 Task: Look for space in Bintulu, Malaysia from 6th September, 2023 to 18th September, 2023 for 3 adults in price range Rs.6000 to Rs.12000. Place can be entire place with 2 bedrooms having 2 beds and 2 bathrooms. Property type can be house, flat, guest house, hotel. Booking option can be shelf check-in. Required host language is English.
Action: Mouse moved to (547, 146)
Screenshot: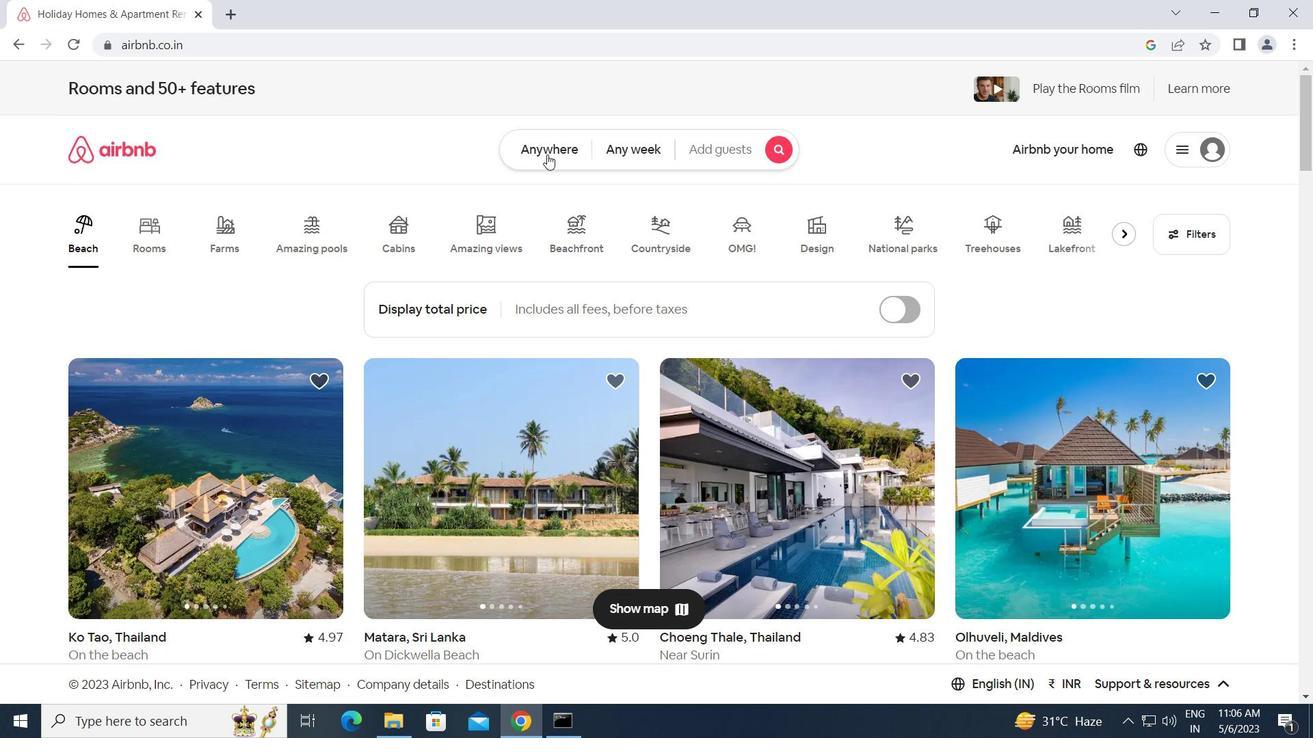 
Action: Mouse pressed left at (547, 146)
Screenshot: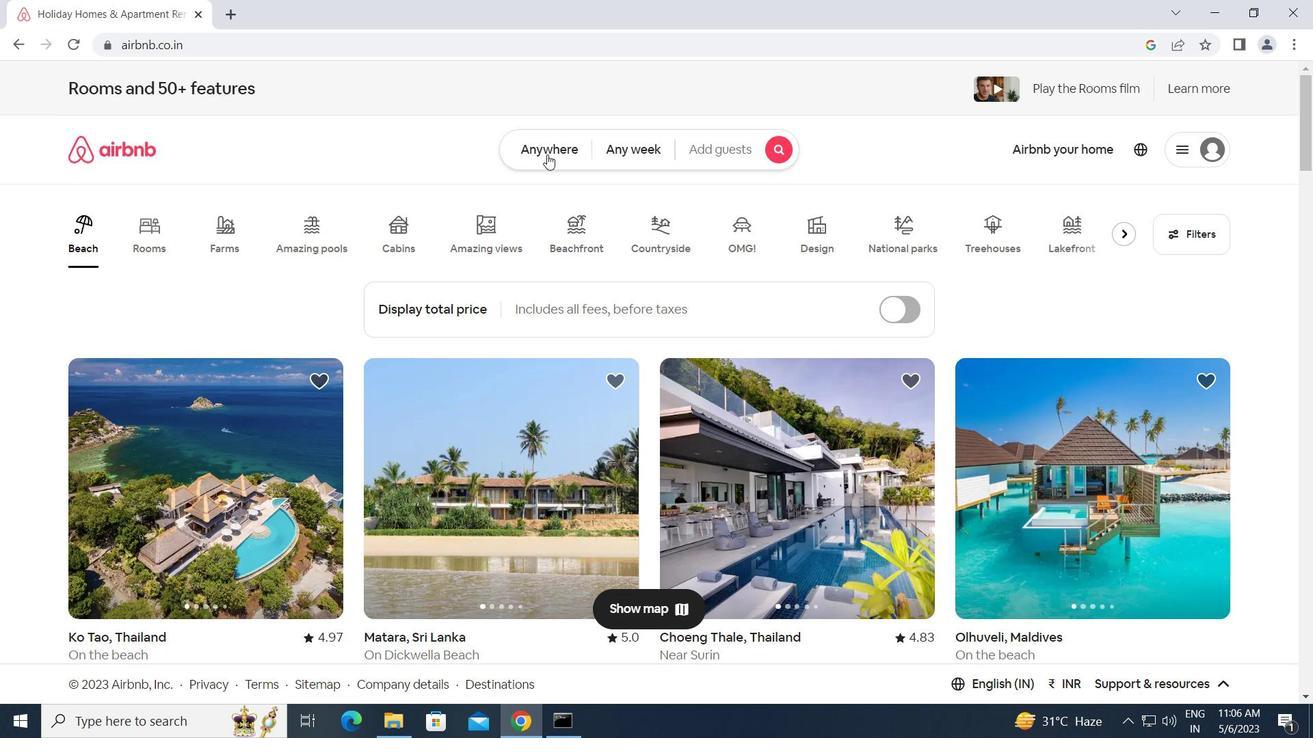 
Action: Mouse moved to (439, 208)
Screenshot: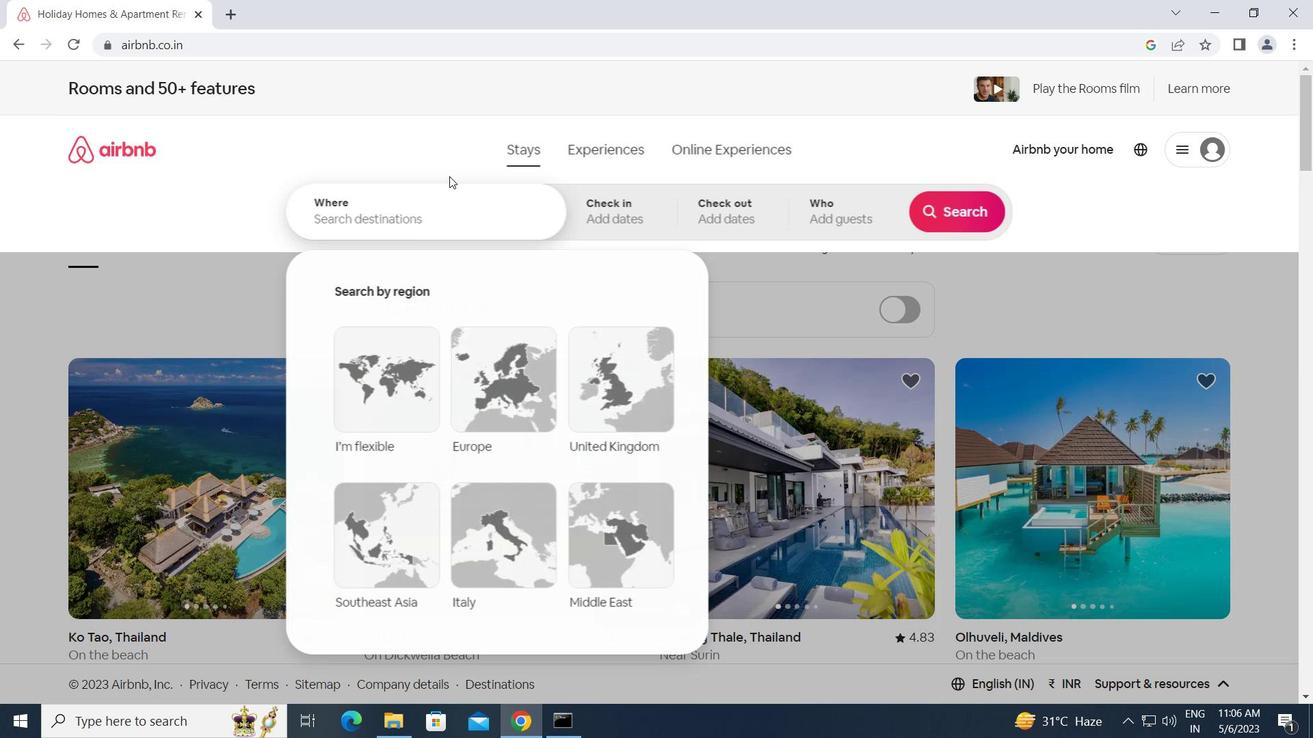 
Action: Mouse pressed left at (439, 208)
Screenshot: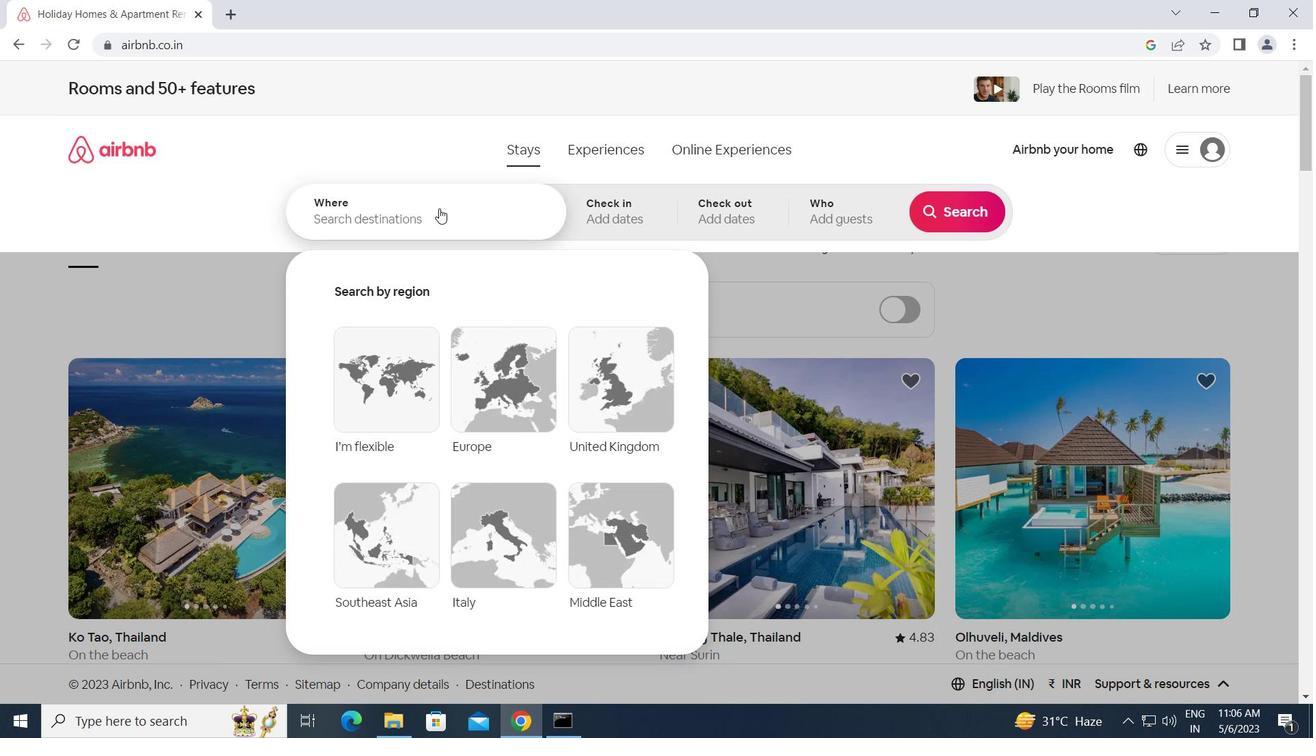
Action: Key pressed b<Key.caps_lock>intulu,<Key.space><Key.caps_lock>m<Key.caps_lock>alaysia<Key.enter>
Screenshot: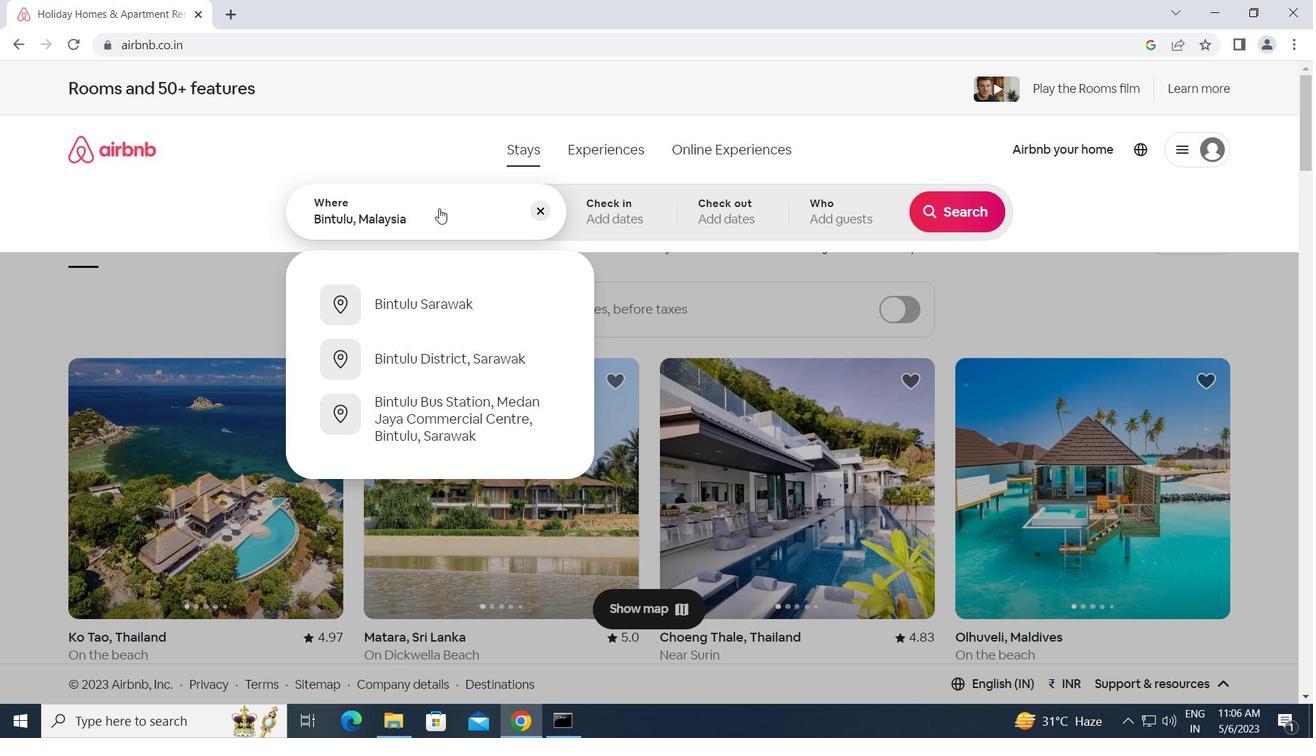 
Action: Mouse moved to (963, 344)
Screenshot: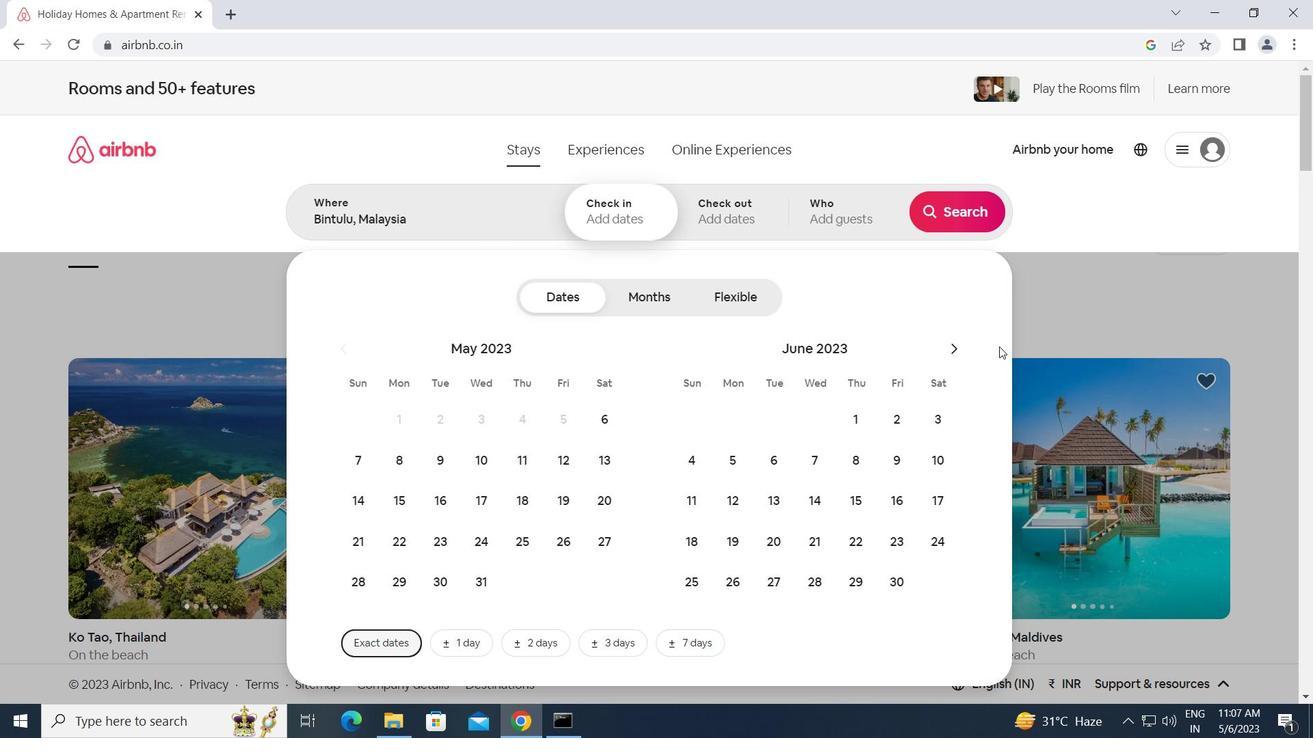 
Action: Mouse pressed left at (963, 344)
Screenshot: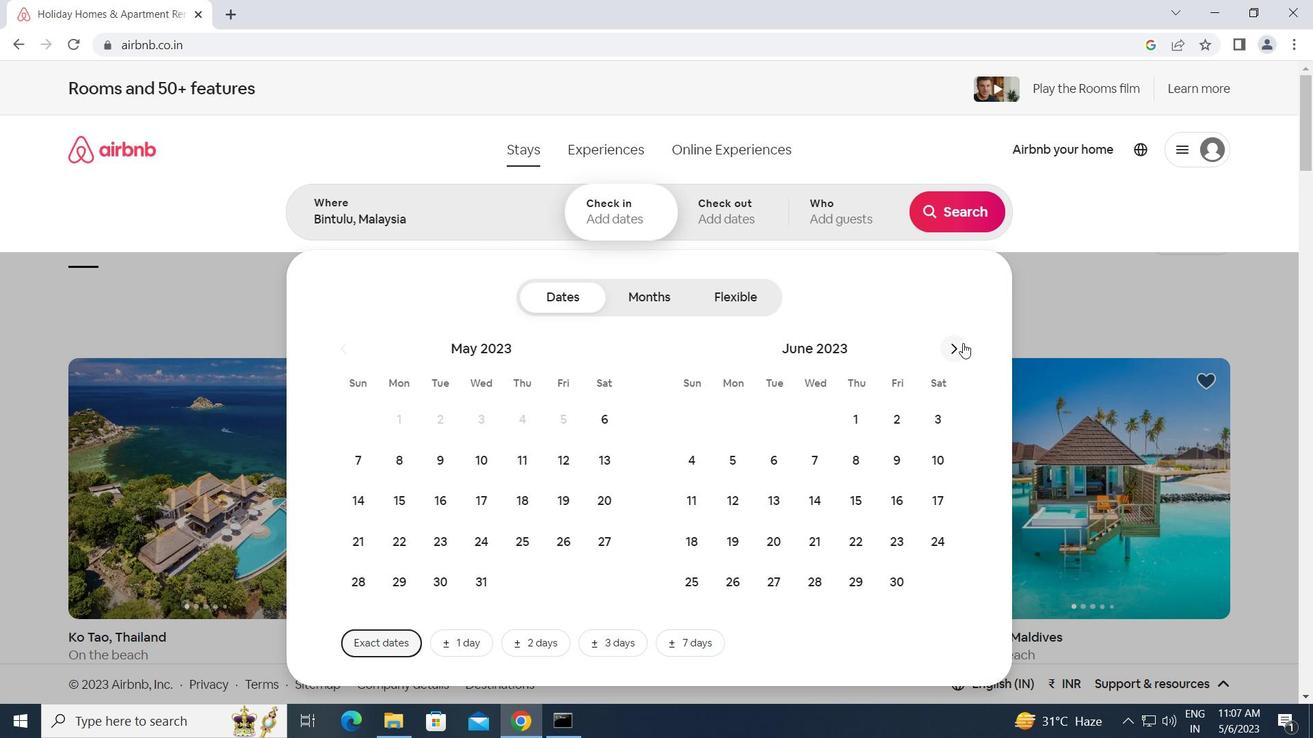 
Action: Mouse pressed left at (963, 344)
Screenshot: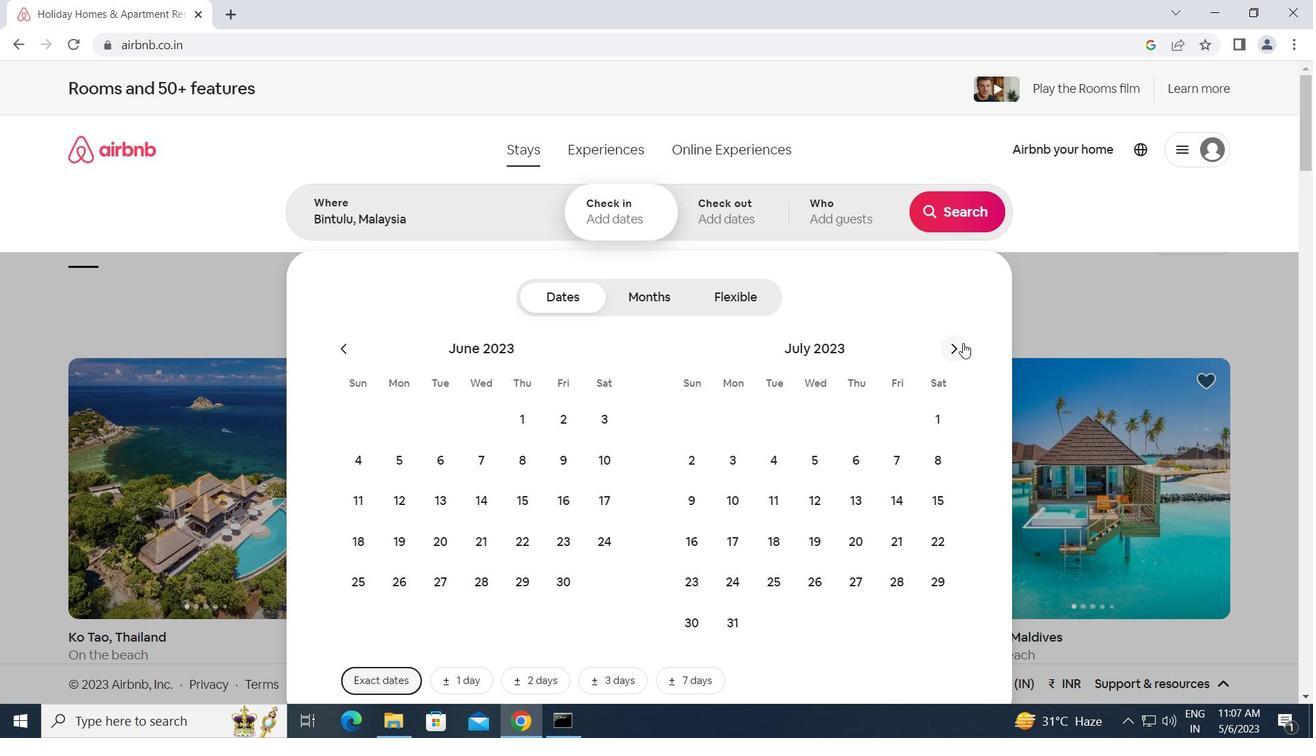 
Action: Mouse pressed left at (963, 344)
Screenshot: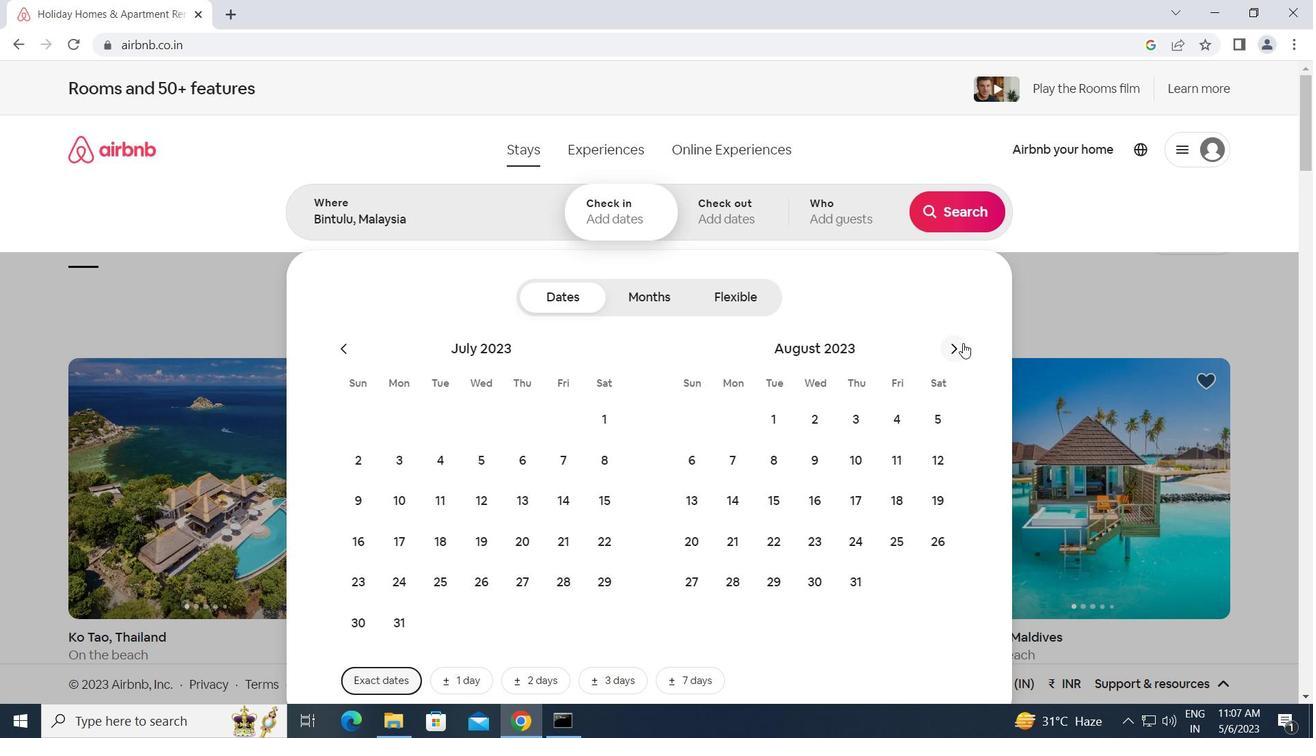 
Action: Mouse moved to (807, 461)
Screenshot: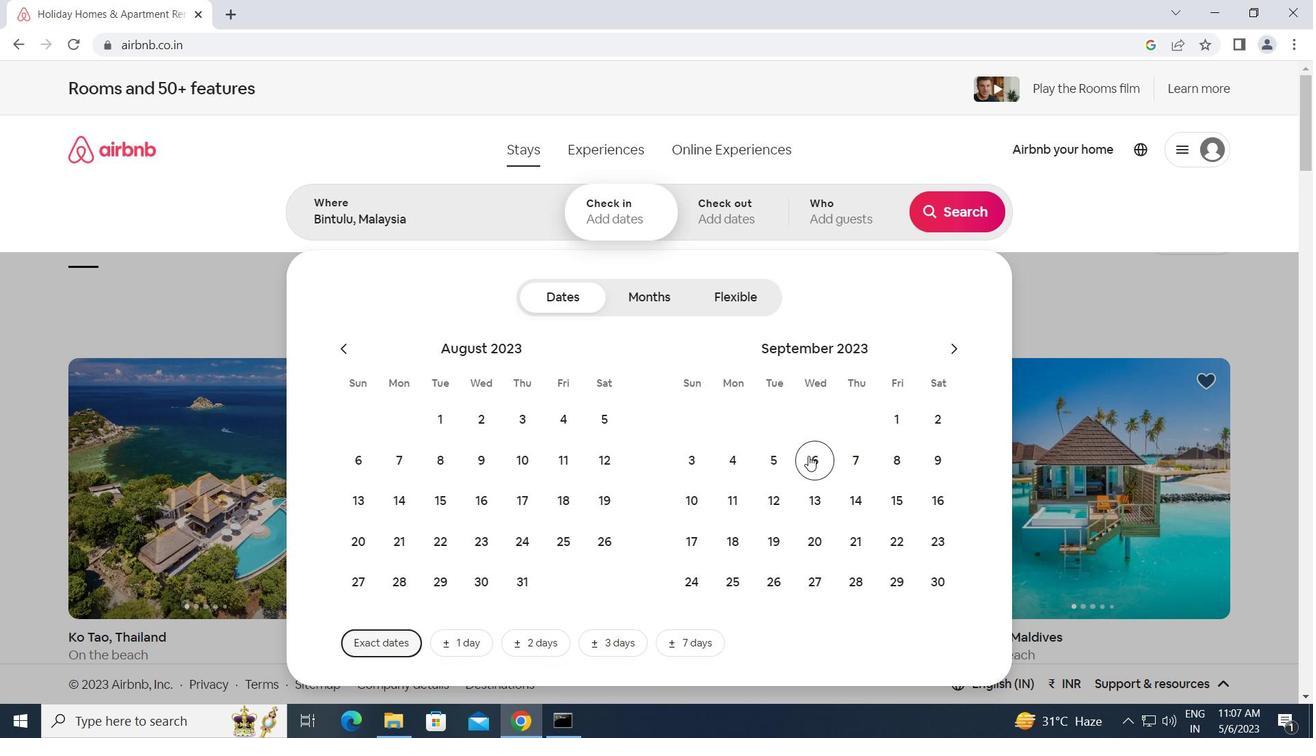 
Action: Mouse pressed left at (807, 461)
Screenshot: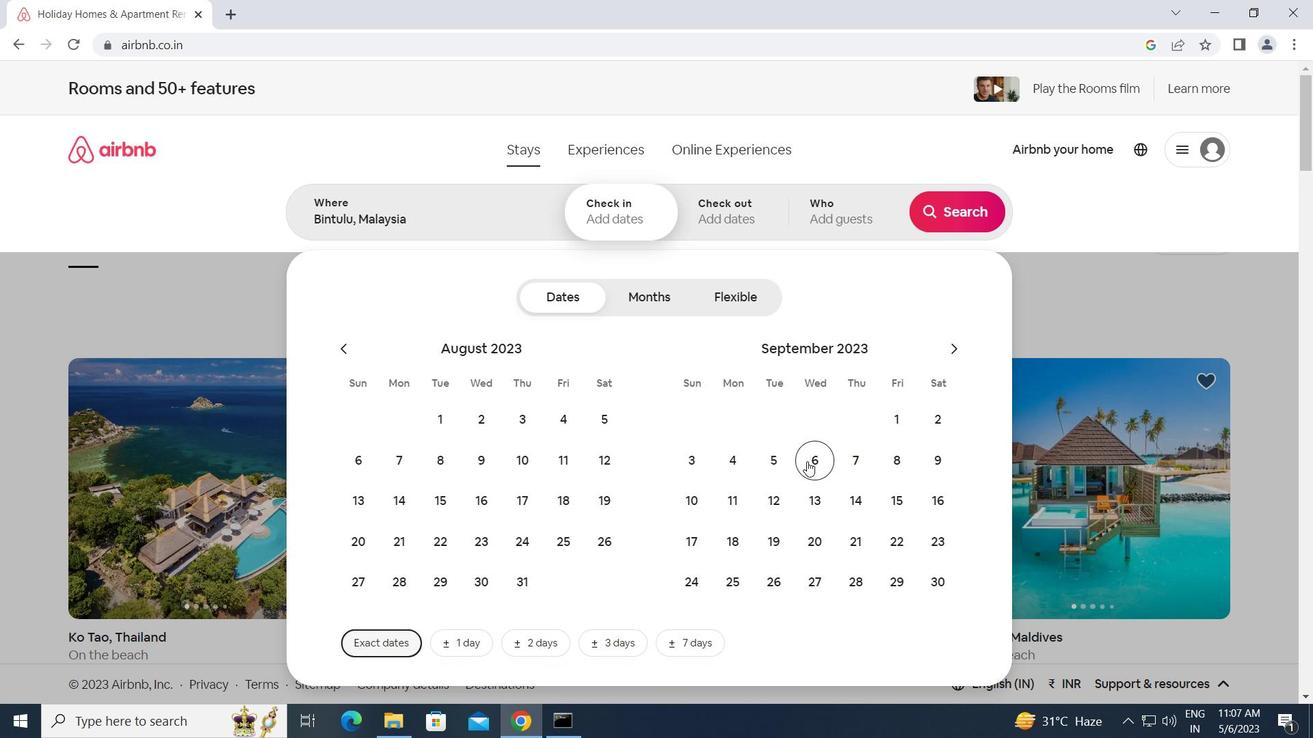 
Action: Mouse moved to (740, 545)
Screenshot: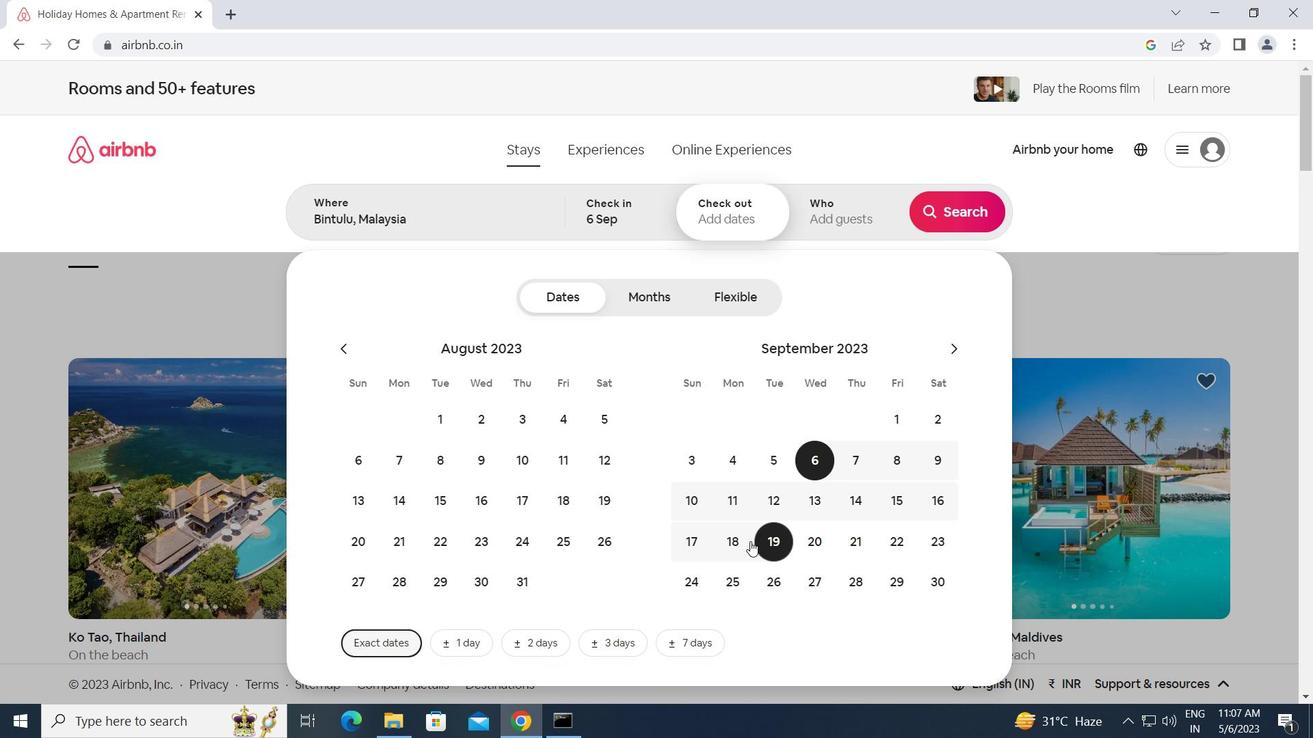 
Action: Mouse pressed left at (740, 545)
Screenshot: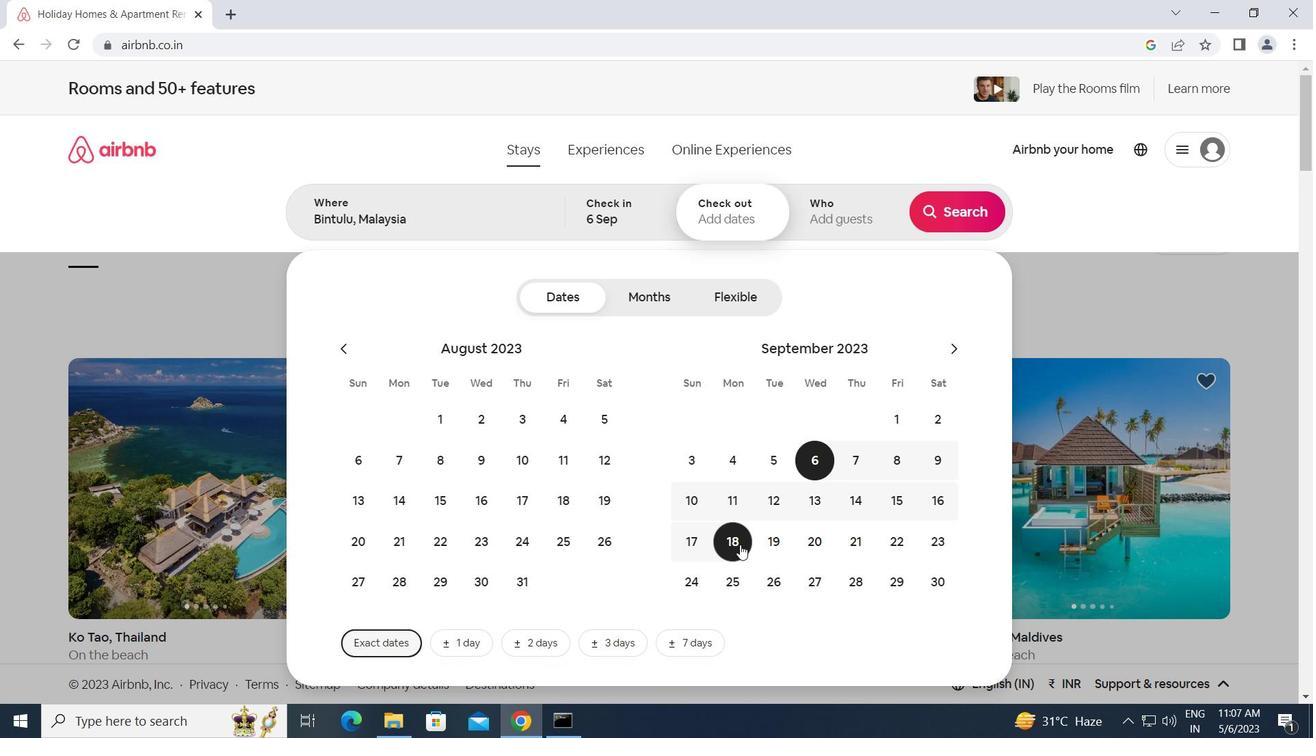 
Action: Mouse moved to (842, 225)
Screenshot: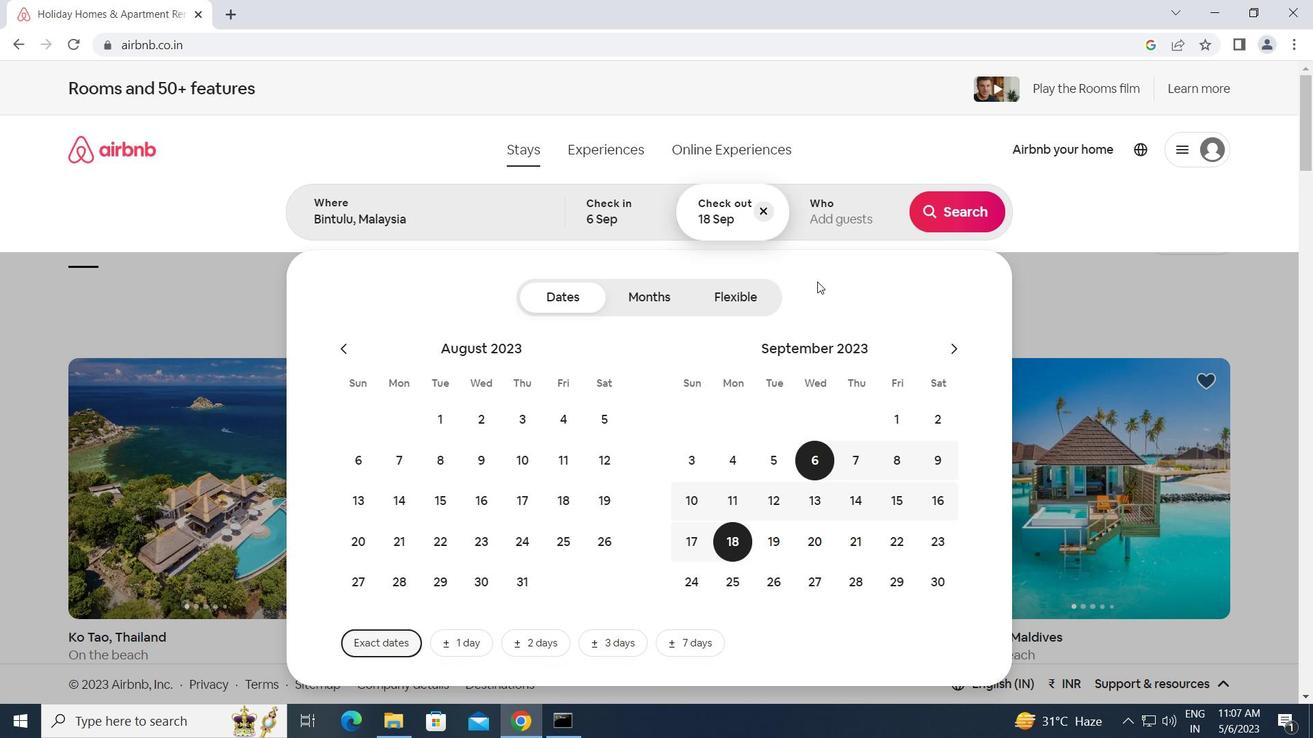 
Action: Mouse pressed left at (842, 225)
Screenshot: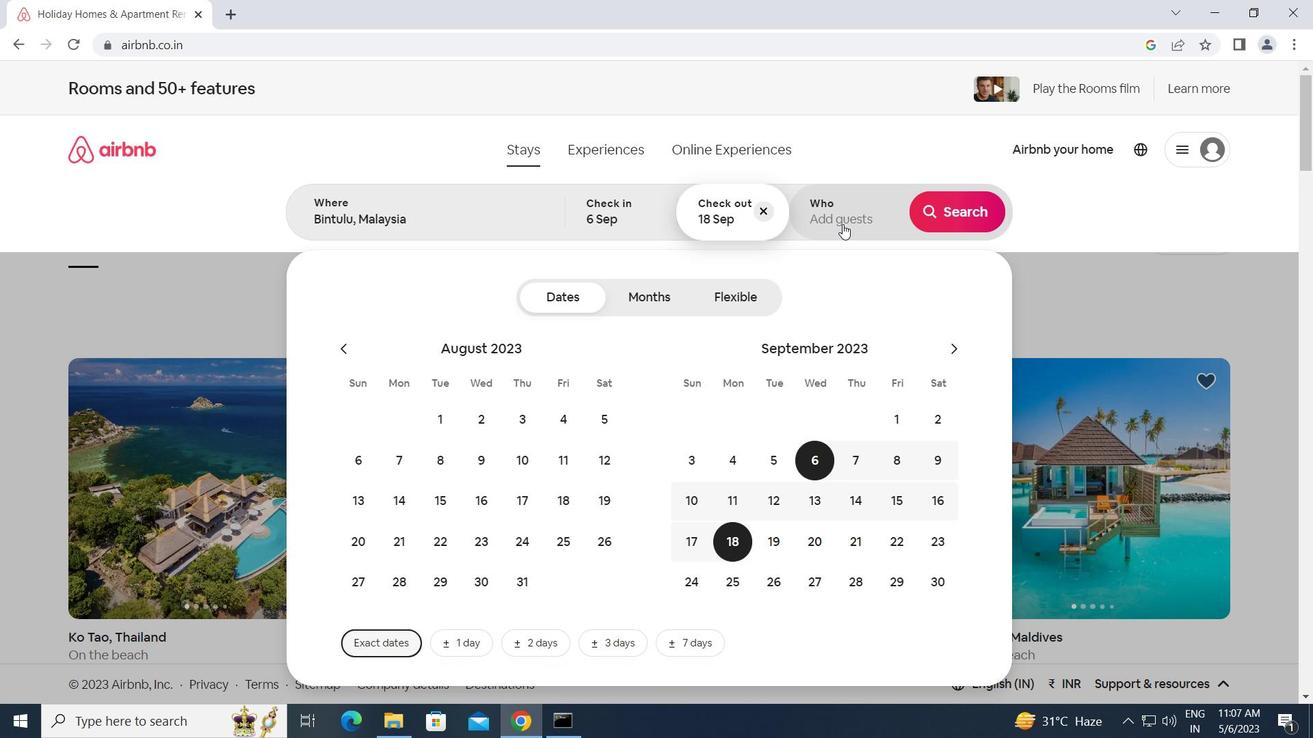 
Action: Mouse moved to (960, 294)
Screenshot: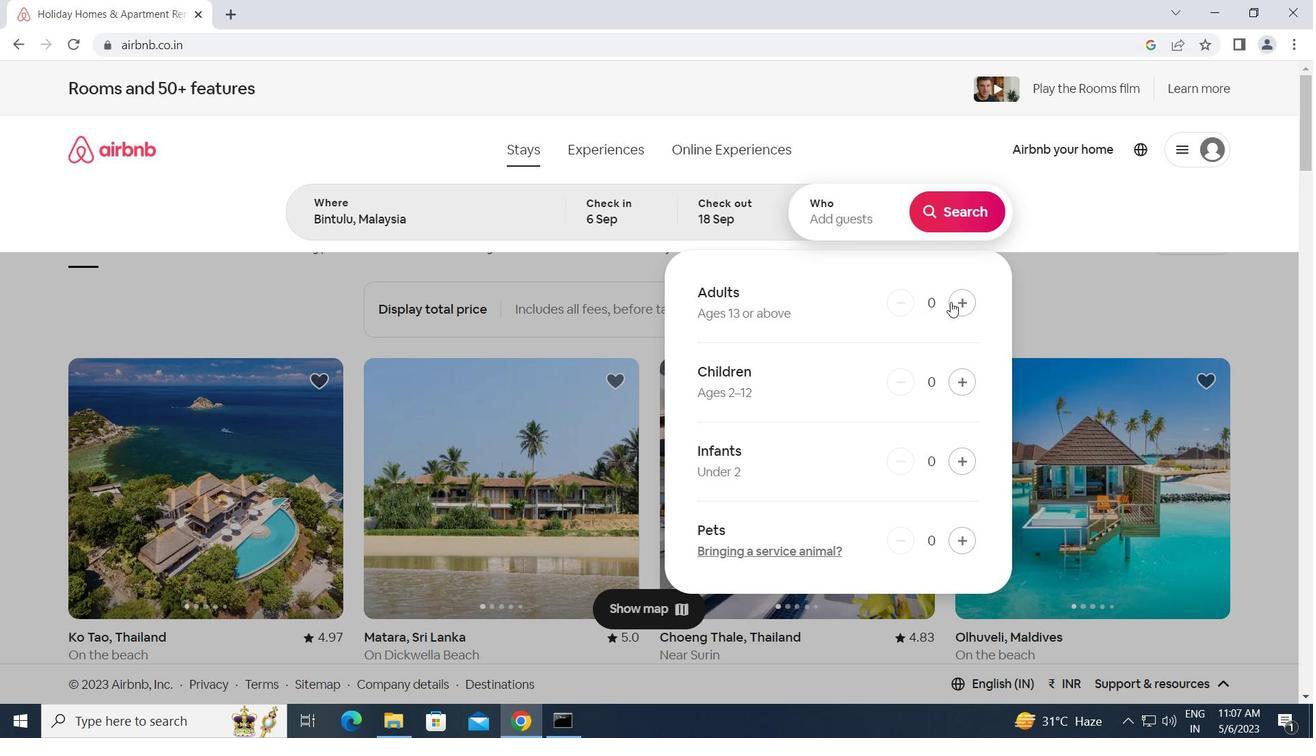 
Action: Mouse pressed left at (960, 294)
Screenshot: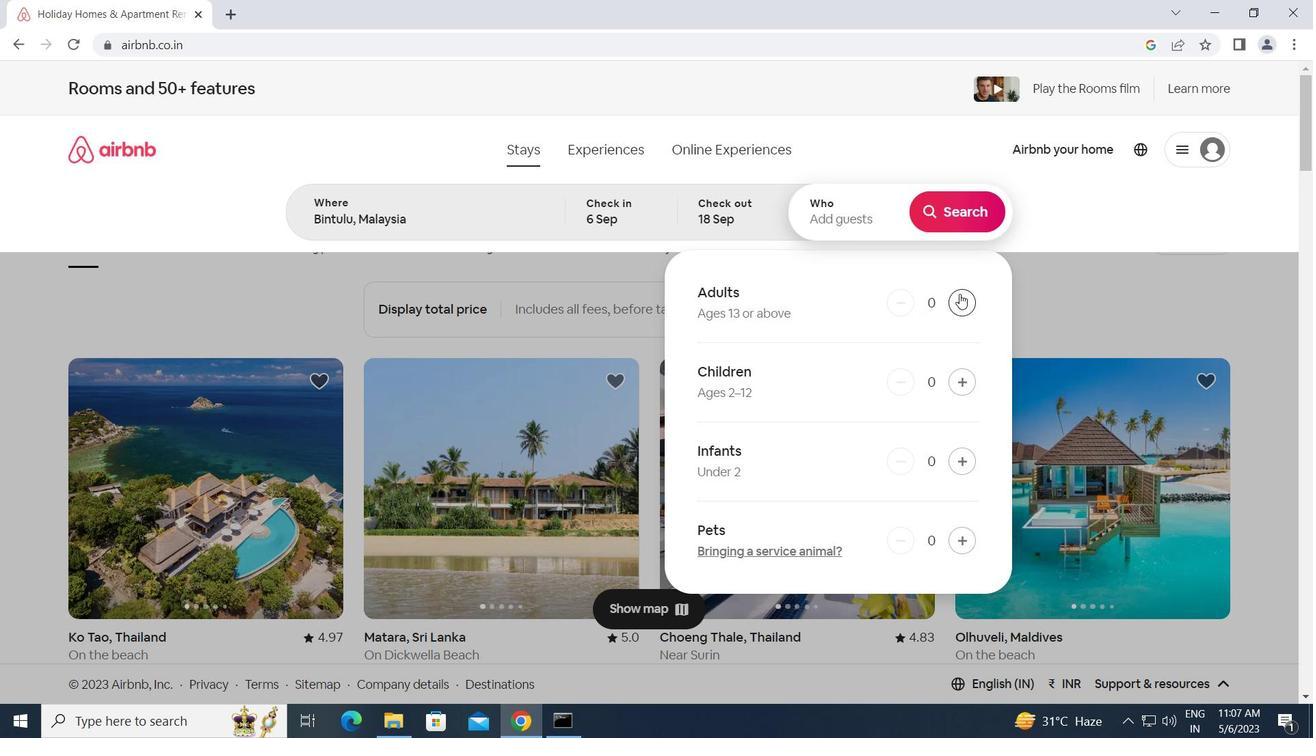 
Action: Mouse pressed left at (960, 294)
Screenshot: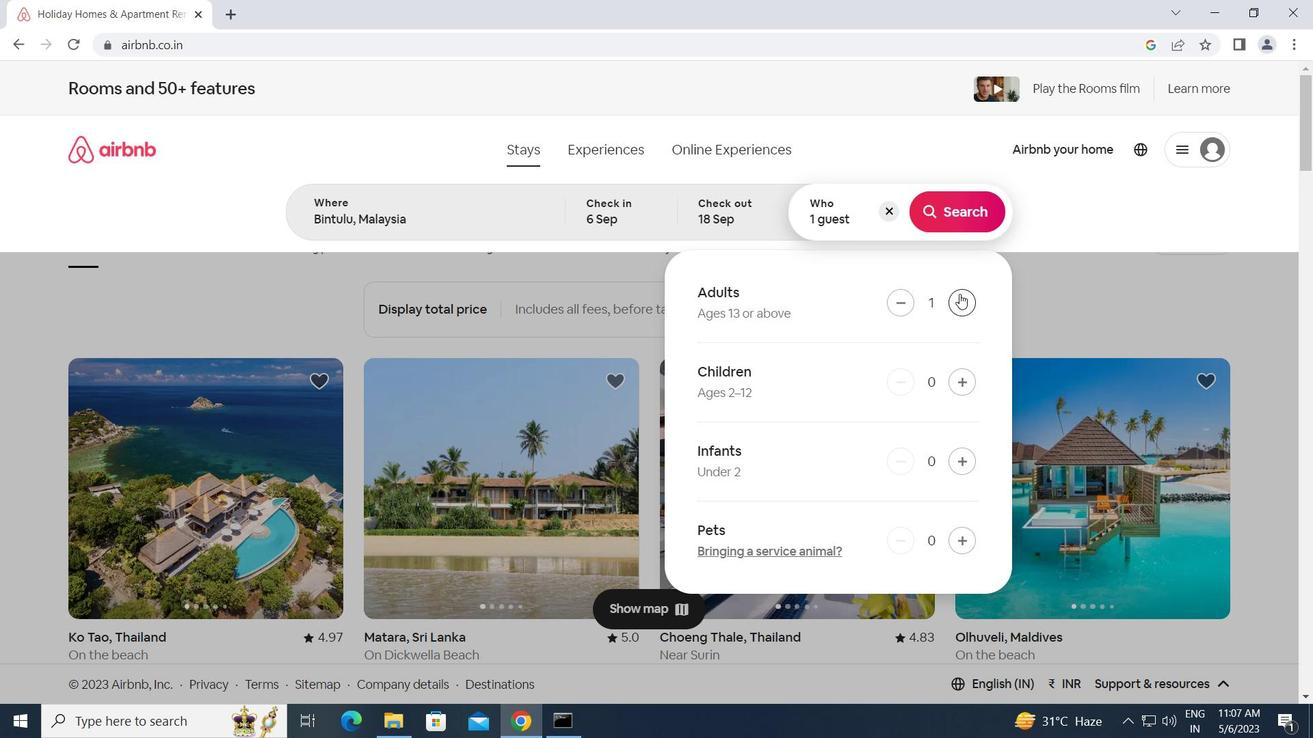 
Action: Mouse pressed left at (960, 294)
Screenshot: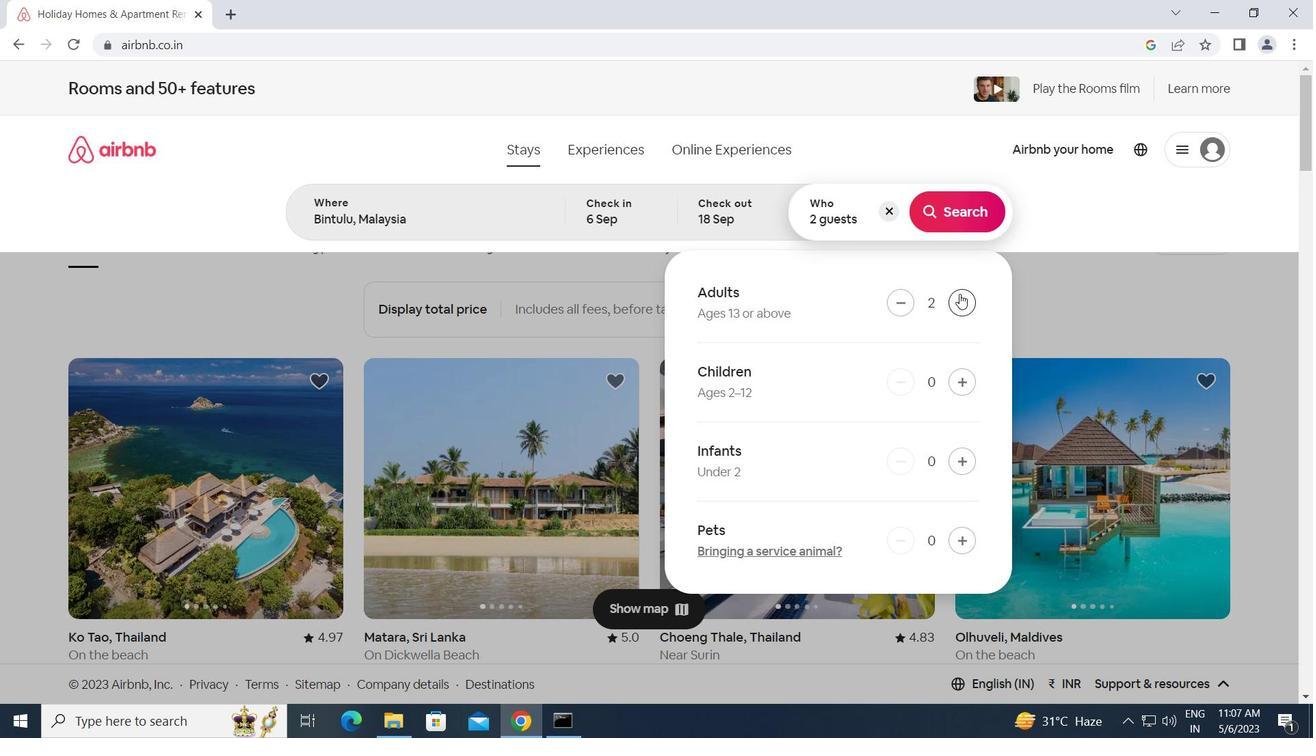 
Action: Mouse moved to (961, 210)
Screenshot: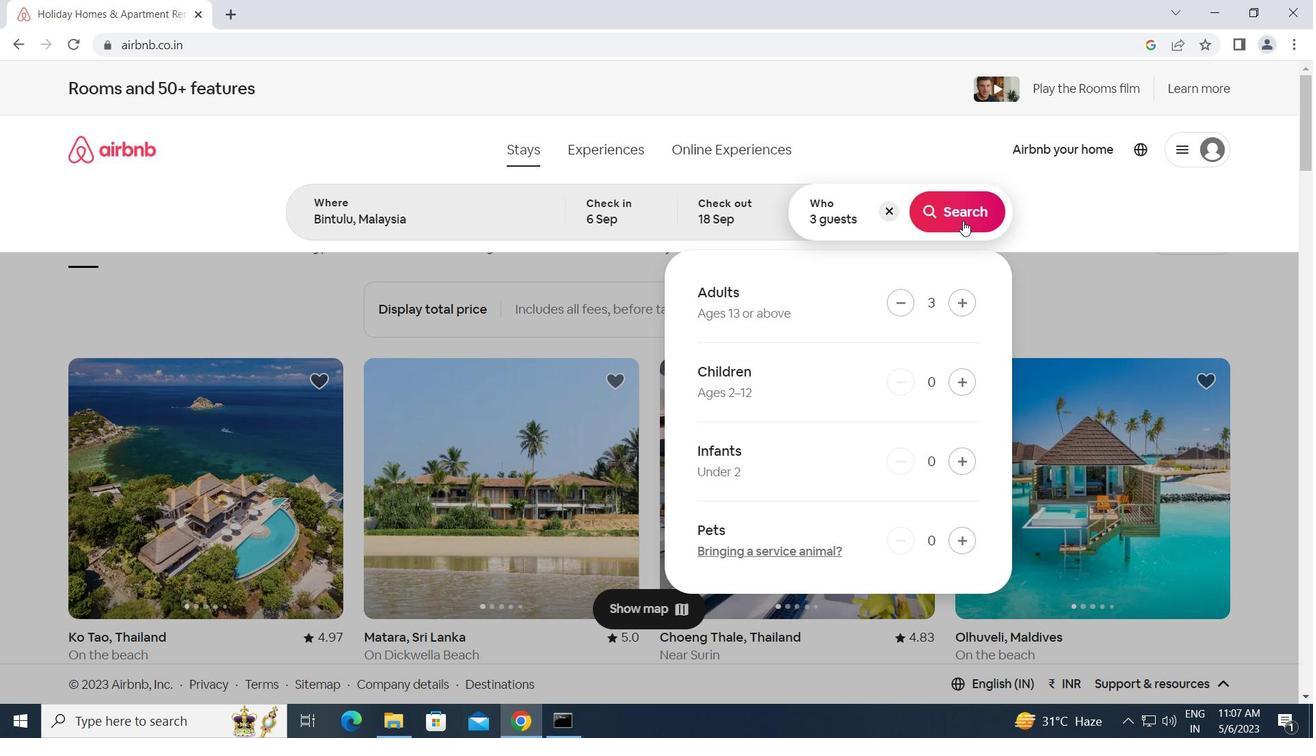 
Action: Mouse pressed left at (961, 210)
Screenshot: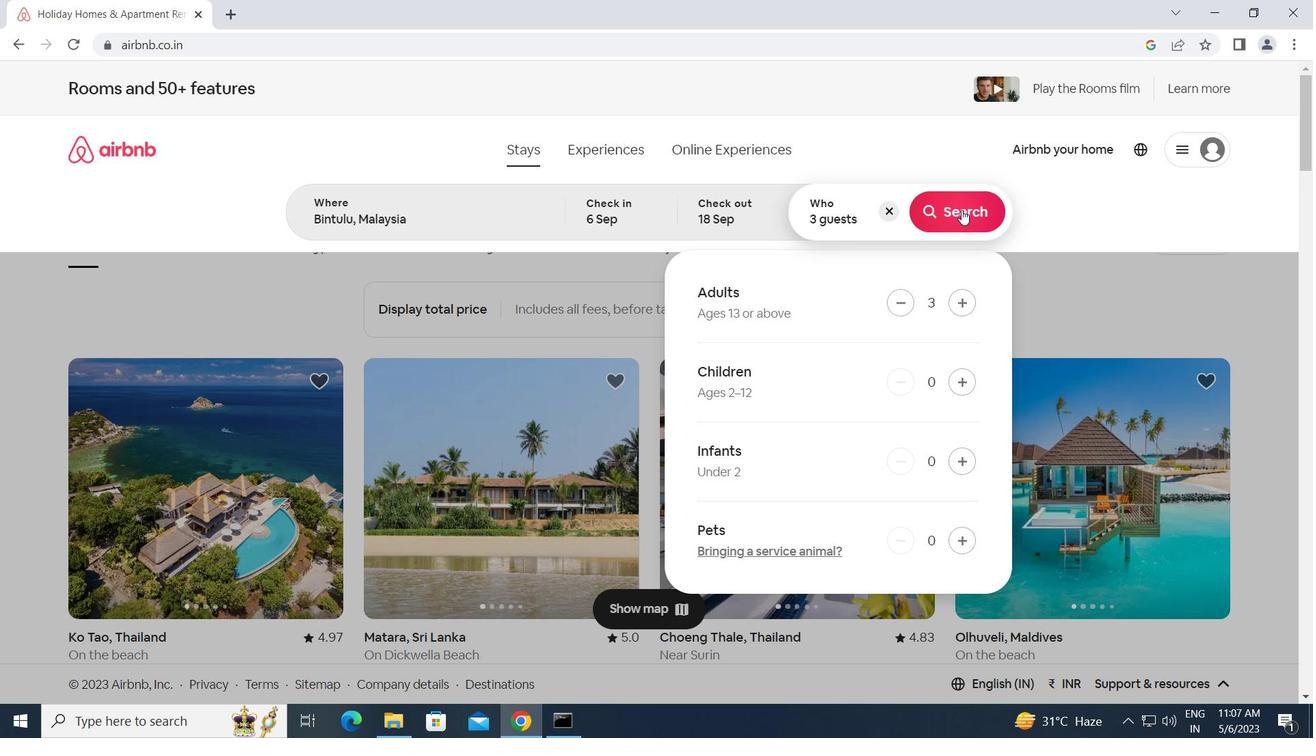 
Action: Mouse moved to (1226, 167)
Screenshot: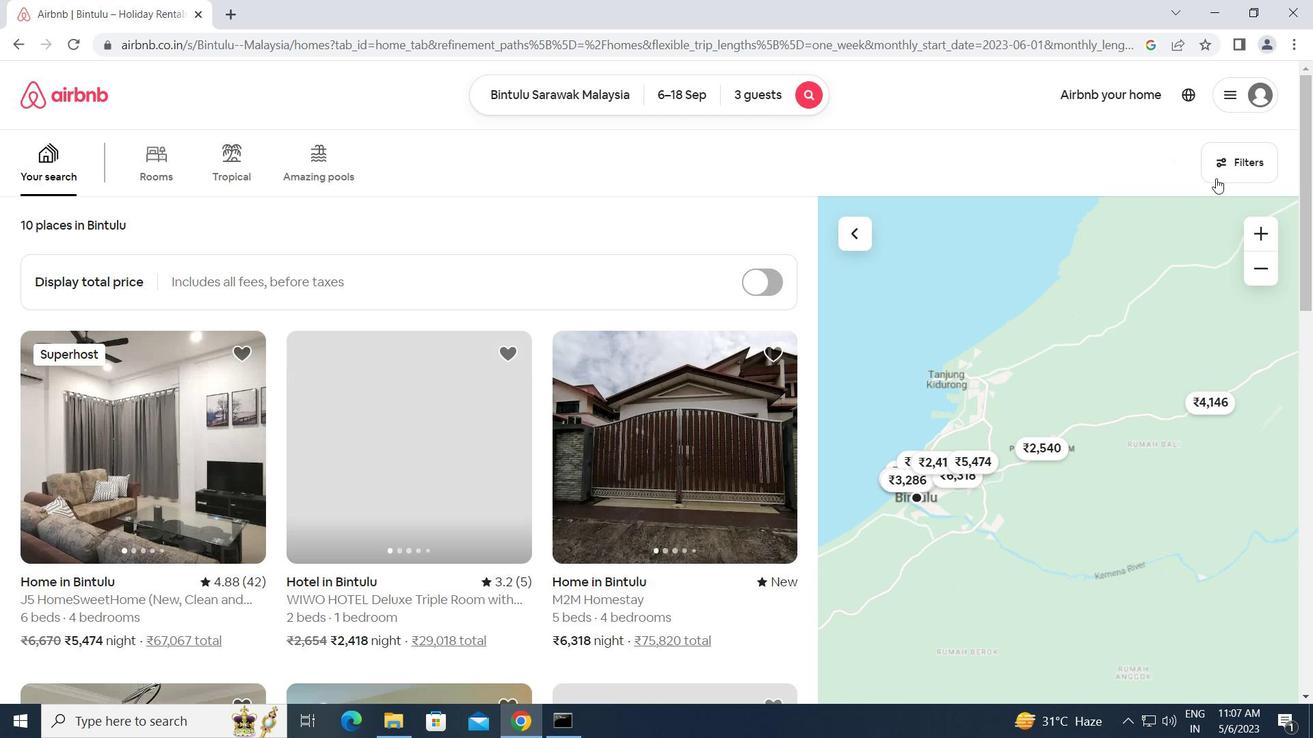 
Action: Mouse pressed left at (1226, 167)
Screenshot: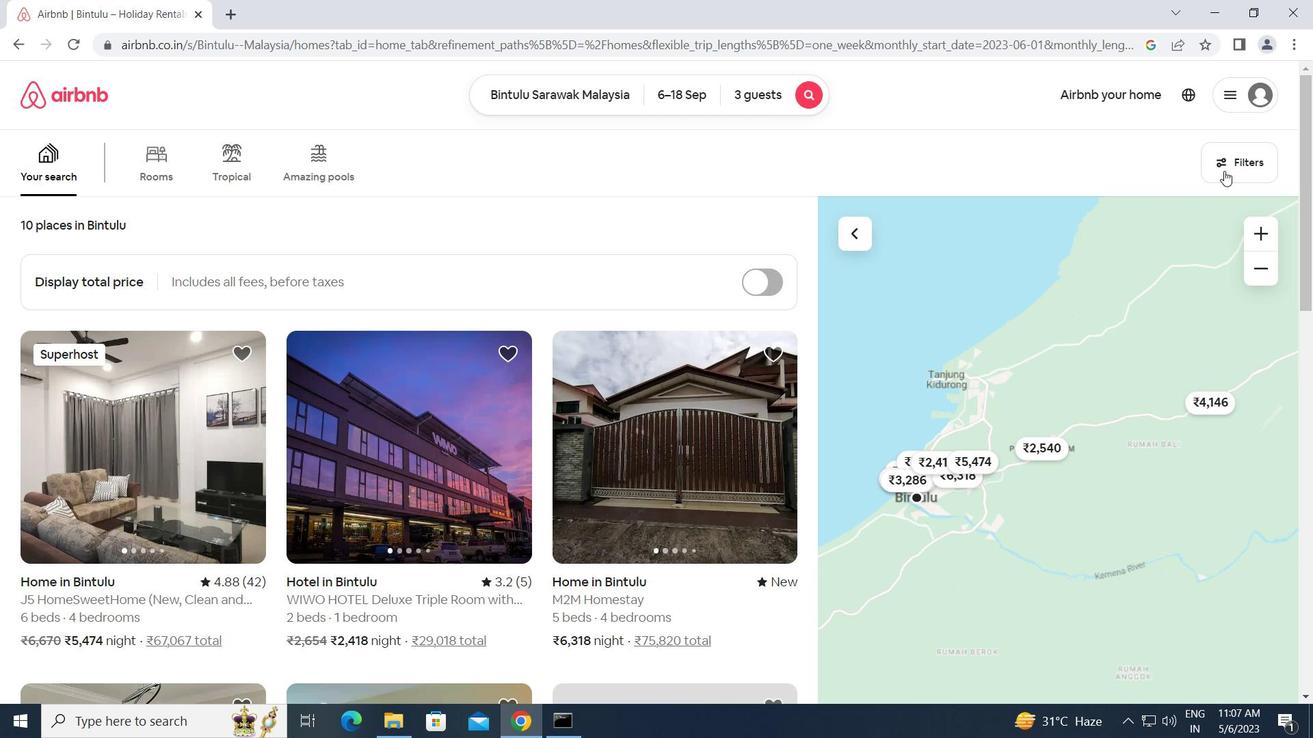
Action: Mouse moved to (445, 477)
Screenshot: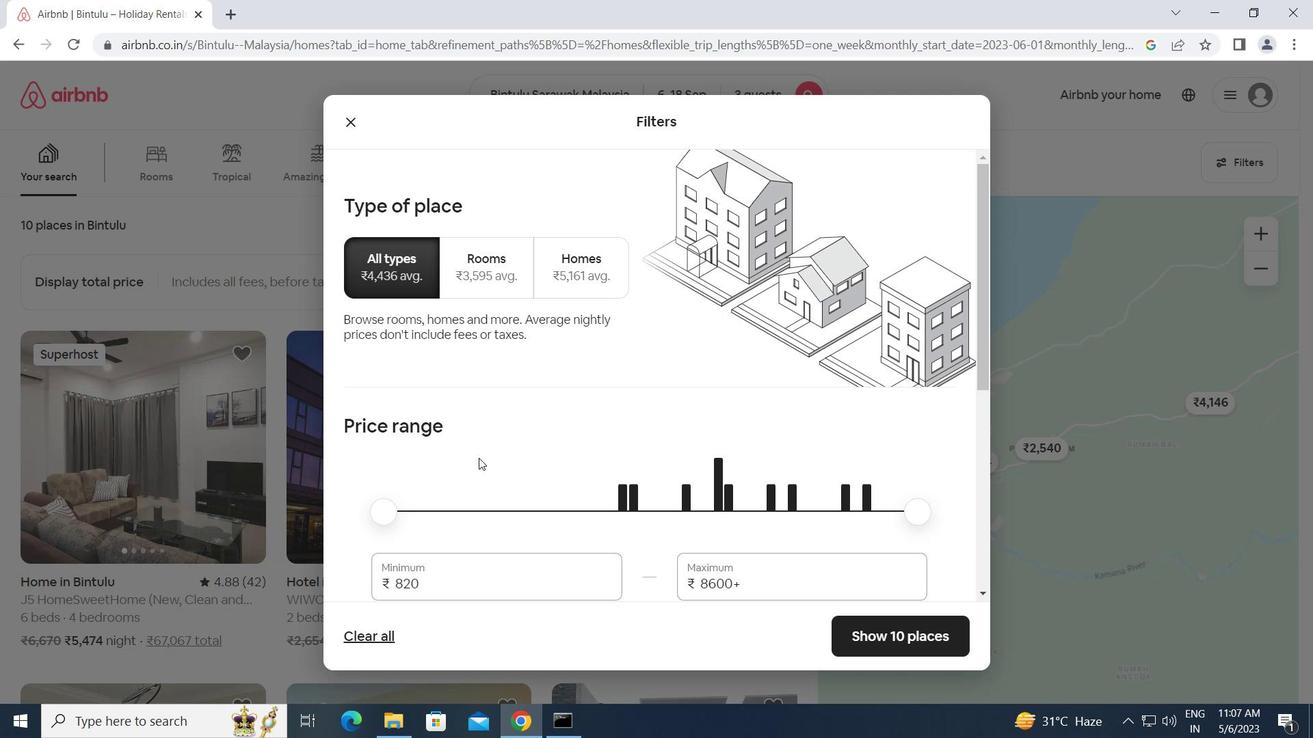 
Action: Mouse scrolled (445, 476) with delta (0, 0)
Screenshot: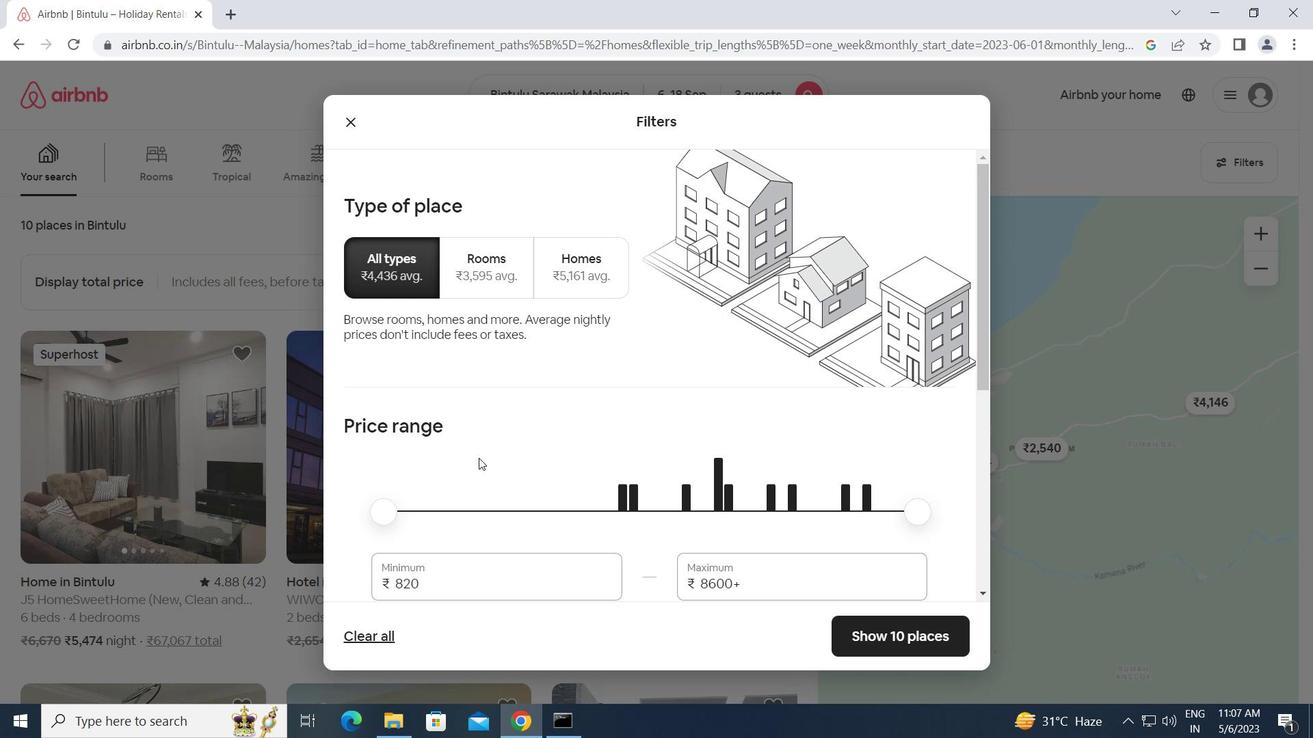 
Action: Mouse scrolled (445, 476) with delta (0, 0)
Screenshot: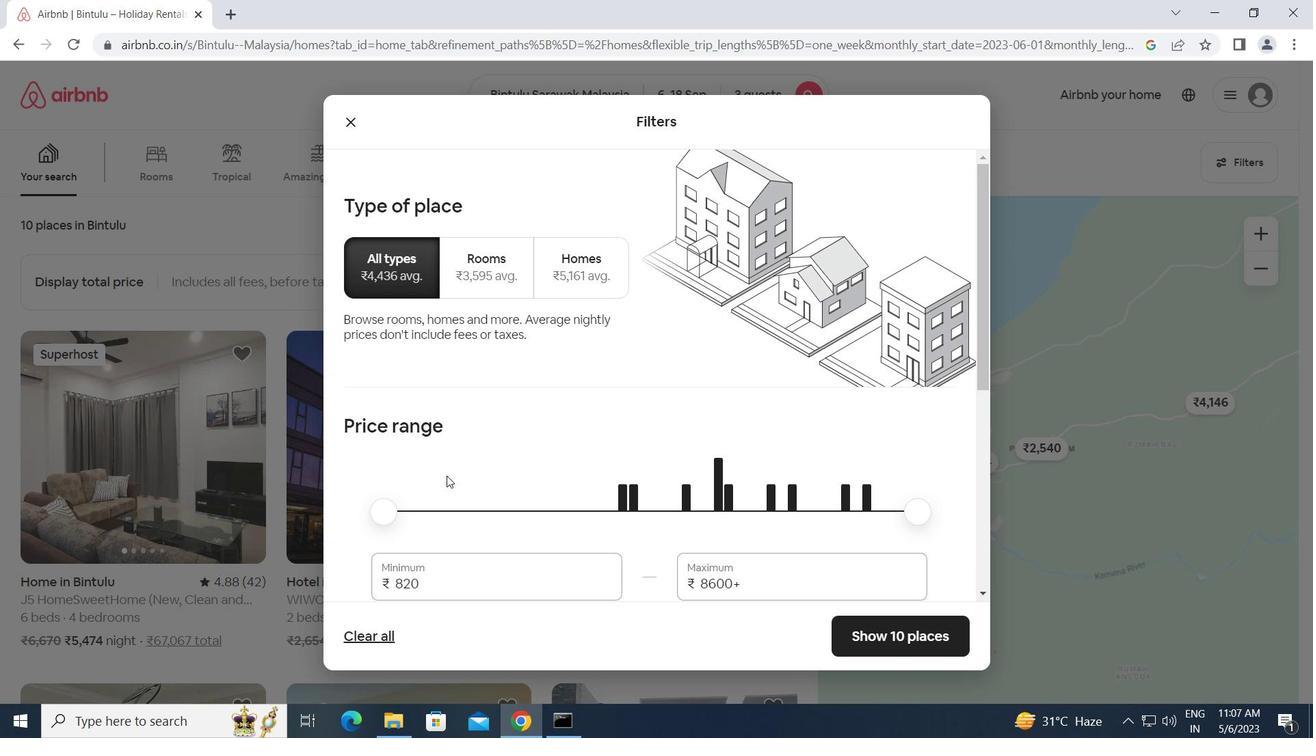 
Action: Mouse moved to (427, 413)
Screenshot: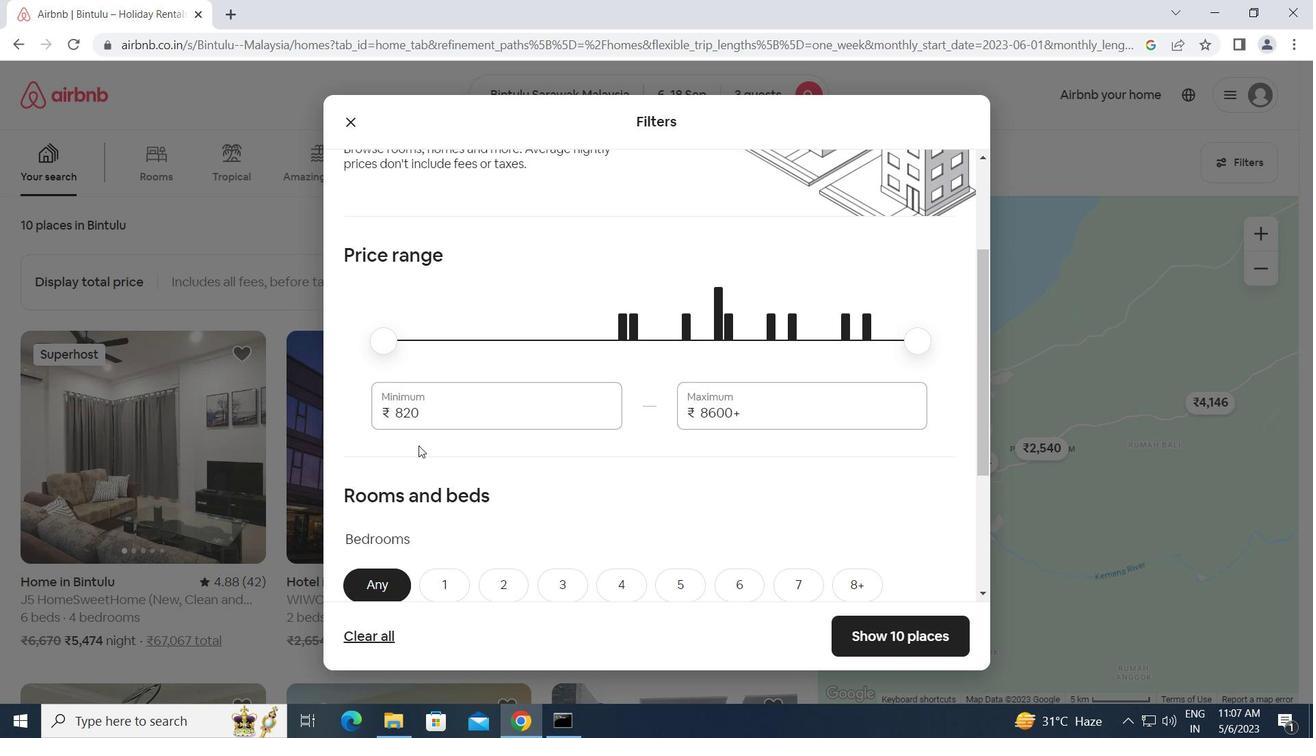 
Action: Mouse pressed left at (427, 413)
Screenshot: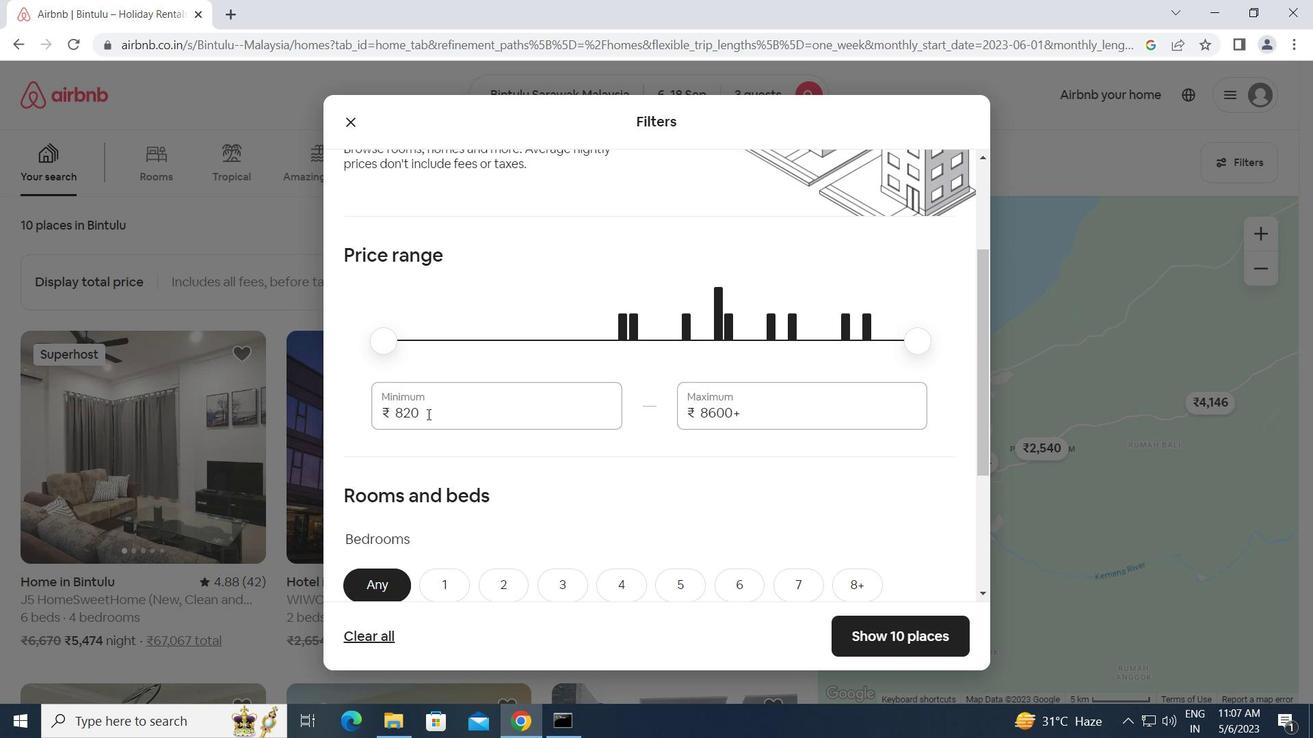 
Action: Mouse moved to (372, 414)
Screenshot: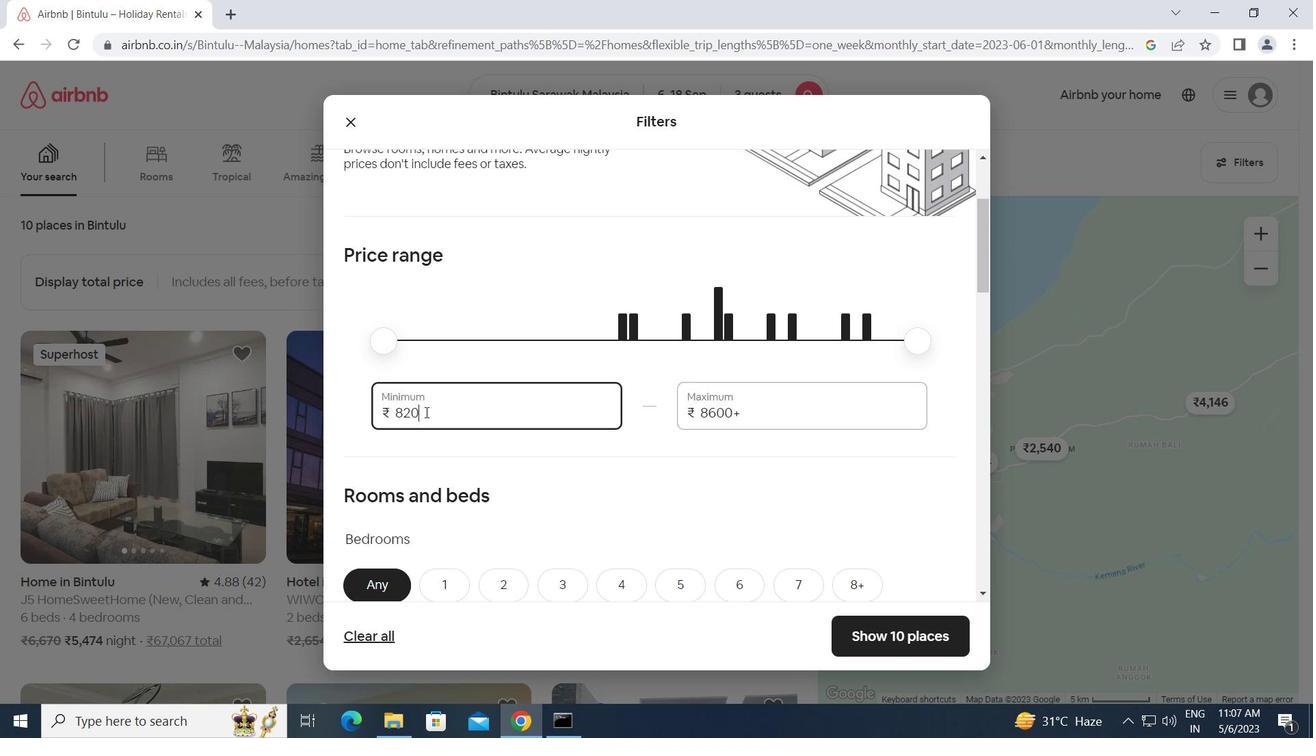
Action: Key pressed 60
Screenshot: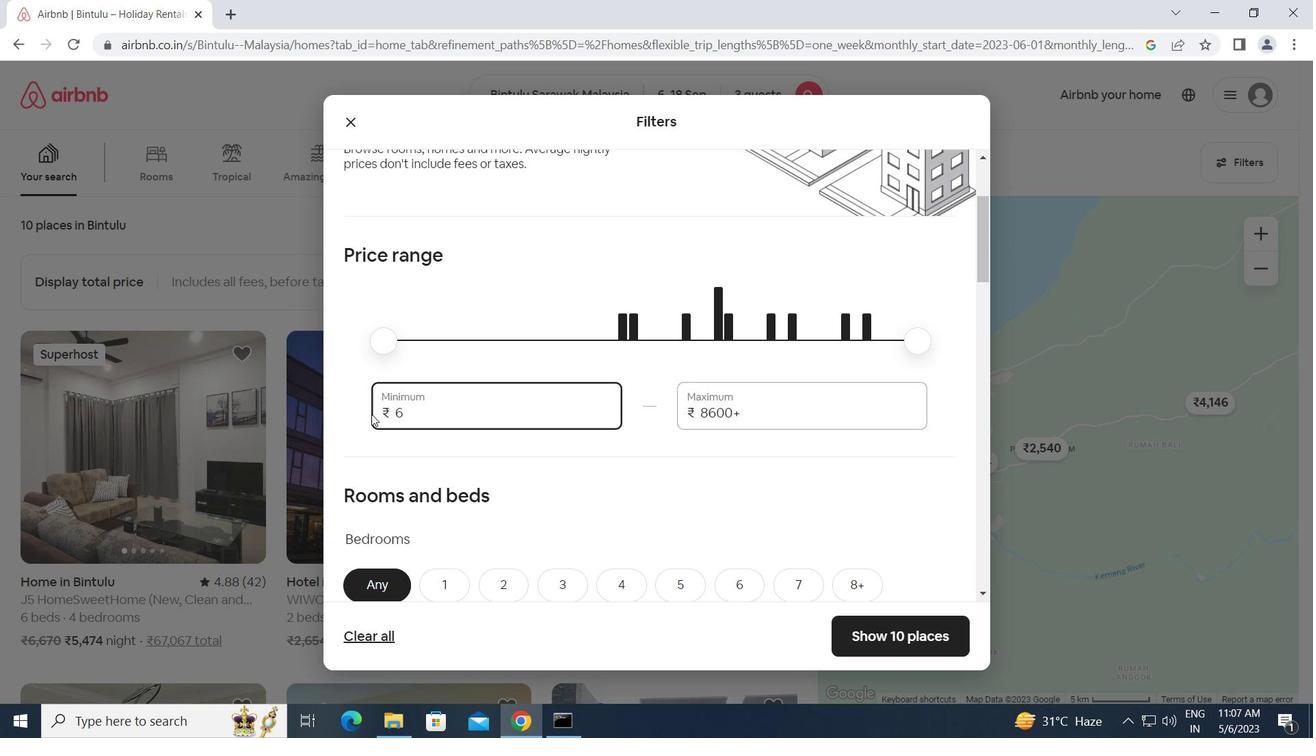 
Action: Mouse moved to (363, 451)
Screenshot: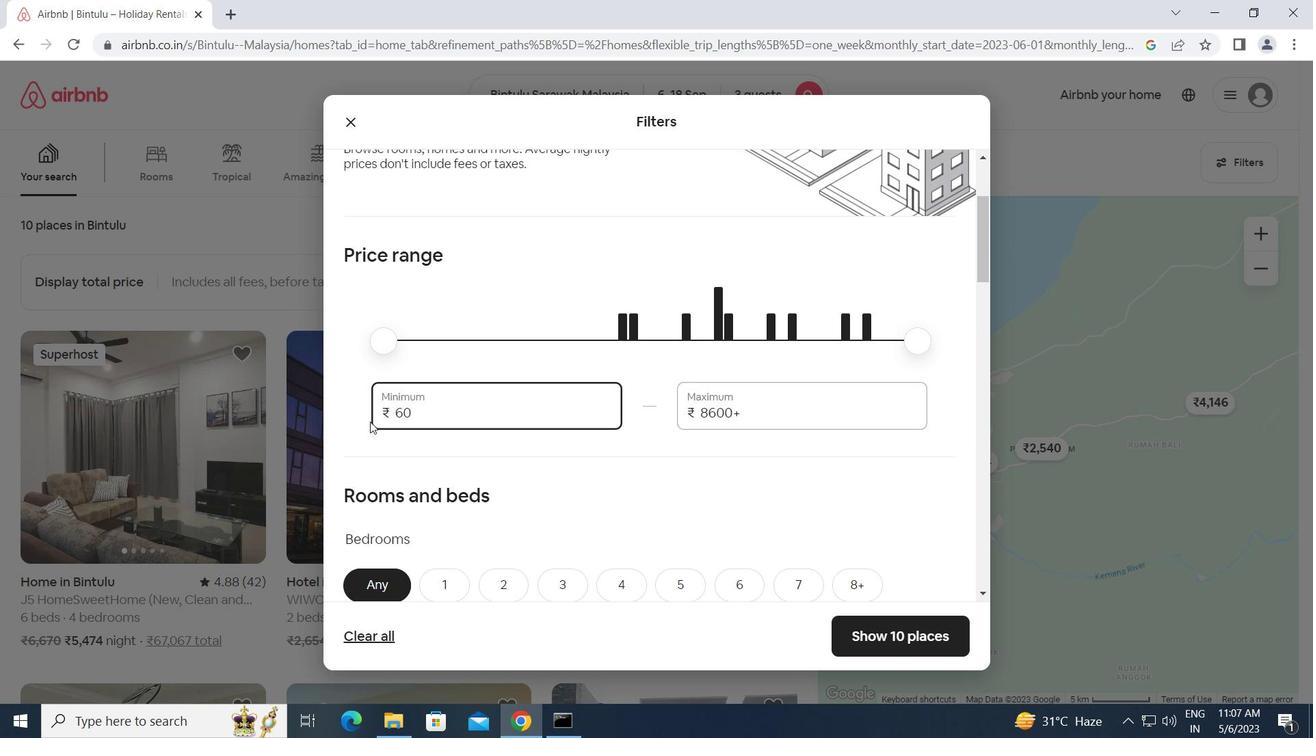 
Action: Key pressed 00<Key.tab>1200
Screenshot: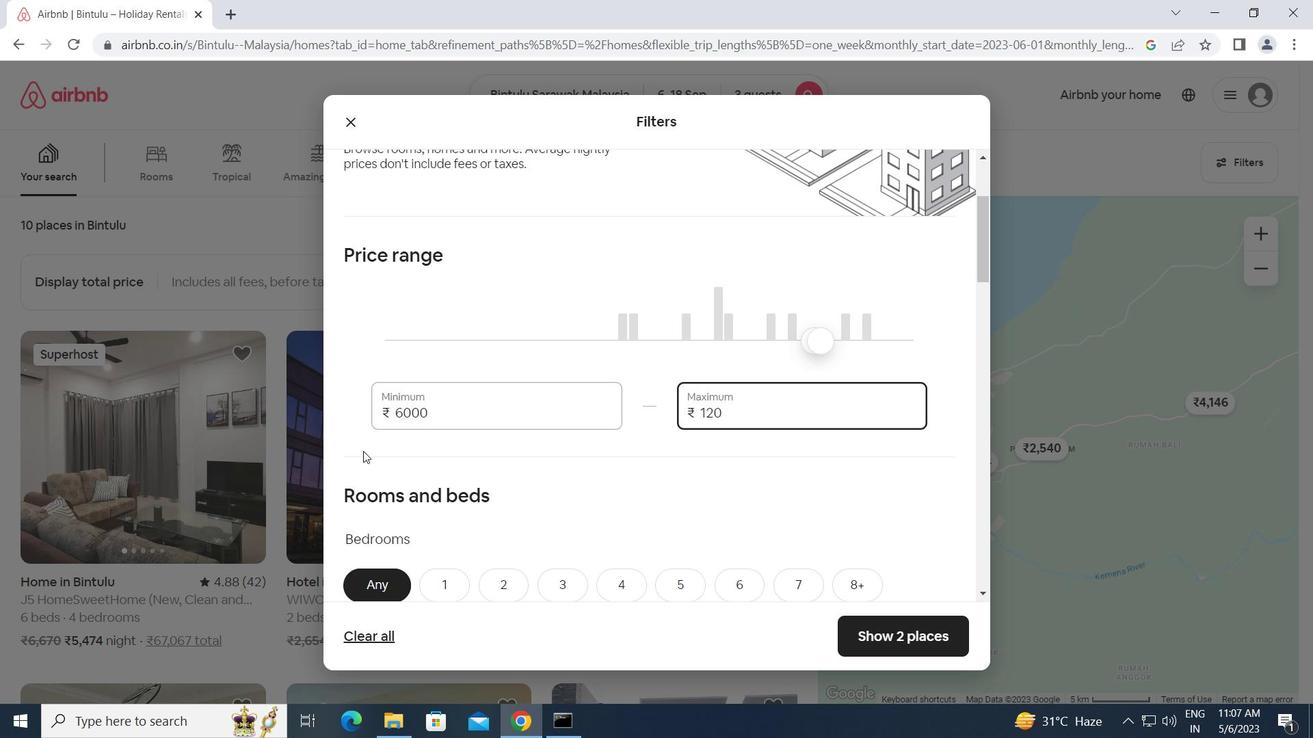 
Action: Mouse moved to (364, 451)
Screenshot: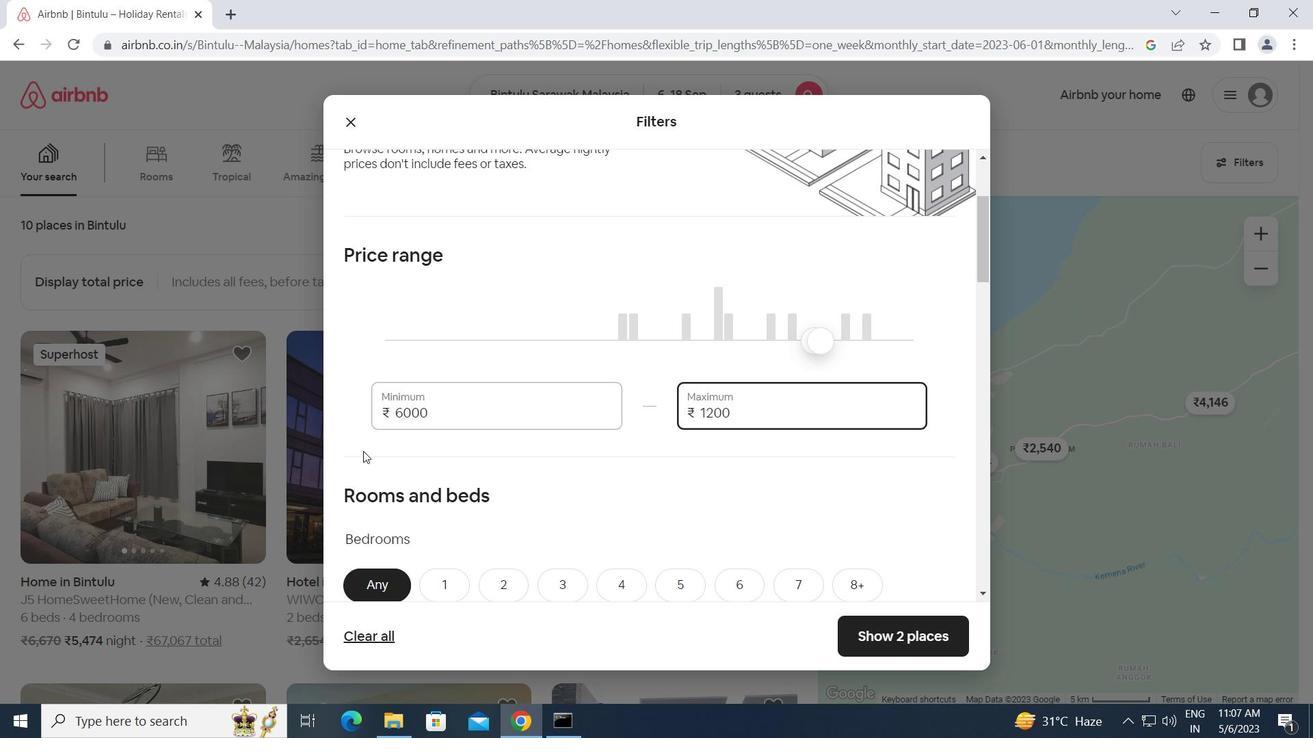 
Action: Key pressed 0
Screenshot: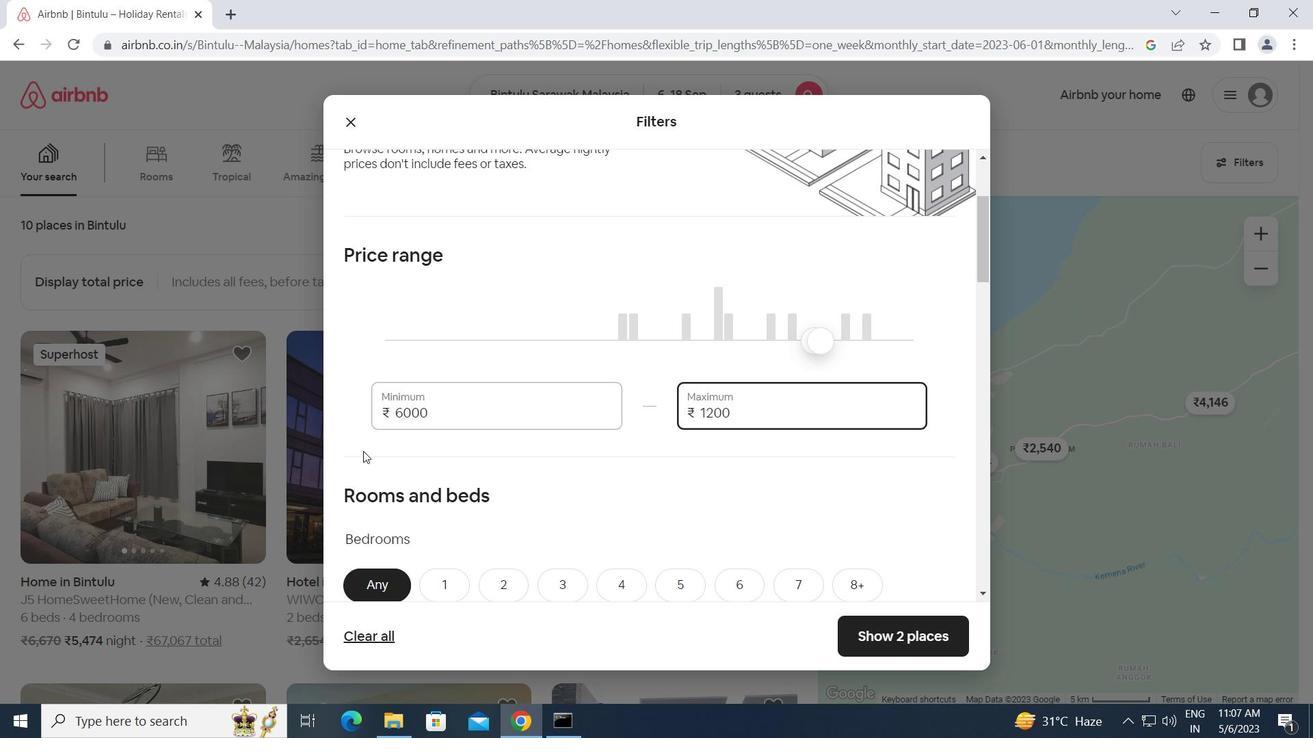 
Action: Mouse moved to (435, 451)
Screenshot: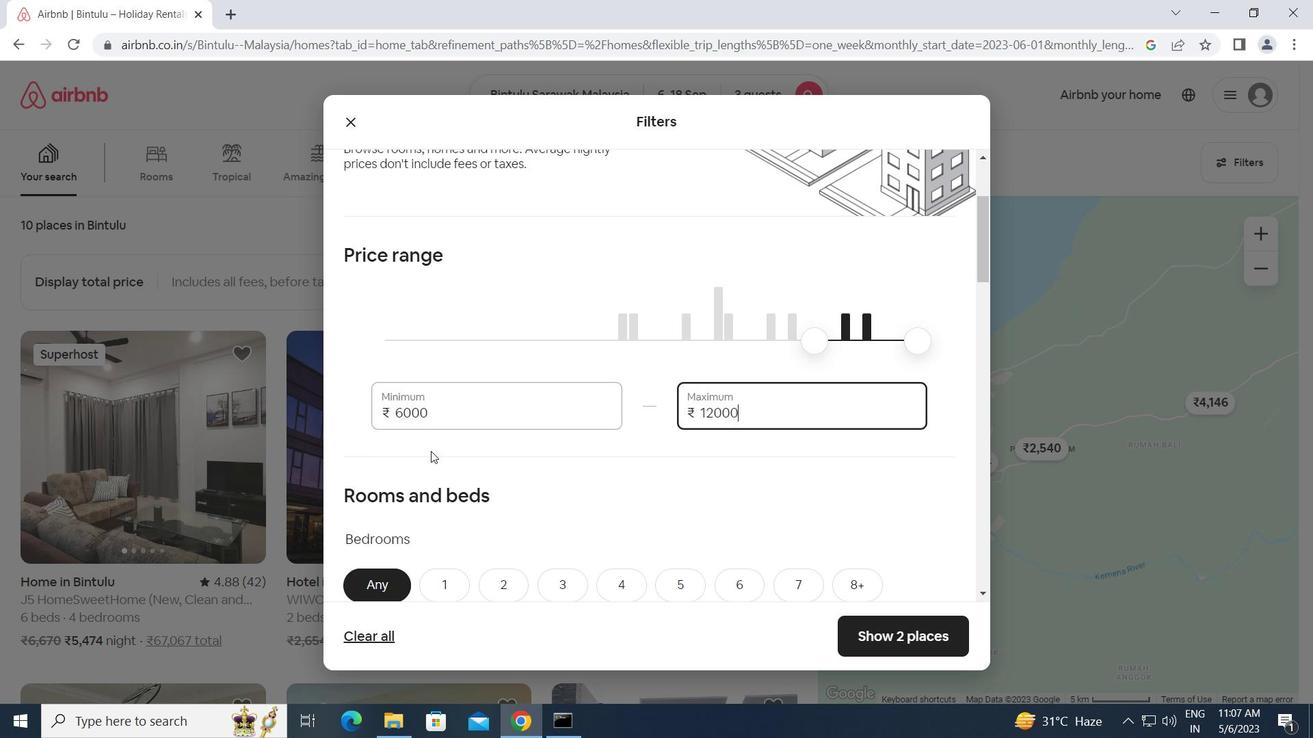 
Action: Mouse scrolled (435, 450) with delta (0, 0)
Screenshot: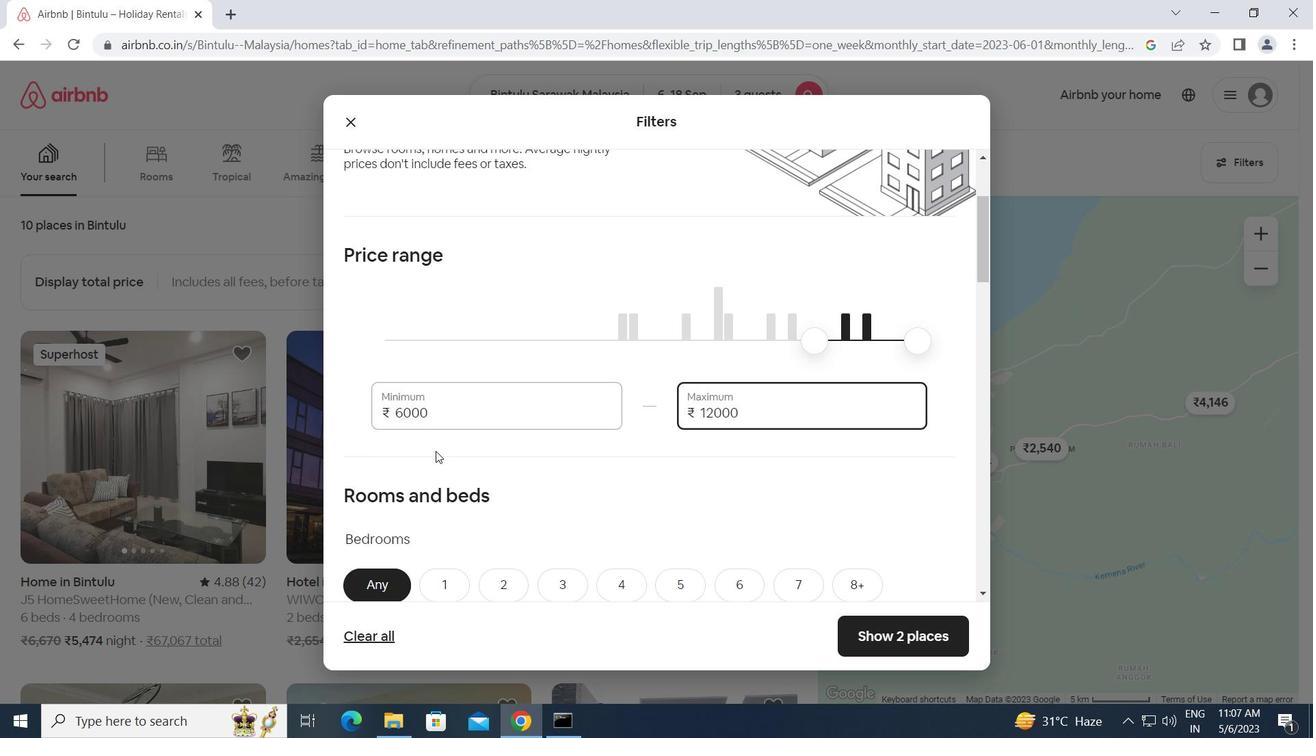
Action: Mouse moved to (491, 494)
Screenshot: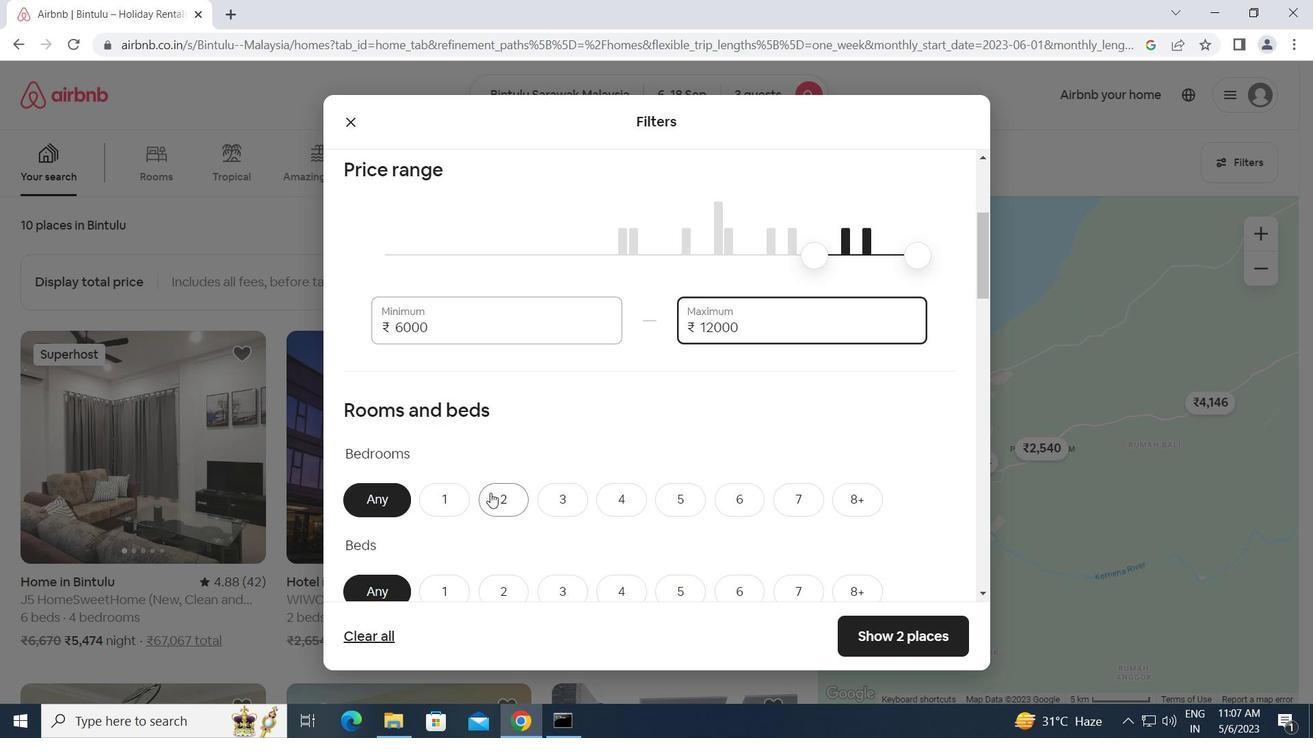 
Action: Mouse pressed left at (491, 494)
Screenshot: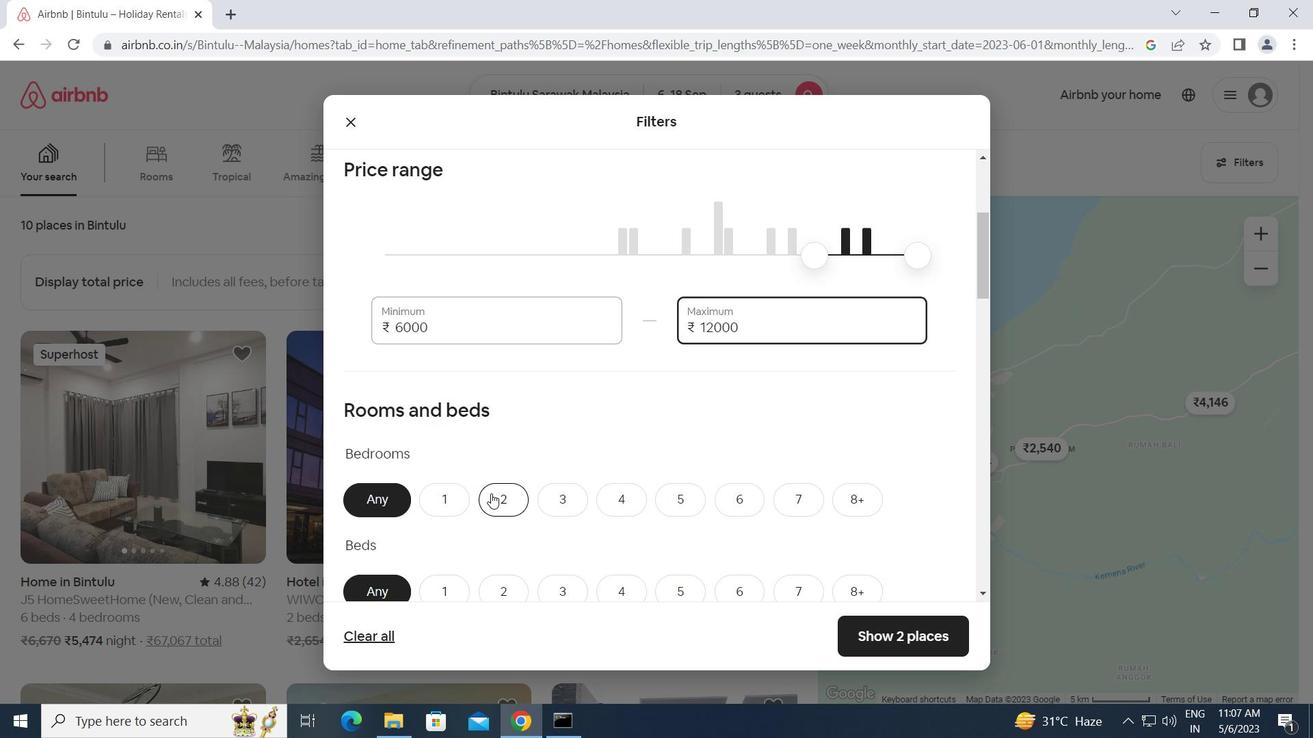 
Action: Mouse moved to (564, 497)
Screenshot: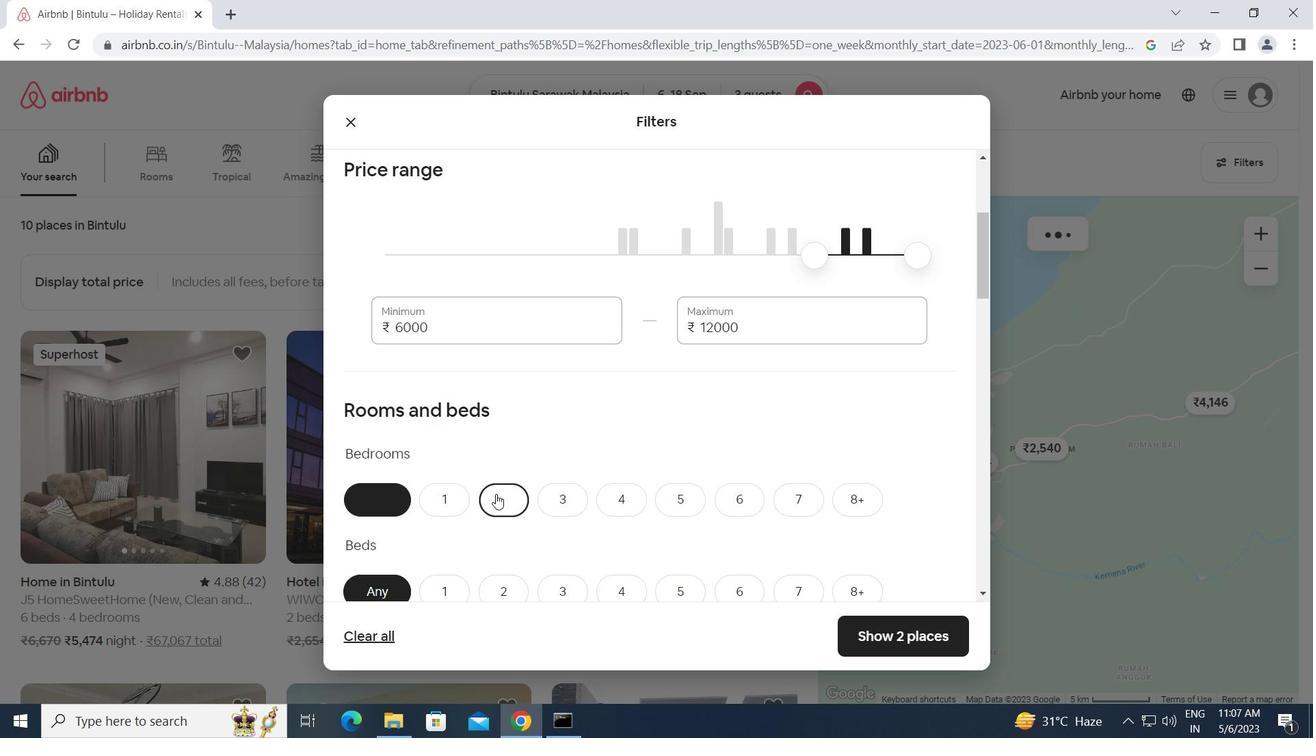 
Action: Mouse scrolled (564, 497) with delta (0, 0)
Screenshot: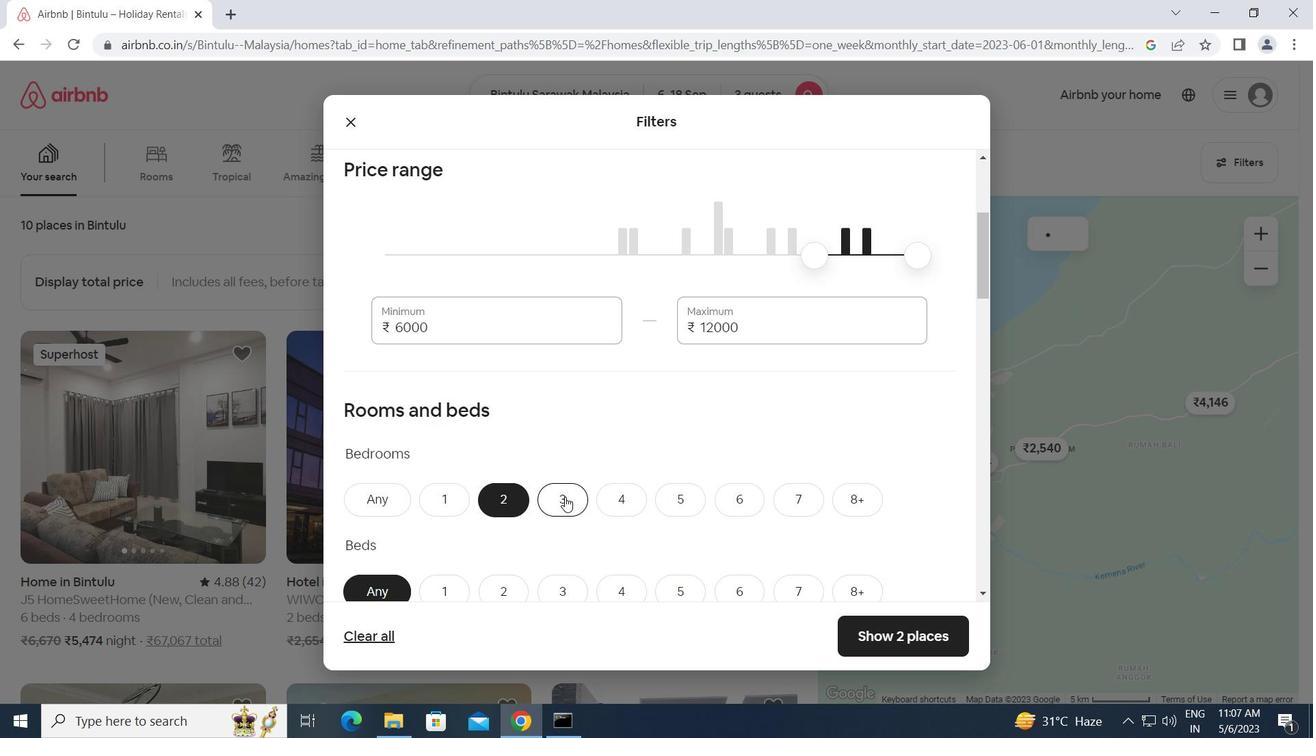 
Action: Mouse scrolled (564, 497) with delta (0, 0)
Screenshot: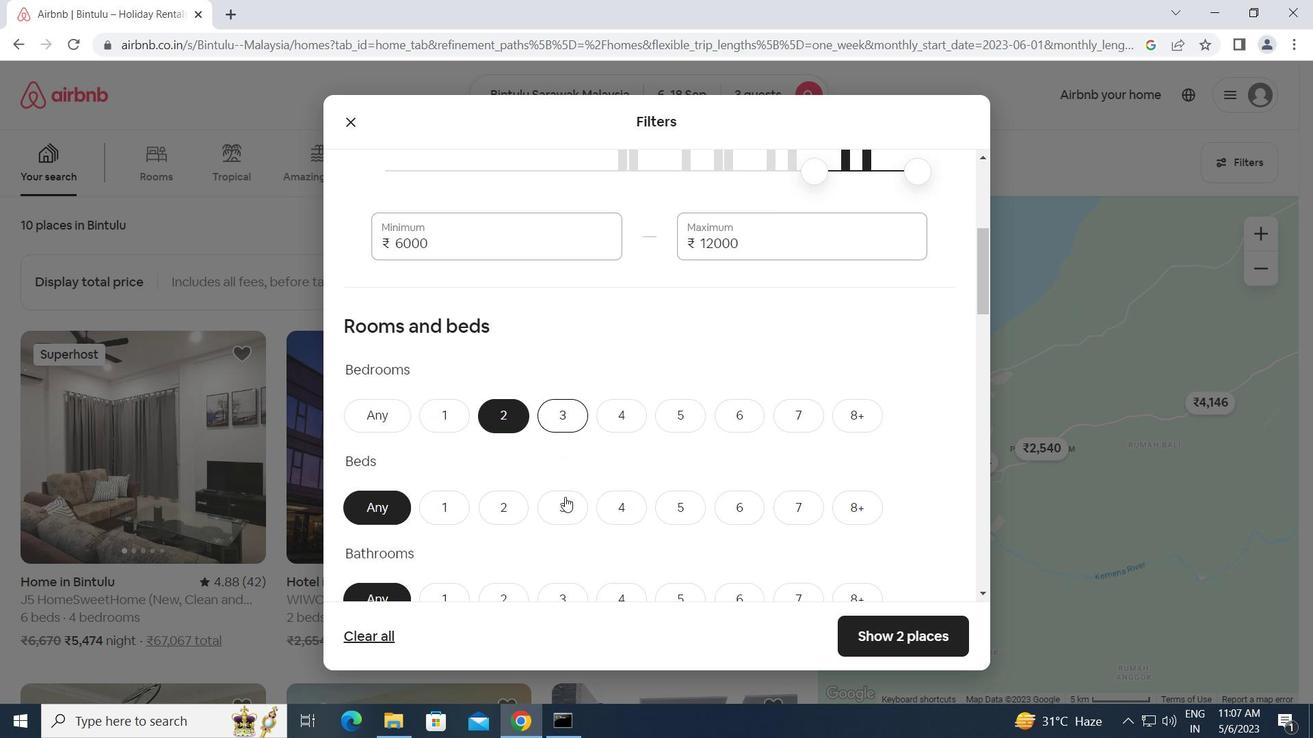 
Action: Mouse moved to (503, 415)
Screenshot: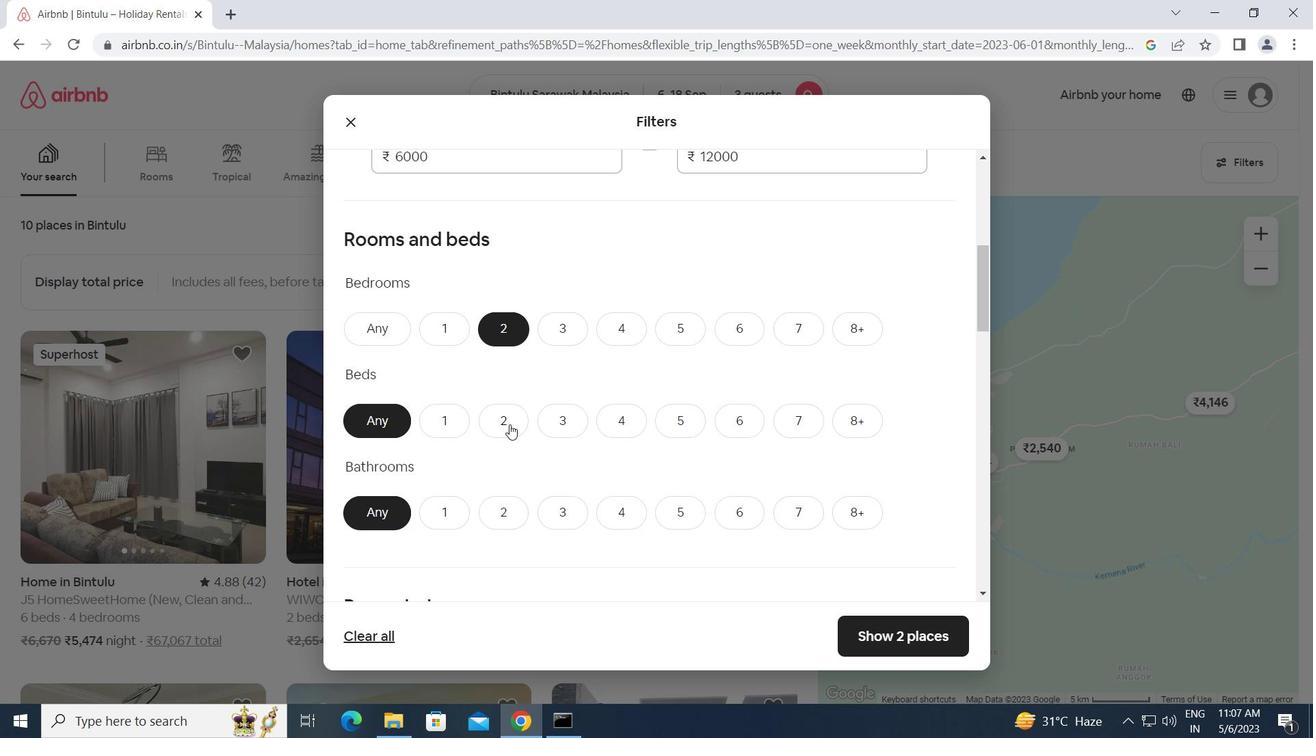 
Action: Mouse pressed left at (503, 415)
Screenshot: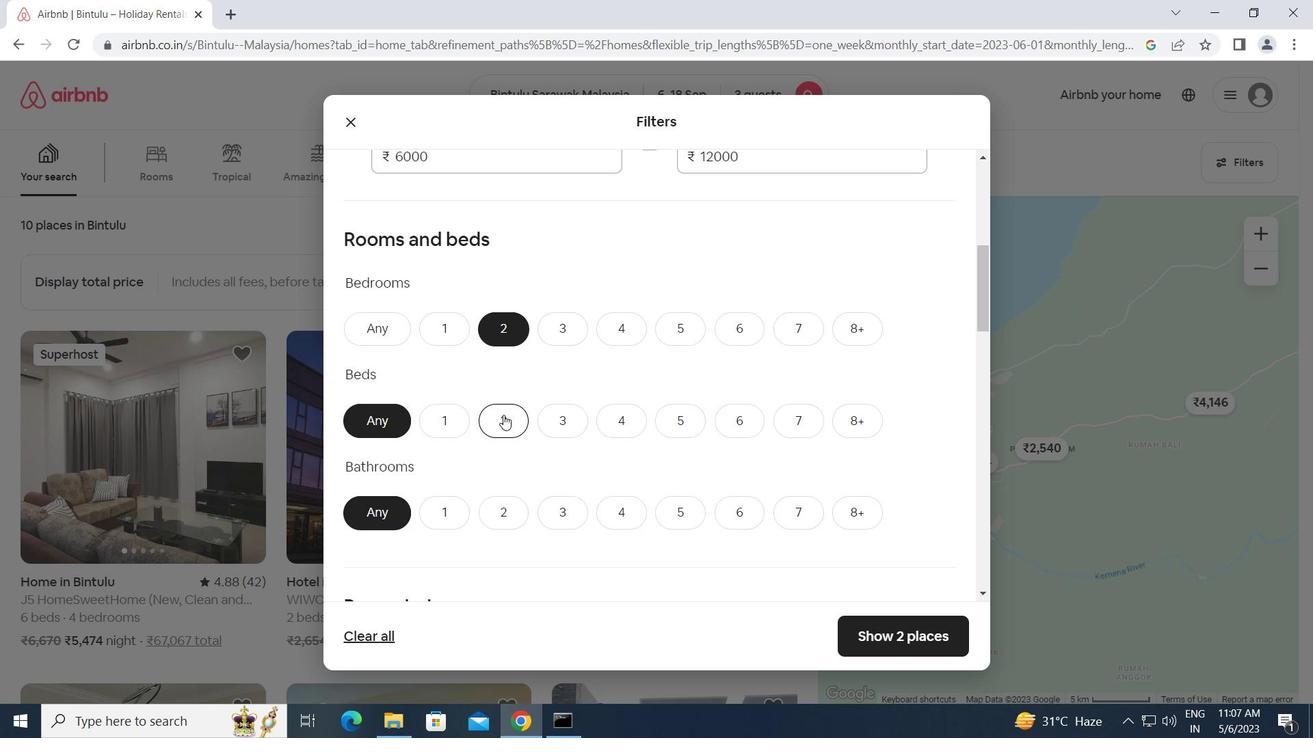 
Action: Mouse moved to (504, 512)
Screenshot: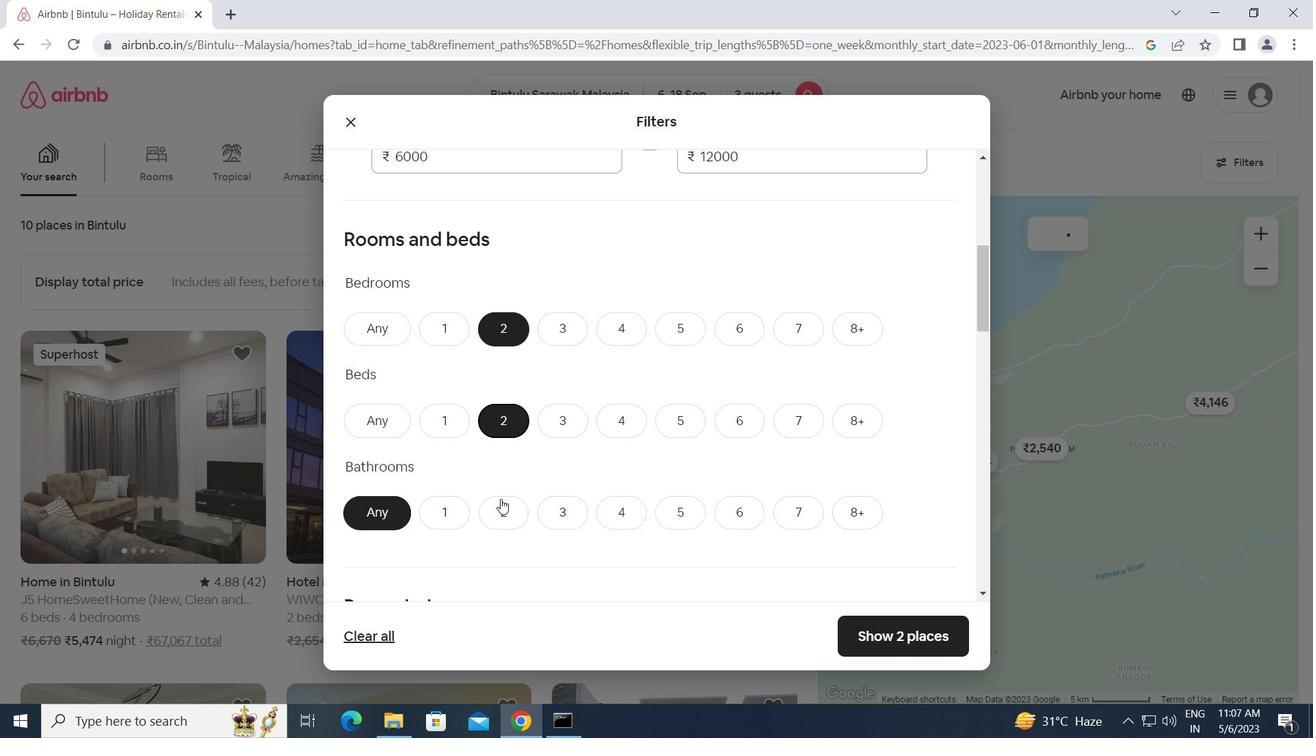 
Action: Mouse pressed left at (504, 512)
Screenshot: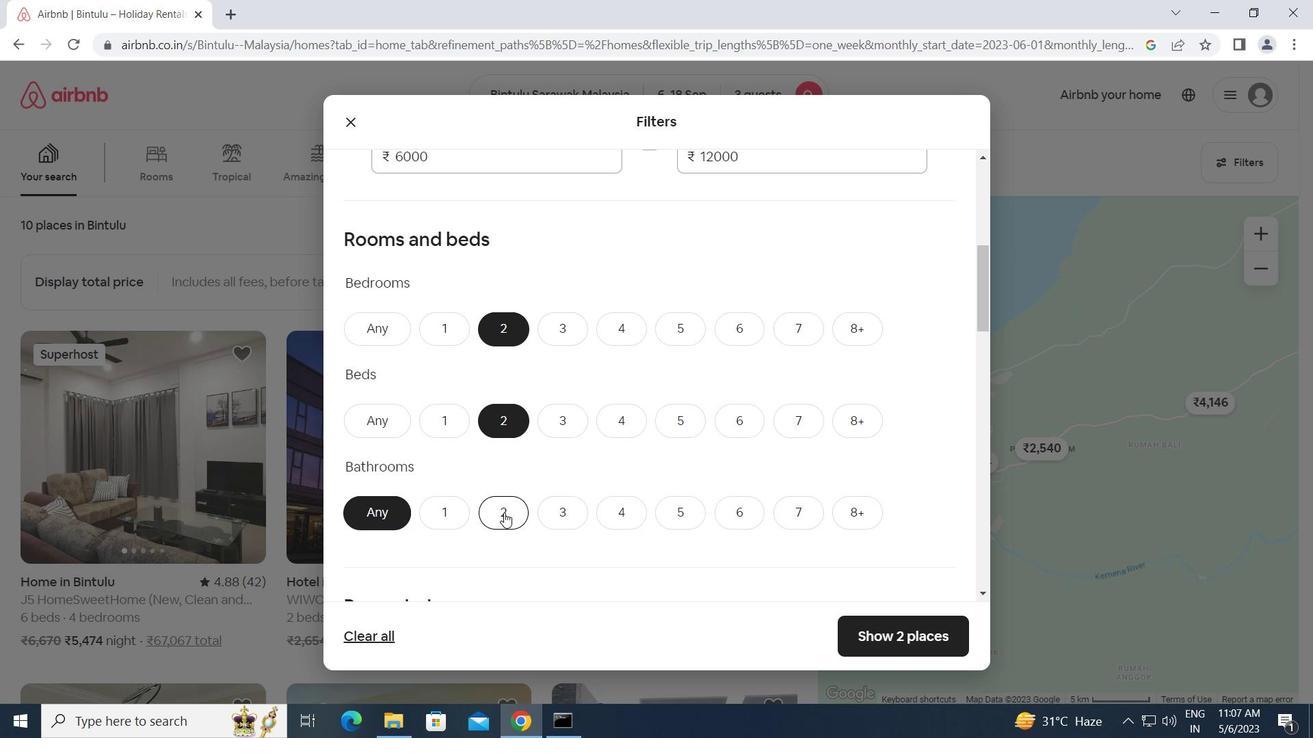 
Action: Mouse moved to (599, 512)
Screenshot: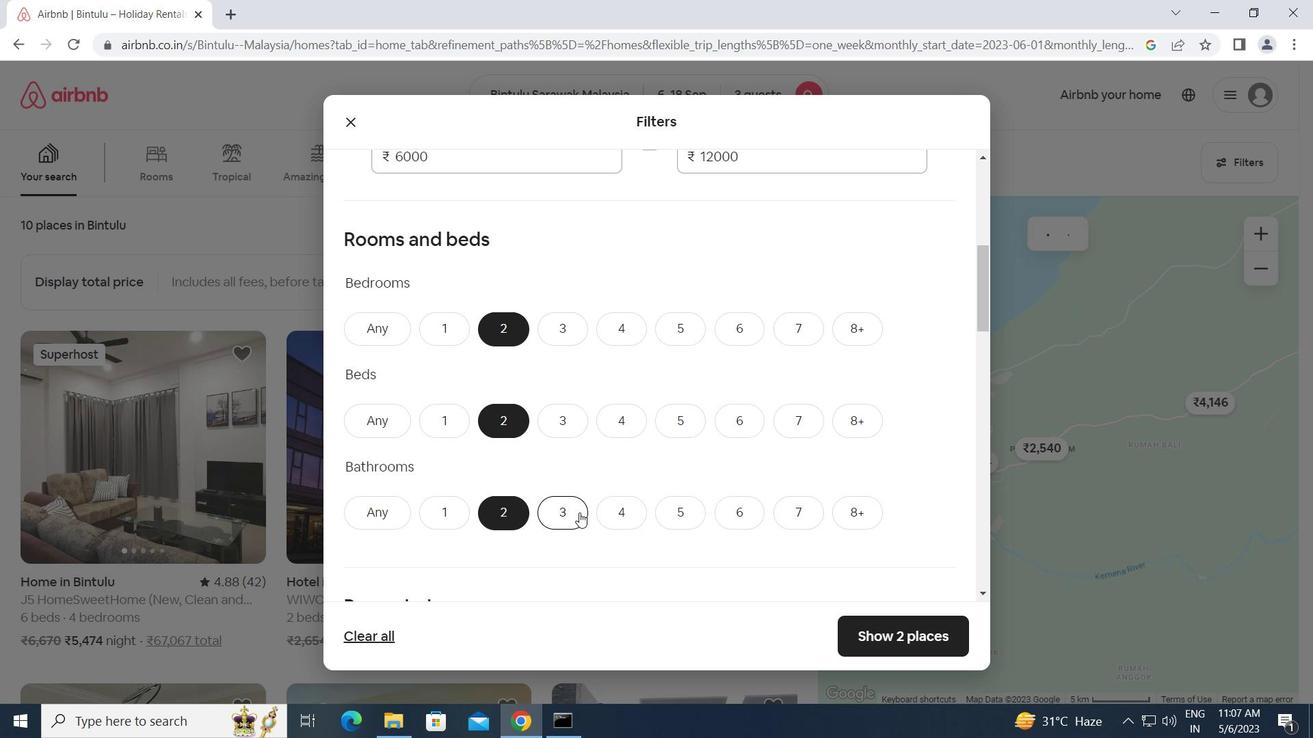 
Action: Mouse scrolled (599, 512) with delta (0, 0)
Screenshot: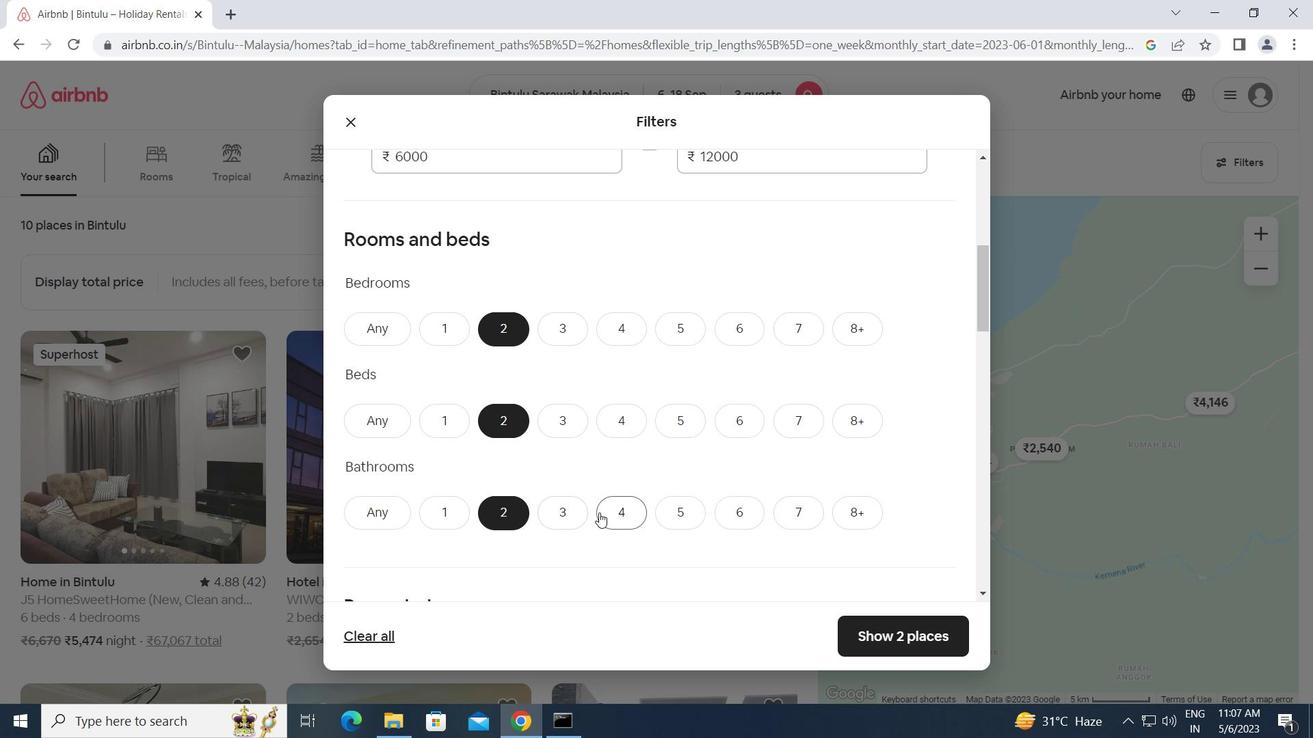 
Action: Mouse scrolled (599, 512) with delta (0, 0)
Screenshot: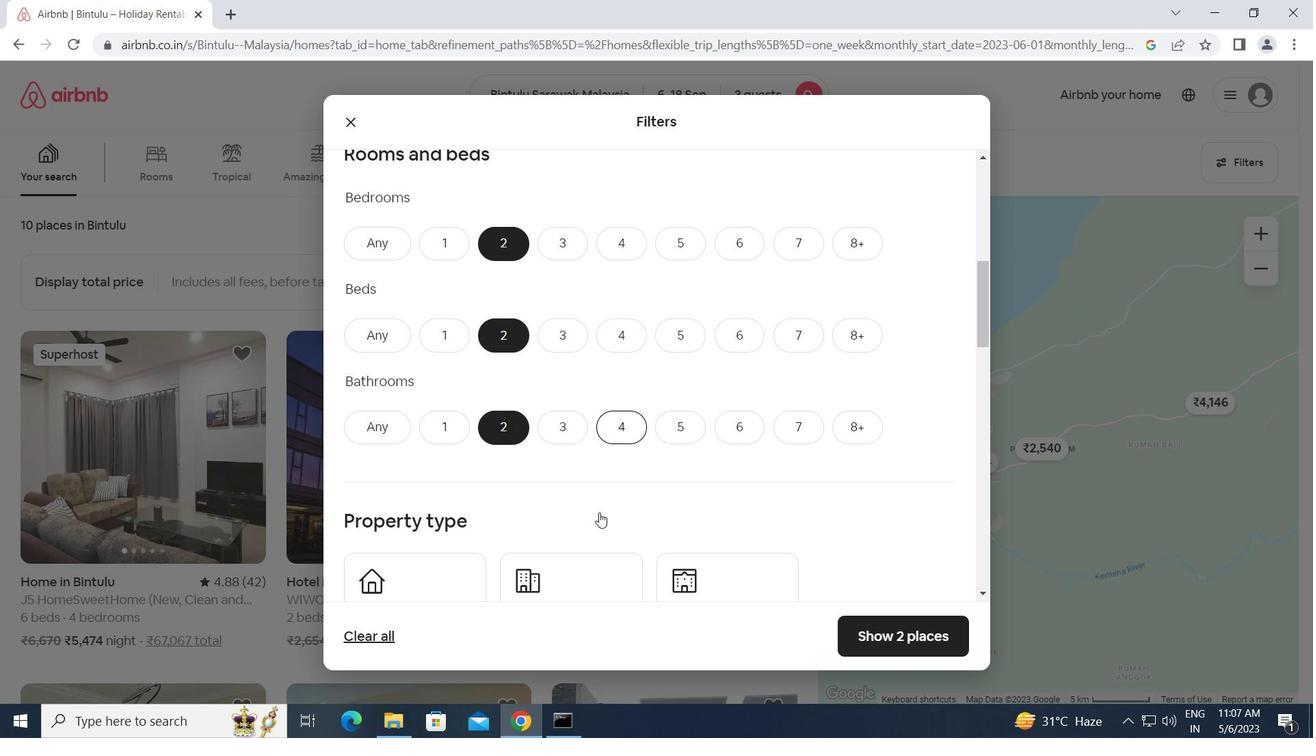 
Action: Mouse moved to (434, 502)
Screenshot: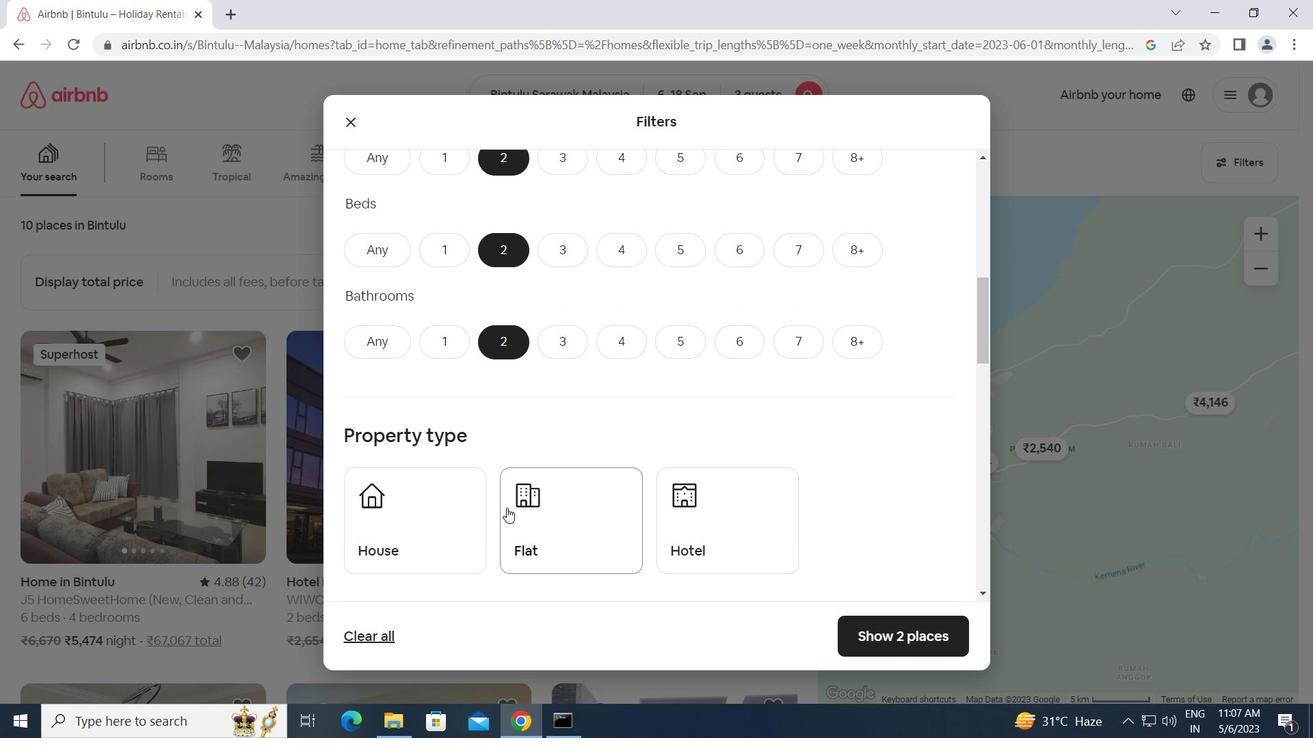 
Action: Mouse pressed left at (434, 502)
Screenshot: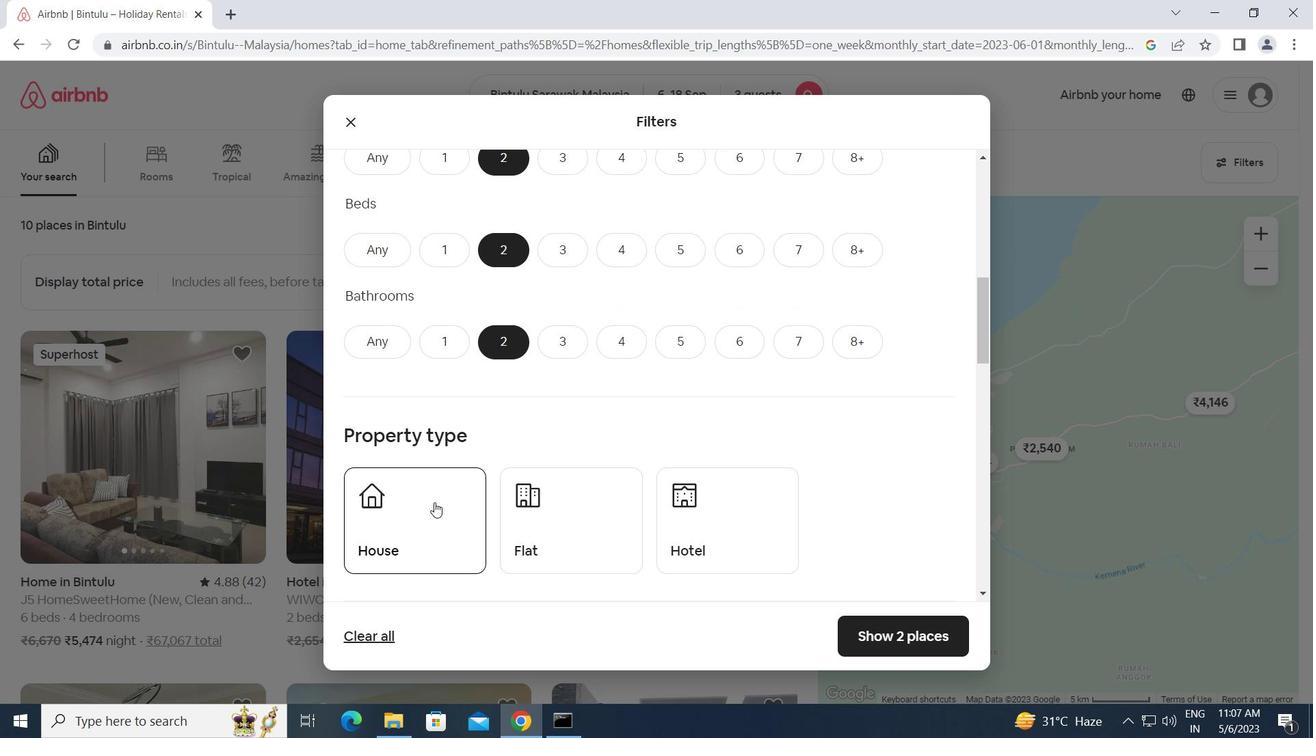 
Action: Mouse moved to (450, 502)
Screenshot: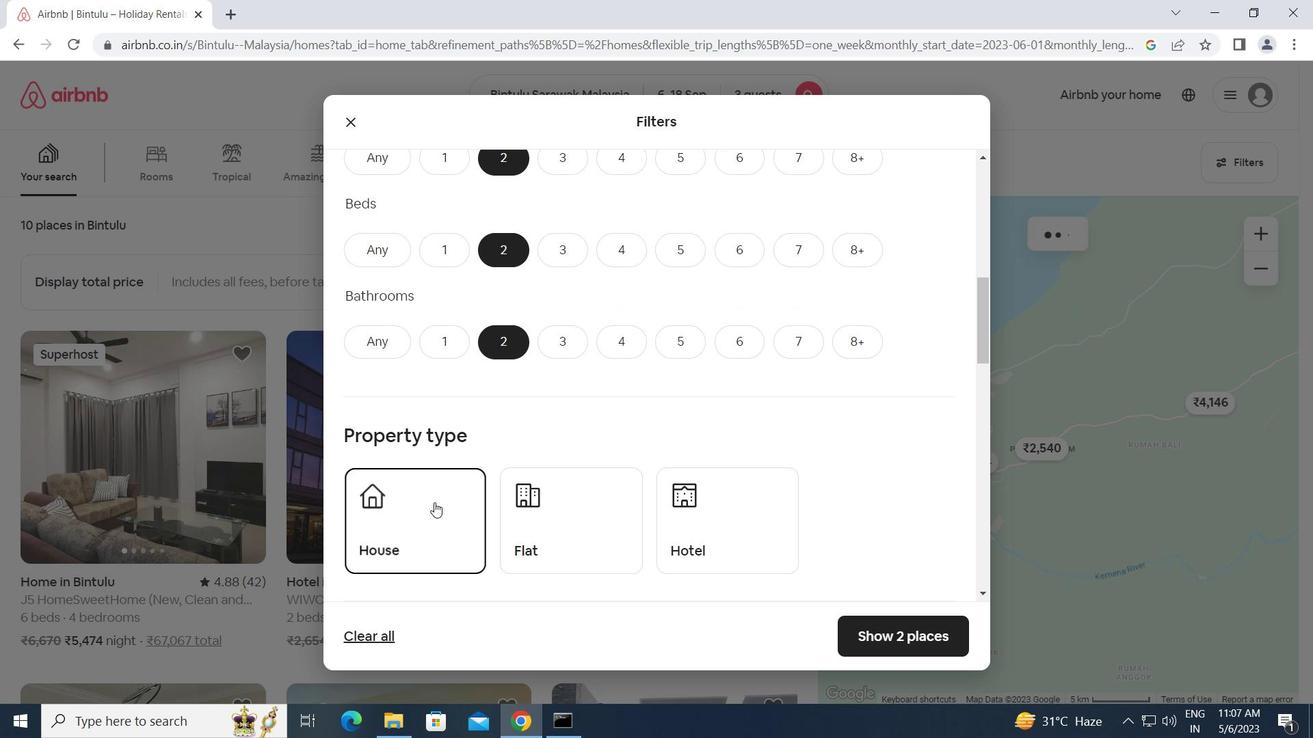 
Action: Mouse scrolled (450, 501) with delta (0, 0)
Screenshot: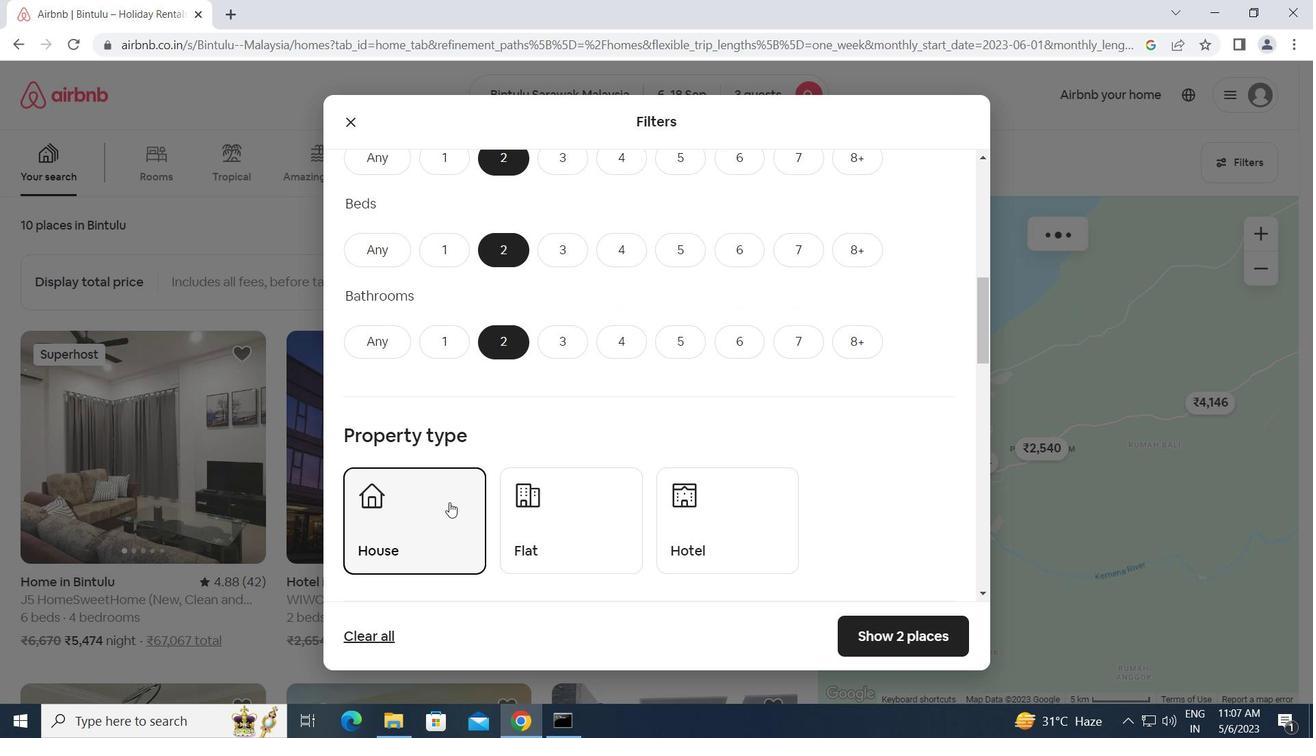 
Action: Mouse moved to (565, 452)
Screenshot: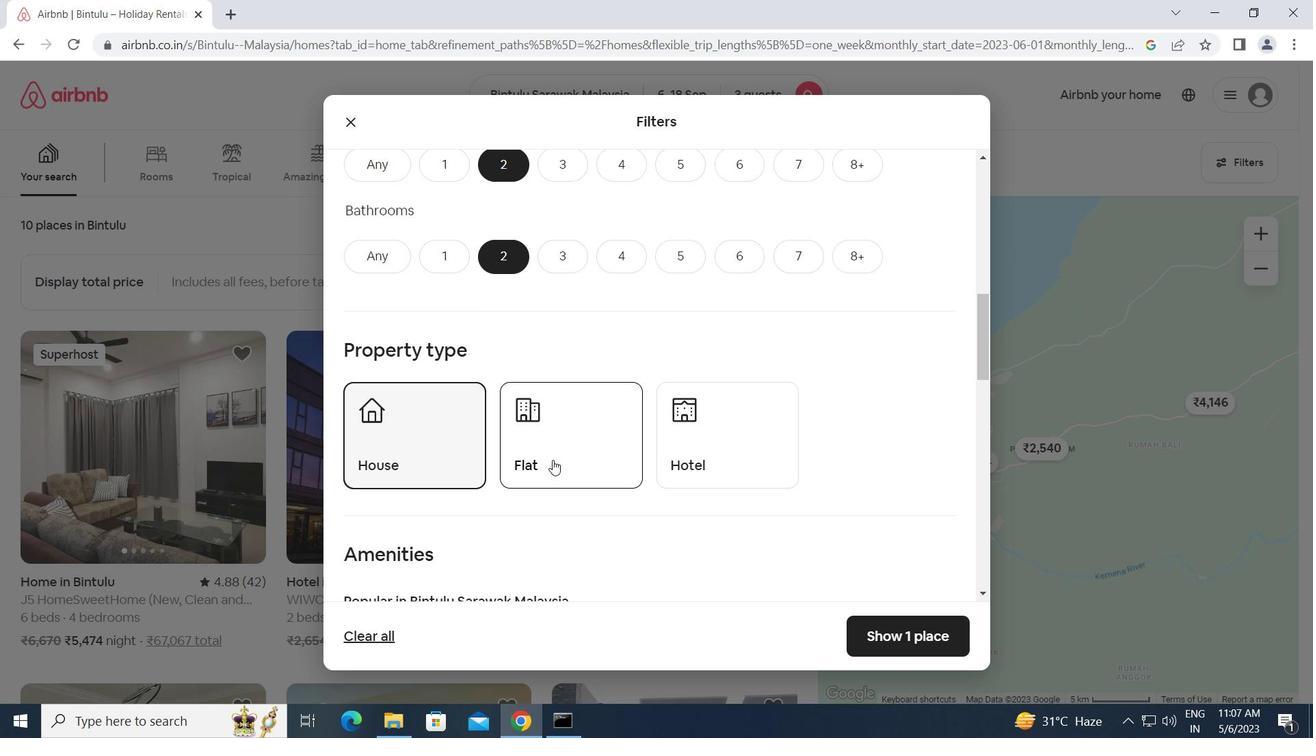 
Action: Mouse pressed left at (565, 452)
Screenshot: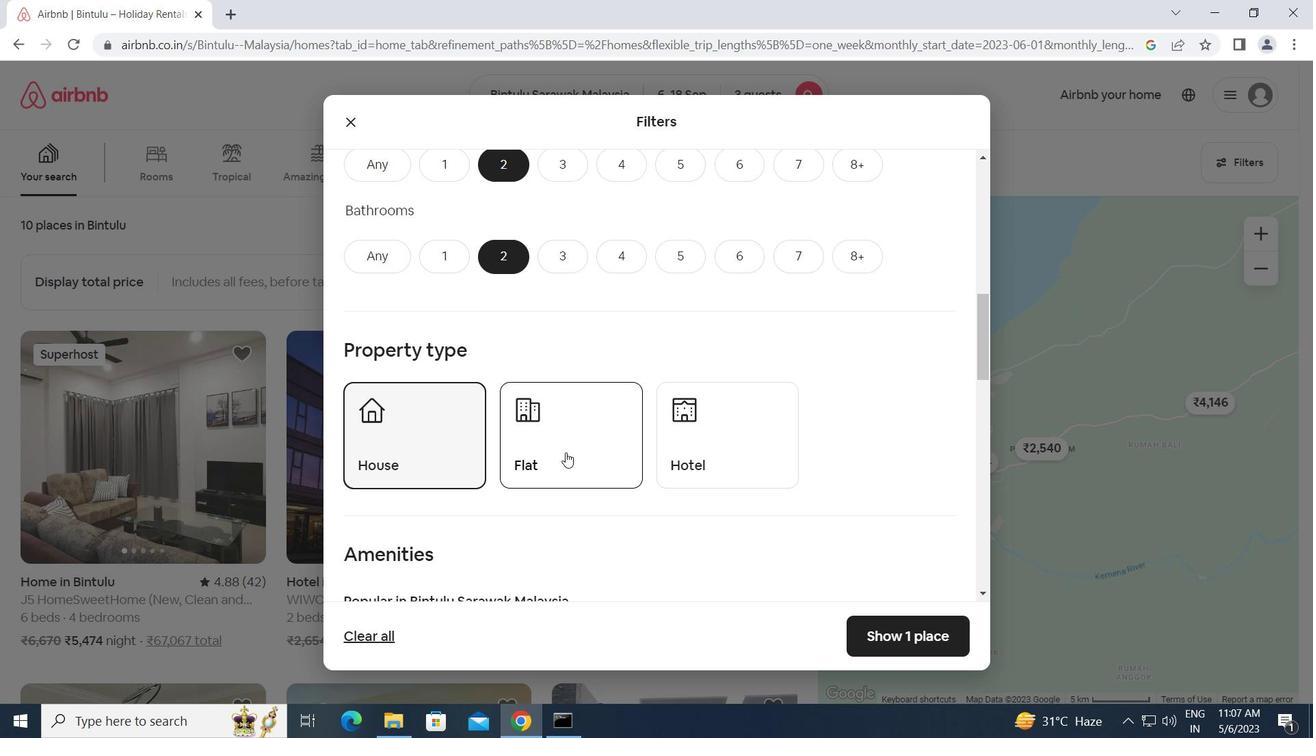 
Action: Mouse moved to (722, 447)
Screenshot: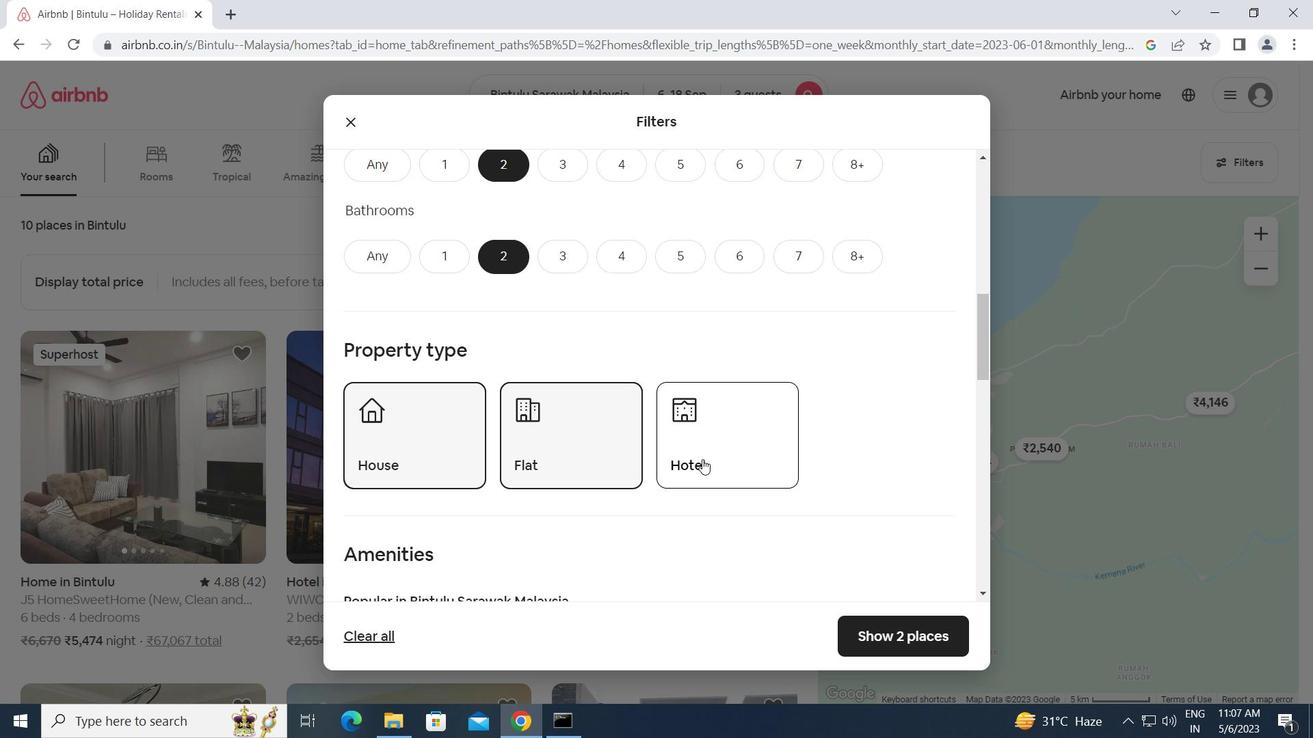 
Action: Mouse pressed left at (722, 447)
Screenshot: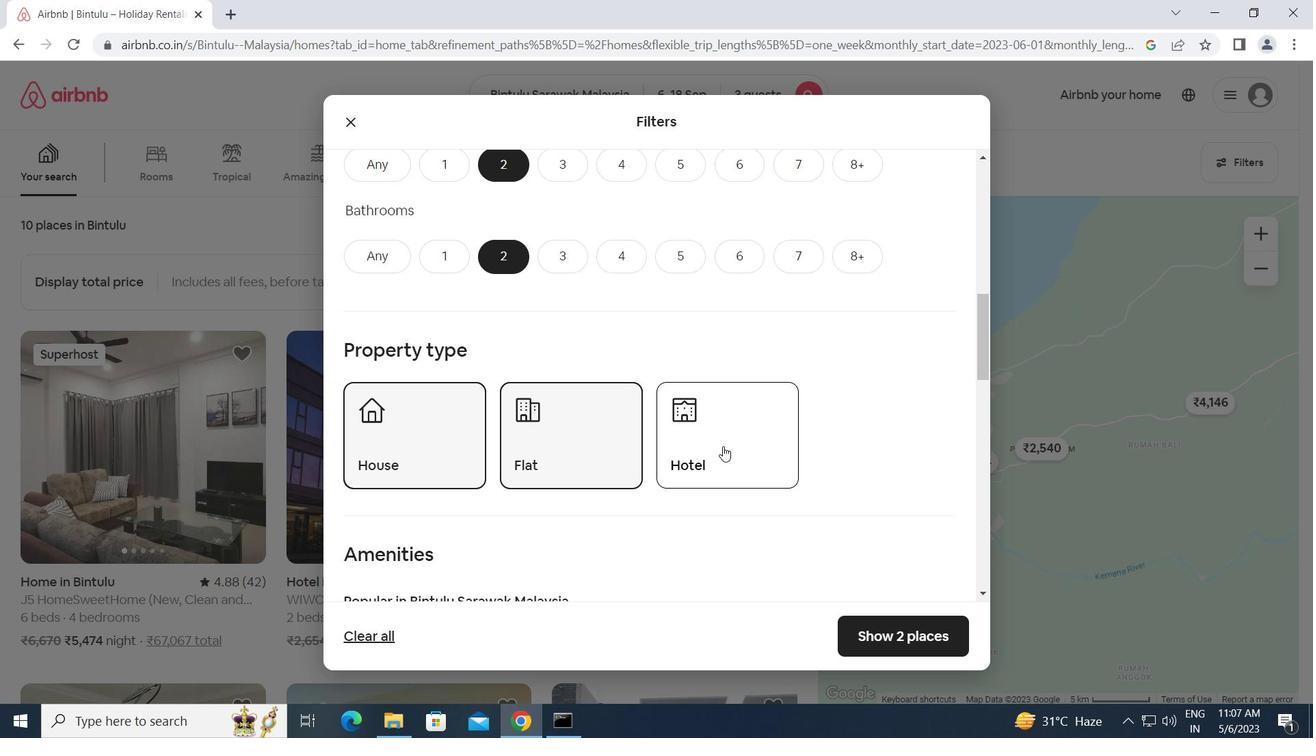 
Action: Mouse moved to (676, 503)
Screenshot: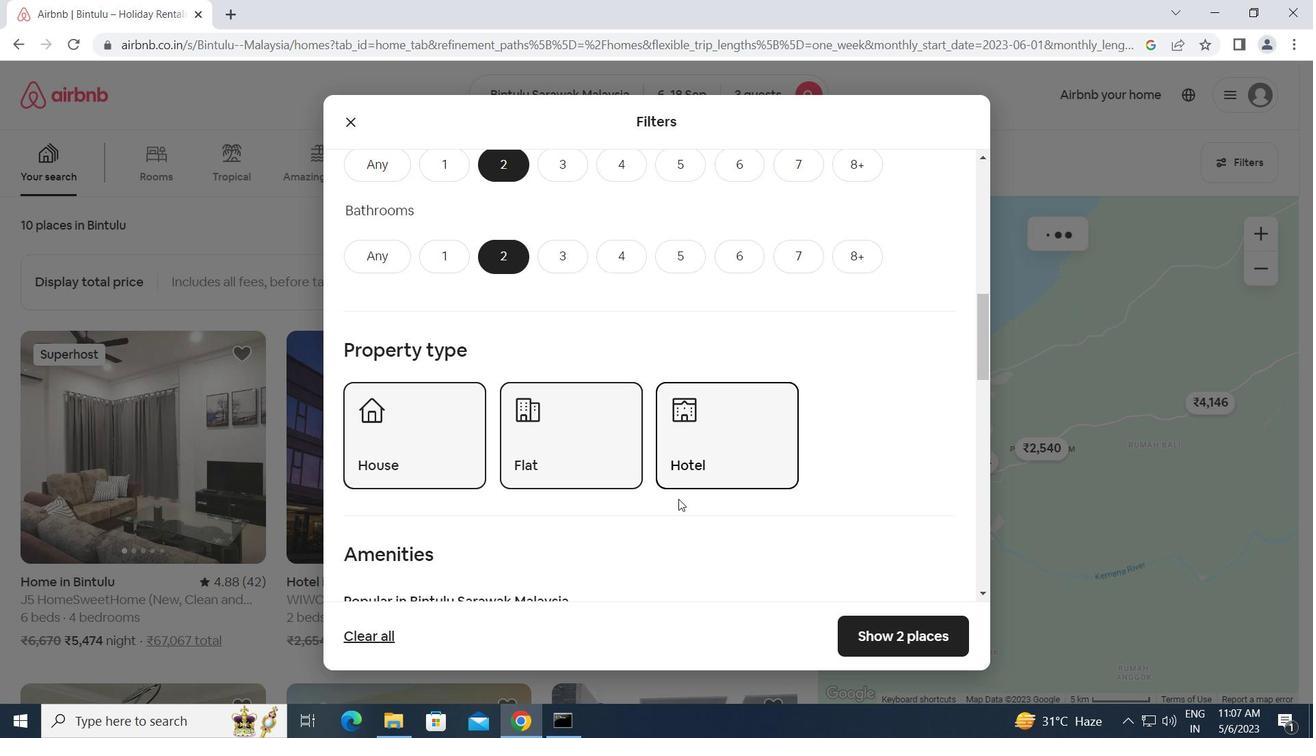 
Action: Mouse scrolled (676, 502) with delta (0, 0)
Screenshot: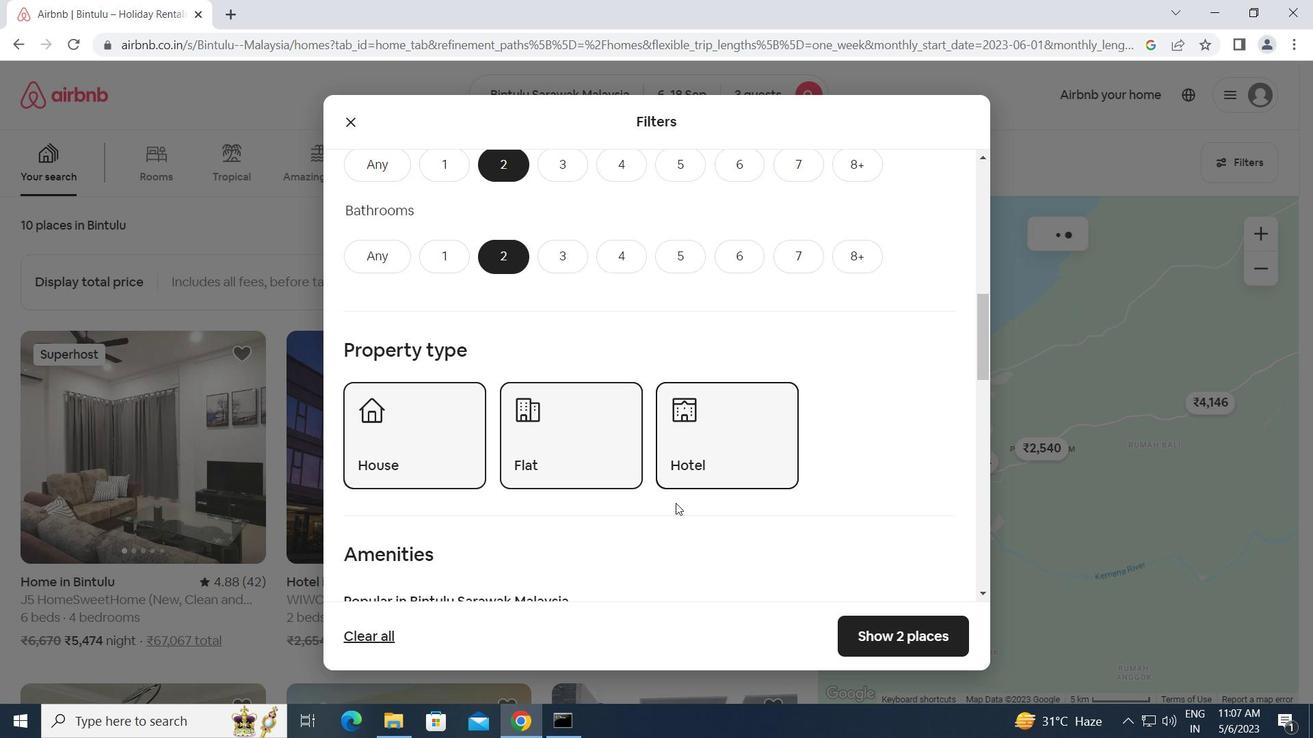 
Action: Mouse scrolled (676, 502) with delta (0, 0)
Screenshot: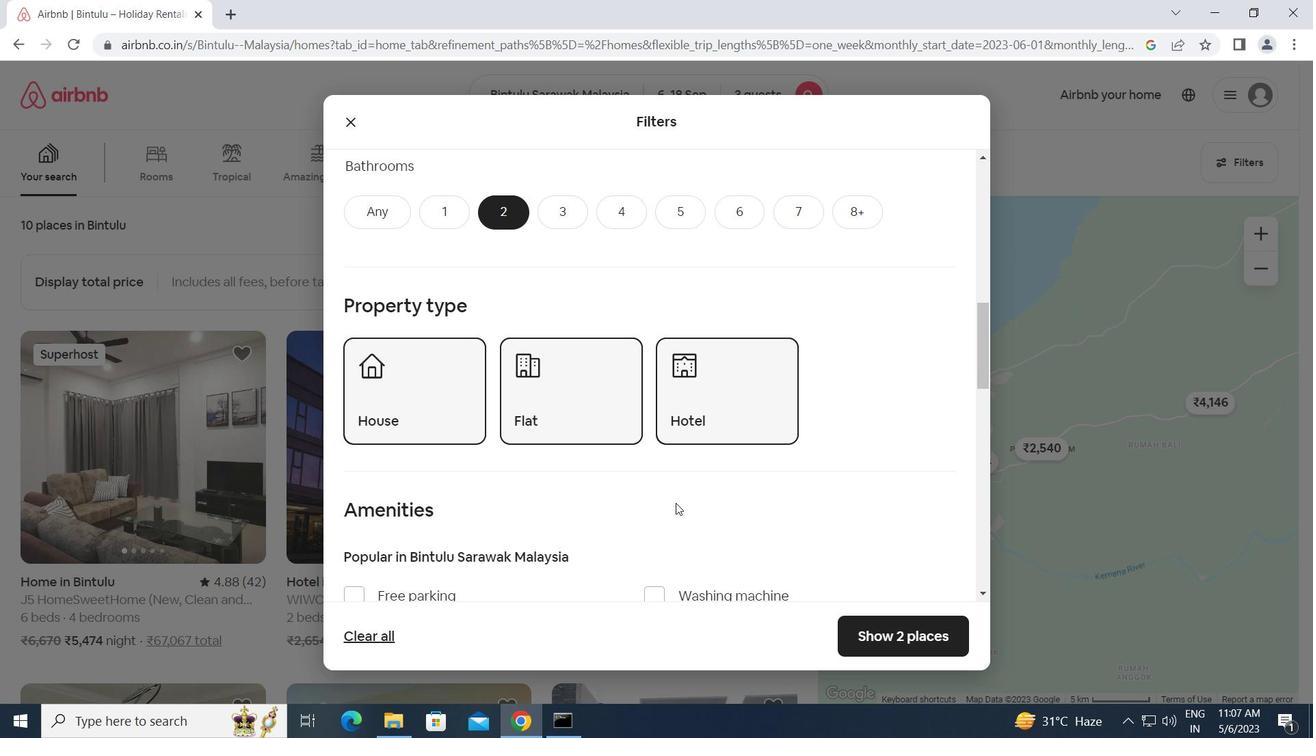 
Action: Mouse scrolled (676, 502) with delta (0, 0)
Screenshot: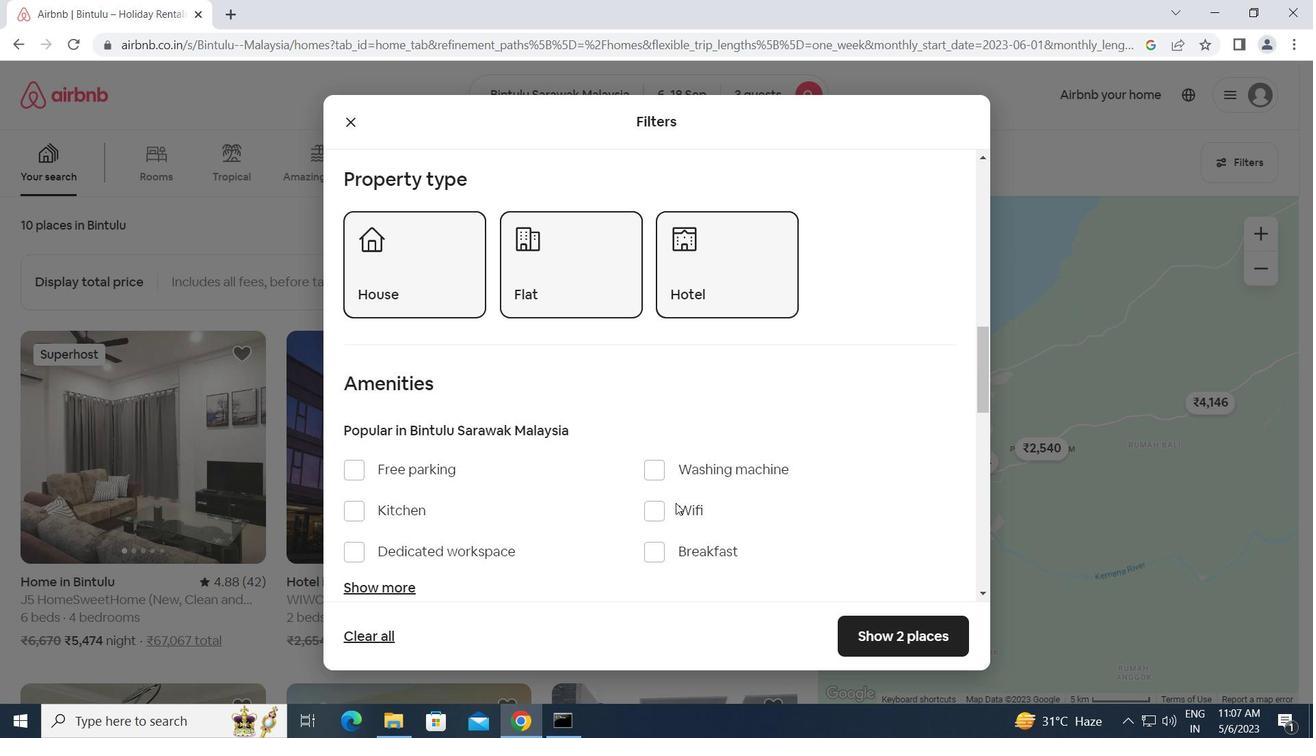 
Action: Mouse scrolled (676, 502) with delta (0, 0)
Screenshot: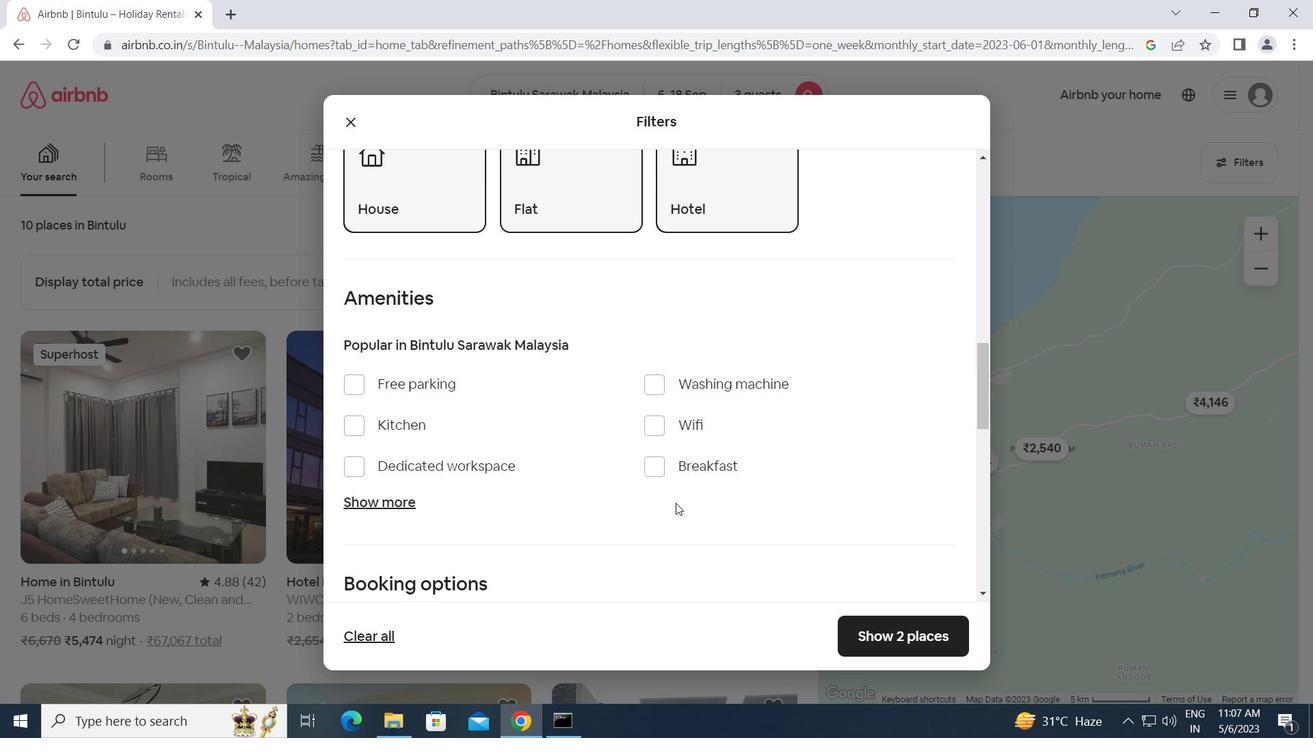 
Action: Mouse scrolled (676, 502) with delta (0, 0)
Screenshot: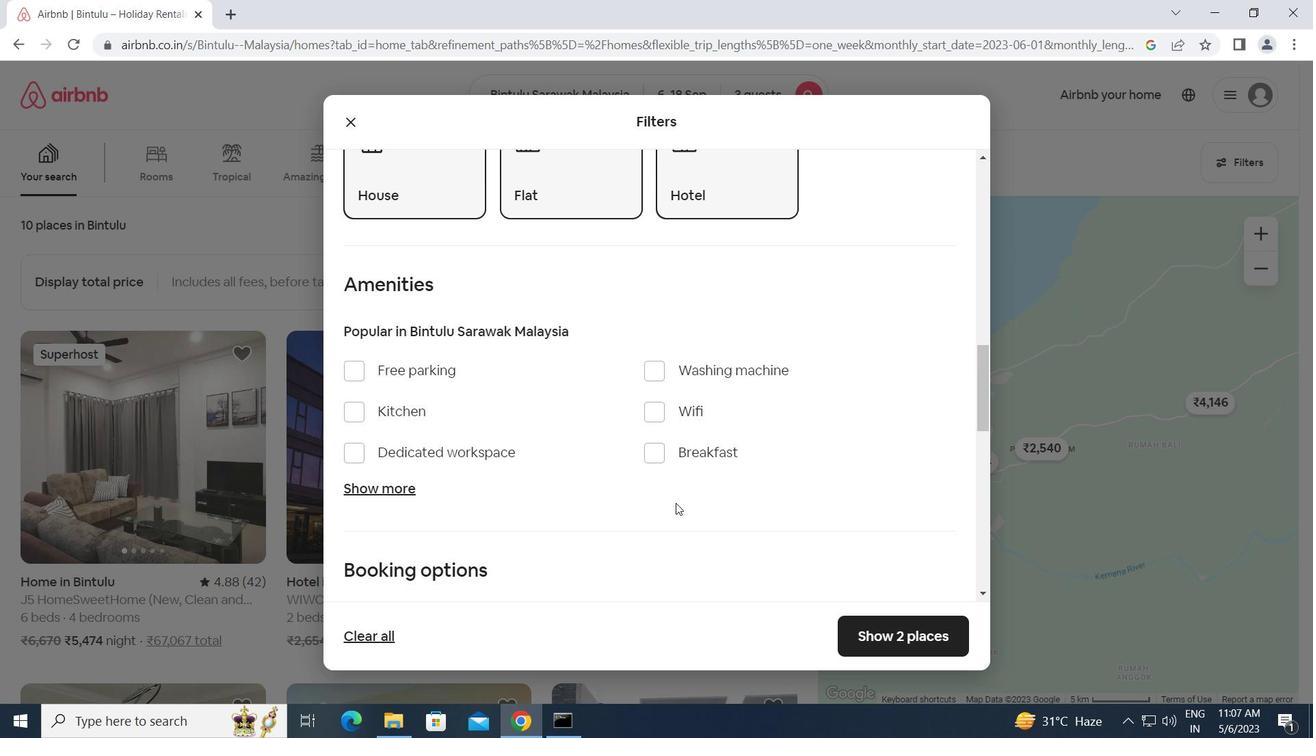 
Action: Mouse scrolled (676, 502) with delta (0, 0)
Screenshot: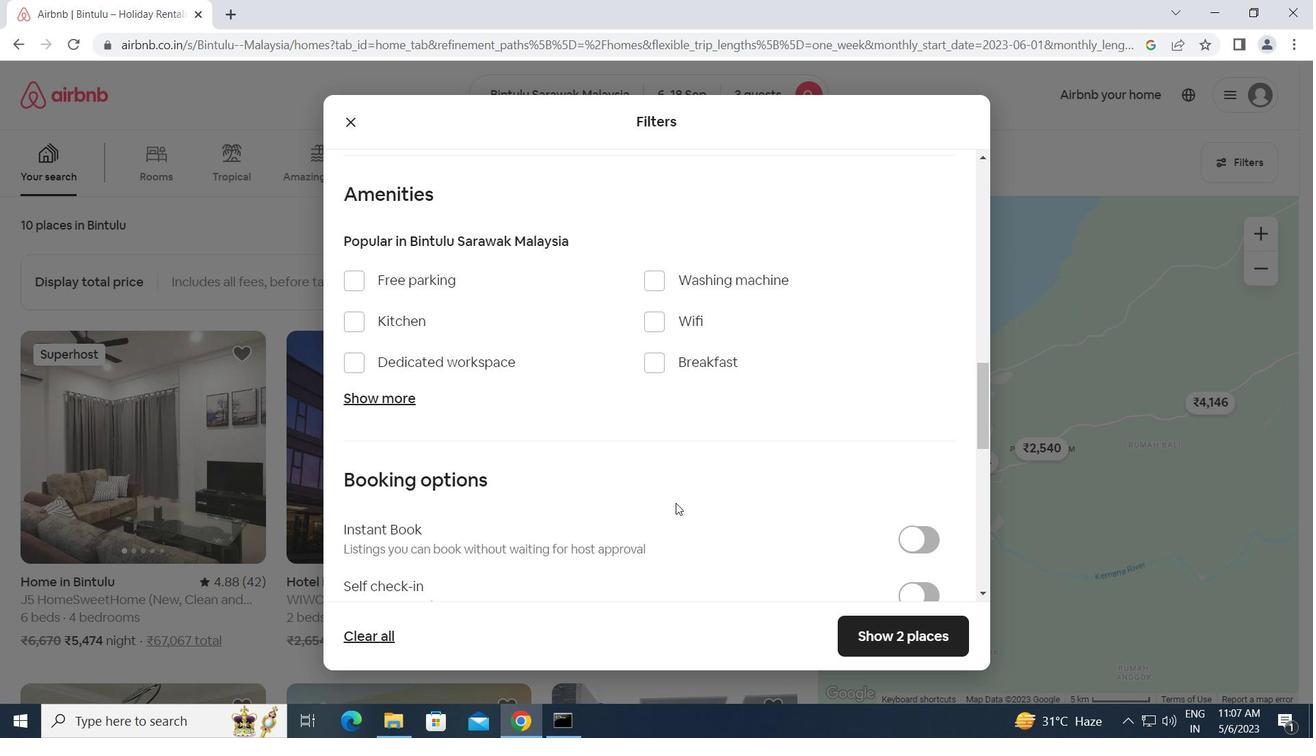 
Action: Mouse moved to (907, 448)
Screenshot: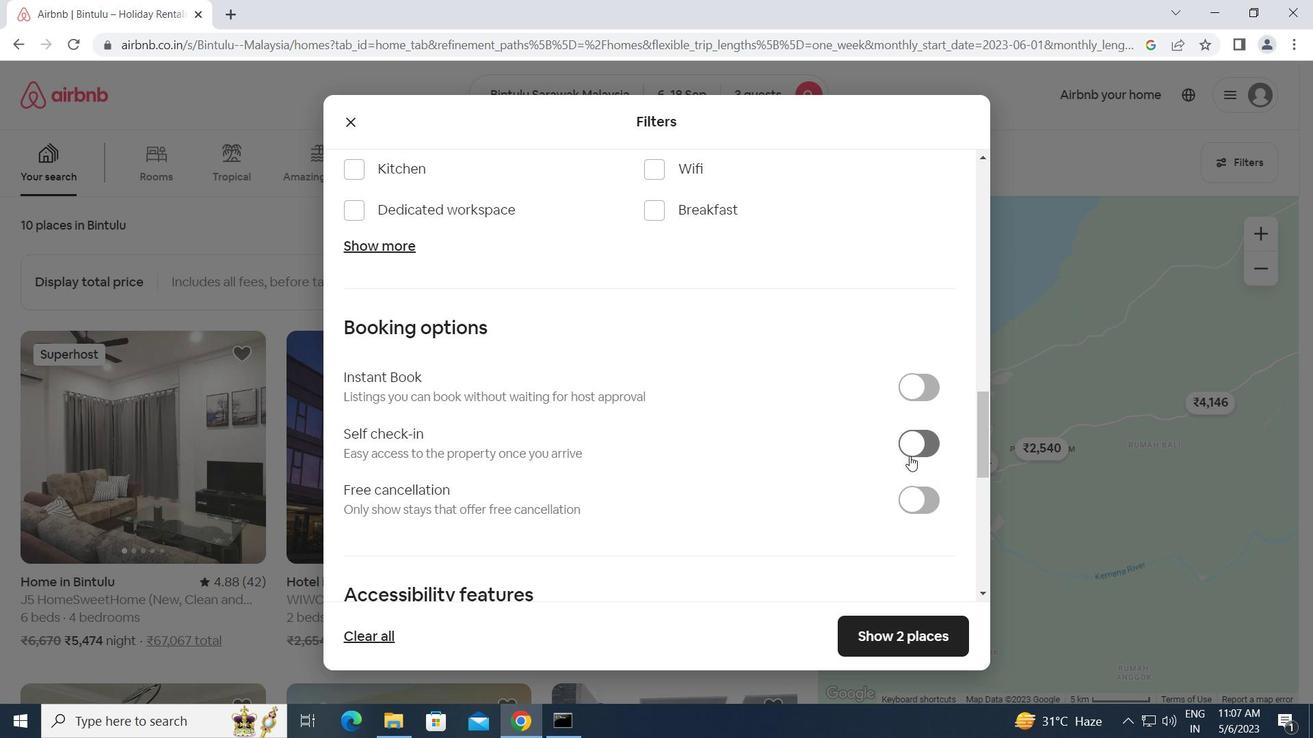 
Action: Mouse pressed left at (907, 448)
Screenshot: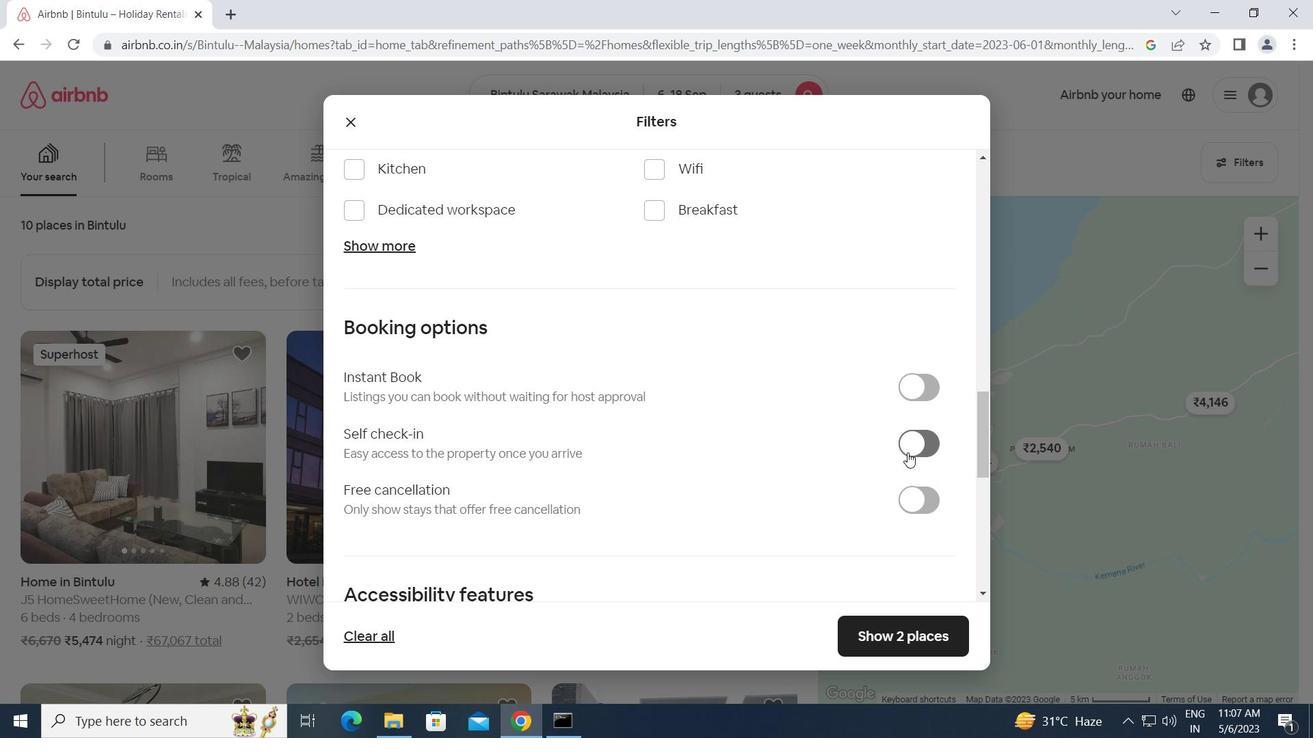 
Action: Mouse moved to (779, 467)
Screenshot: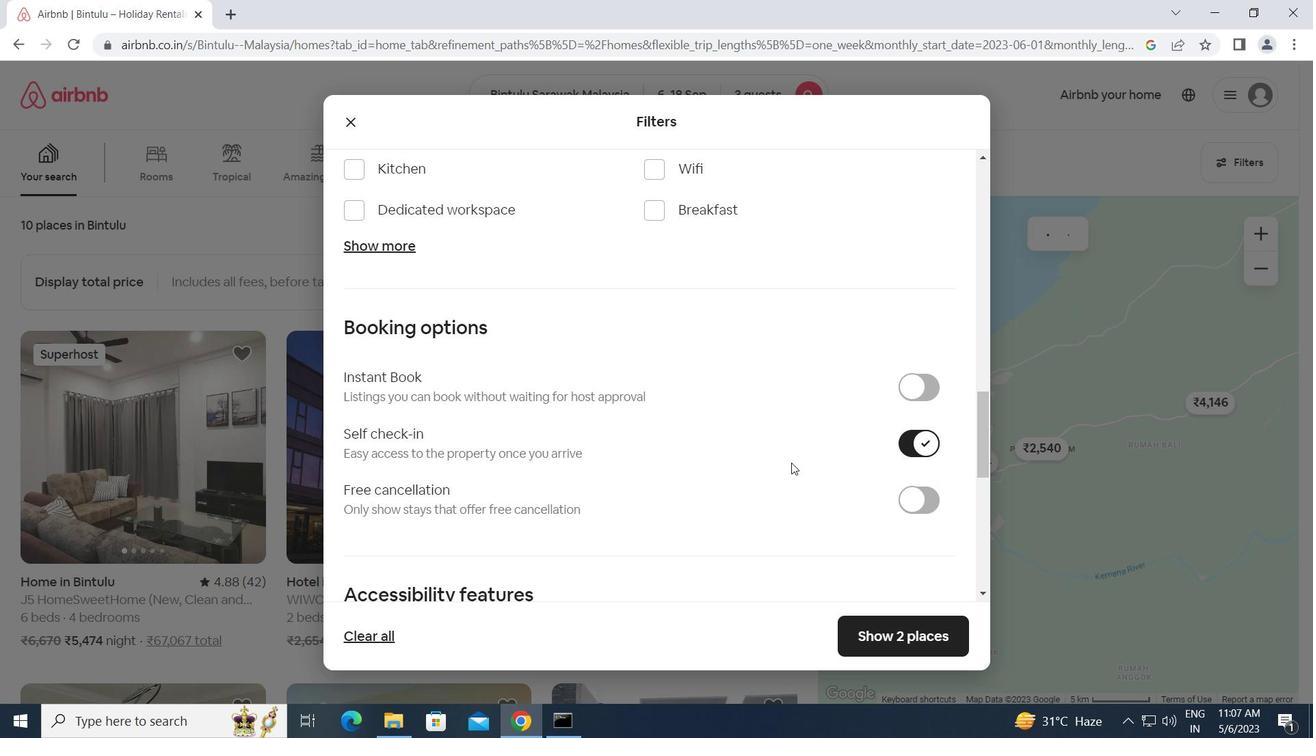 
Action: Mouse scrolled (779, 466) with delta (0, 0)
Screenshot: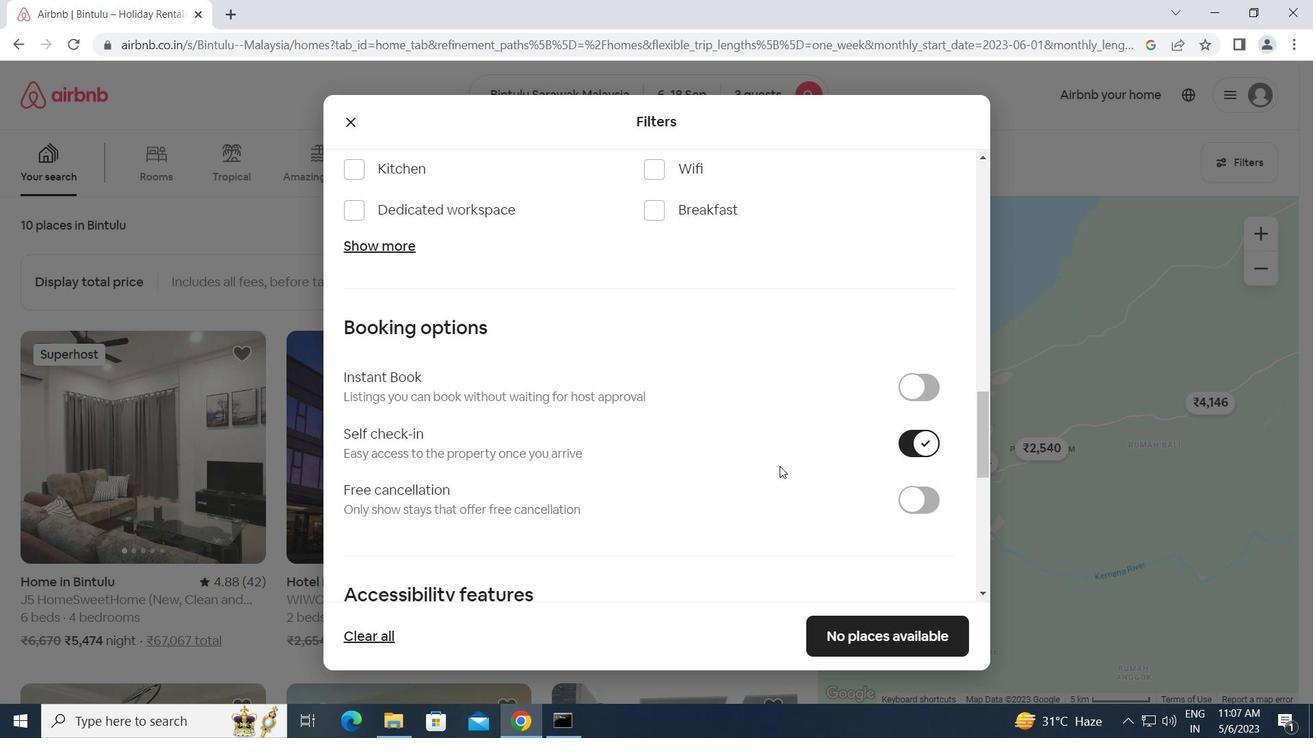 
Action: Mouse scrolled (779, 466) with delta (0, 0)
Screenshot: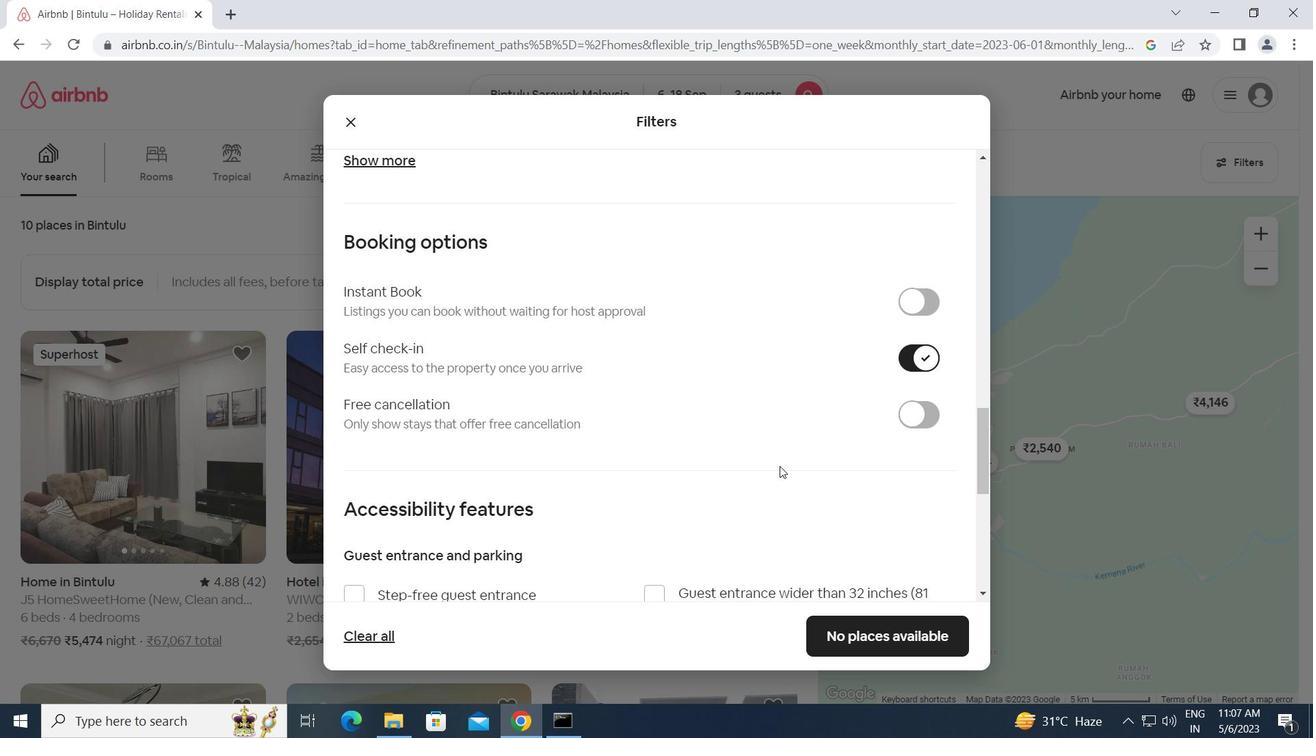 
Action: Mouse scrolled (779, 466) with delta (0, 0)
Screenshot: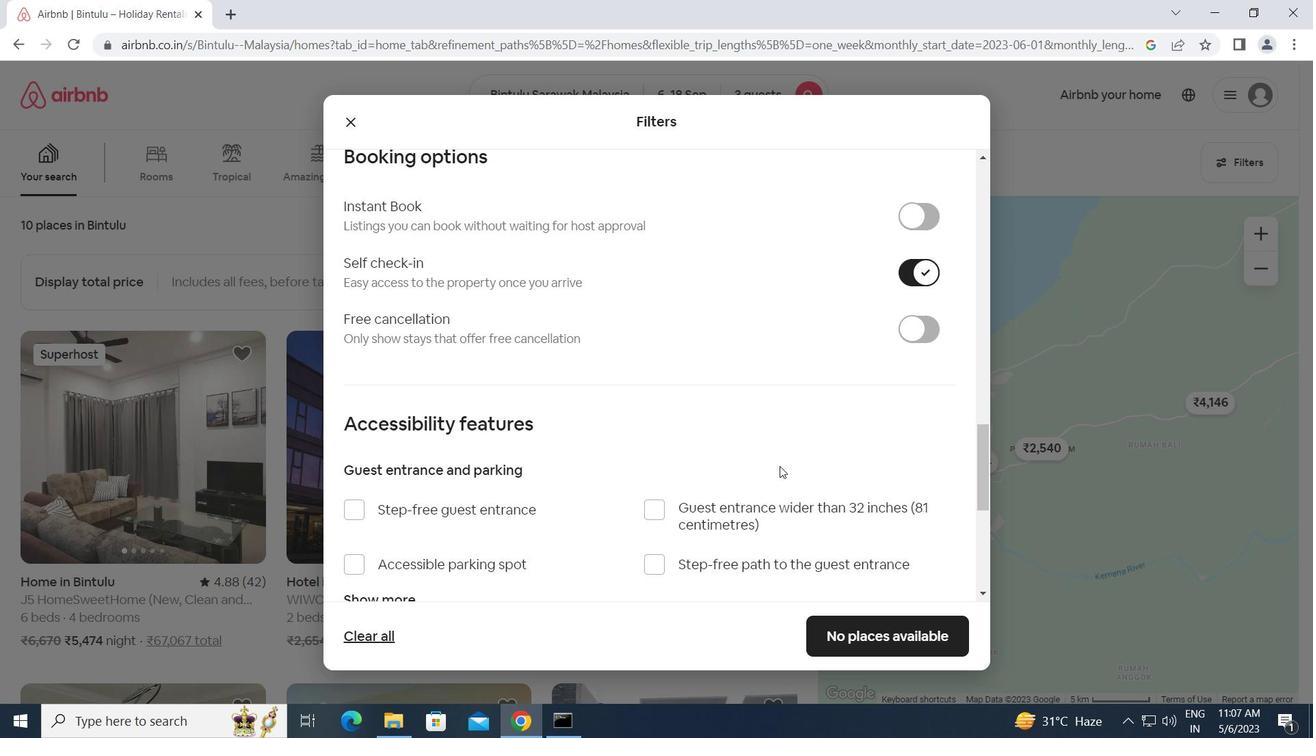 
Action: Mouse scrolled (779, 466) with delta (0, 0)
Screenshot: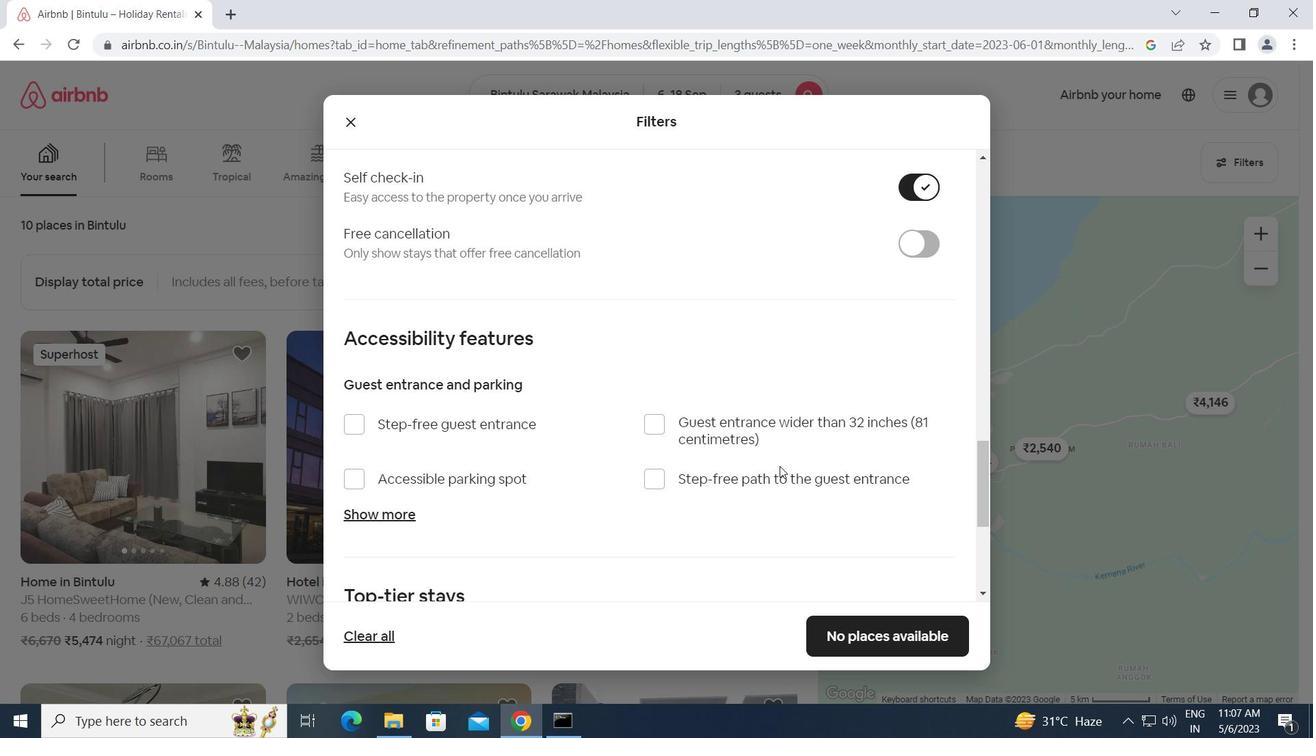 
Action: Mouse scrolled (779, 466) with delta (0, 0)
Screenshot: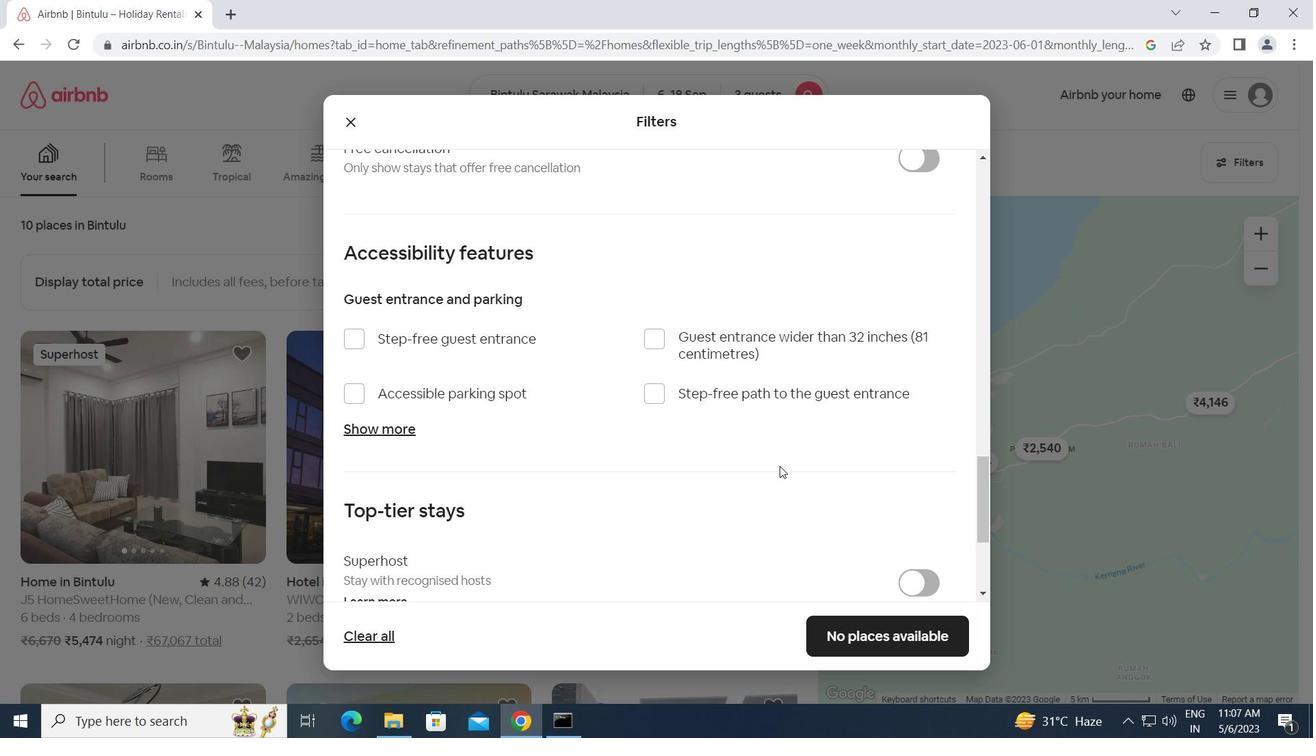 
Action: Mouse scrolled (779, 466) with delta (0, 0)
Screenshot: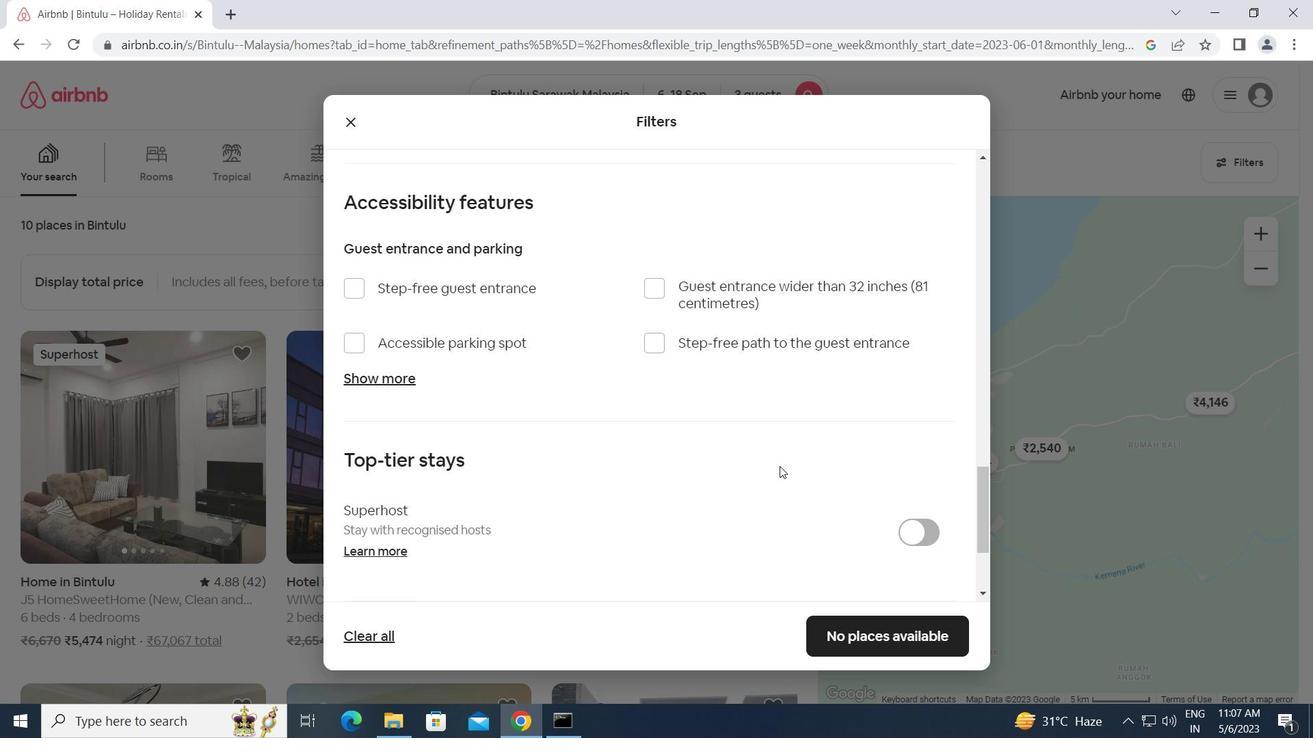 
Action: Mouse scrolled (779, 466) with delta (0, 0)
Screenshot: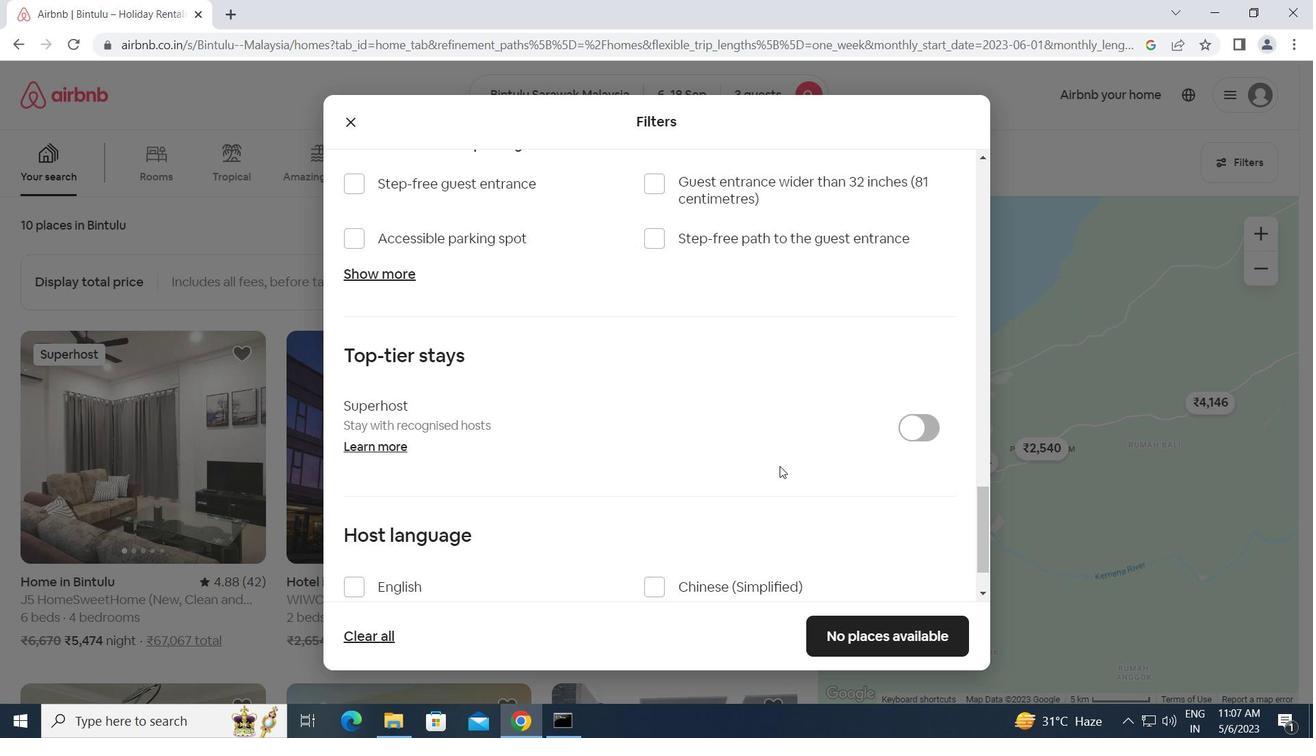 
Action: Mouse scrolled (779, 466) with delta (0, 0)
Screenshot: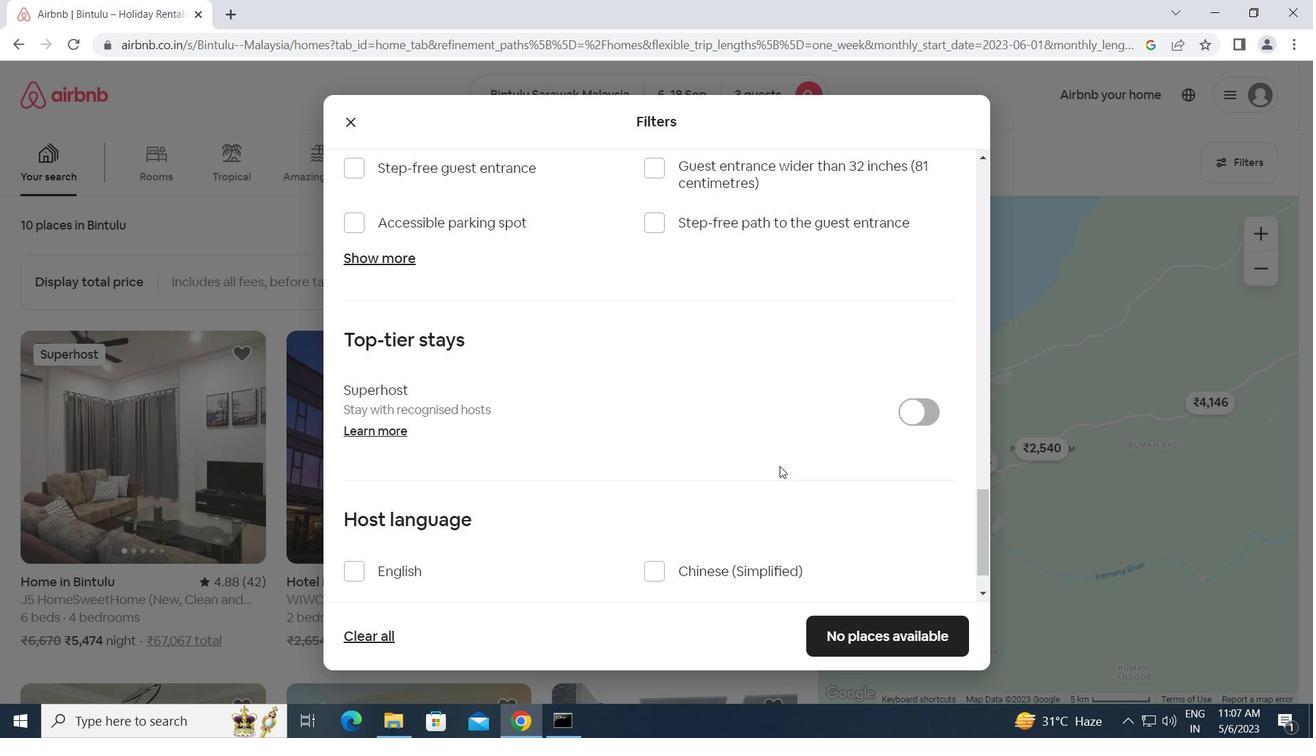 
Action: Mouse moved to (346, 510)
Screenshot: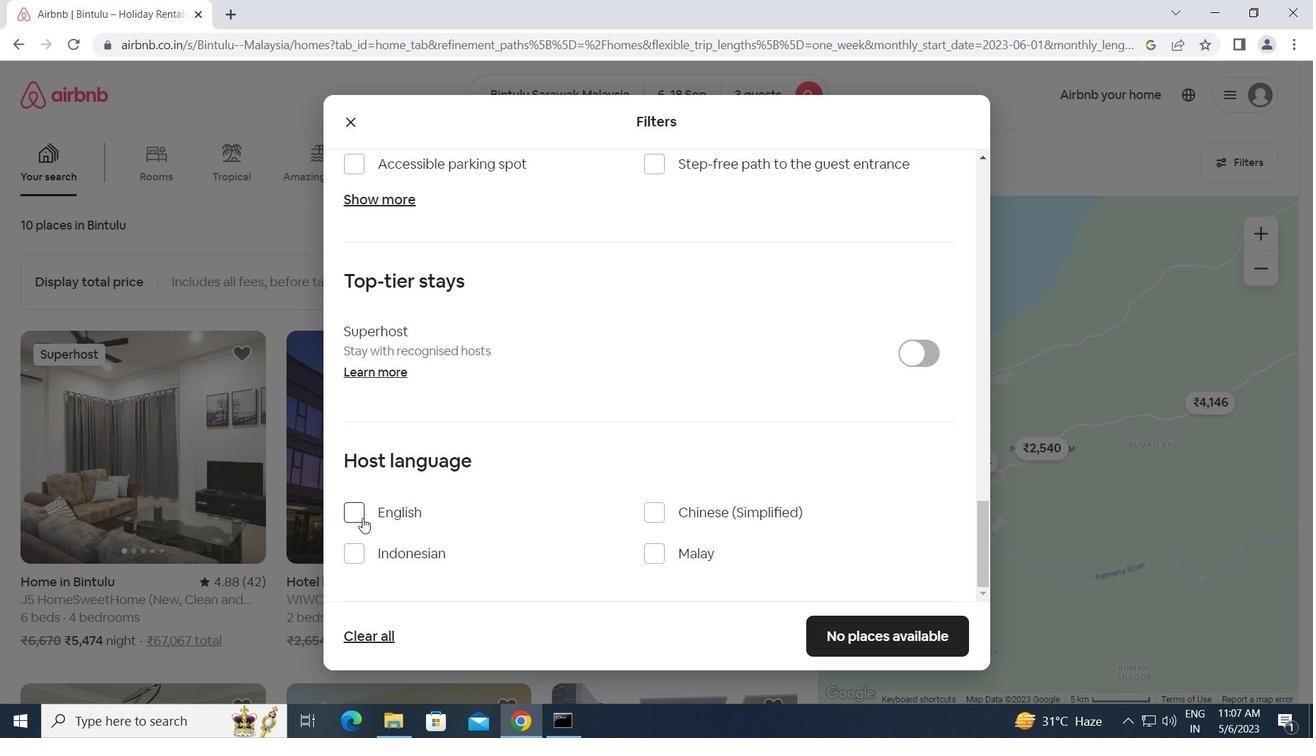 
Action: Mouse pressed left at (346, 510)
Screenshot: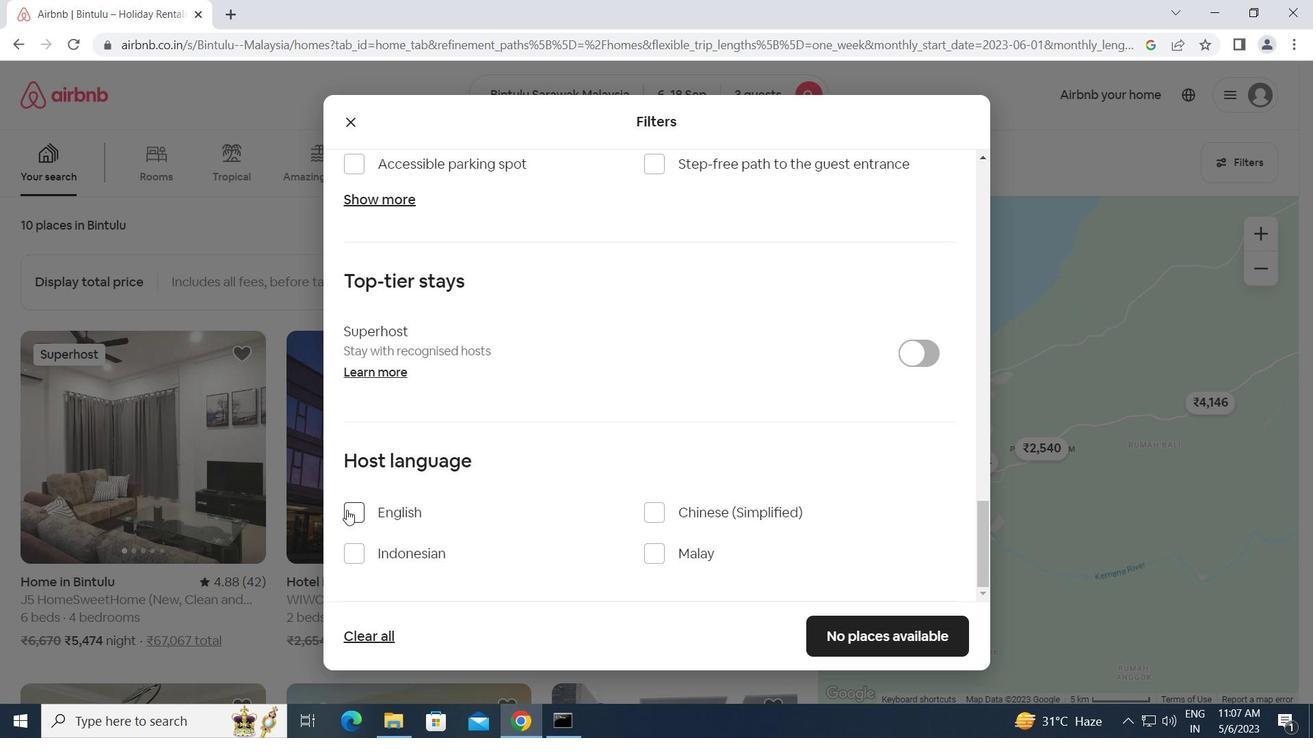
Action: Mouse moved to (837, 631)
Screenshot: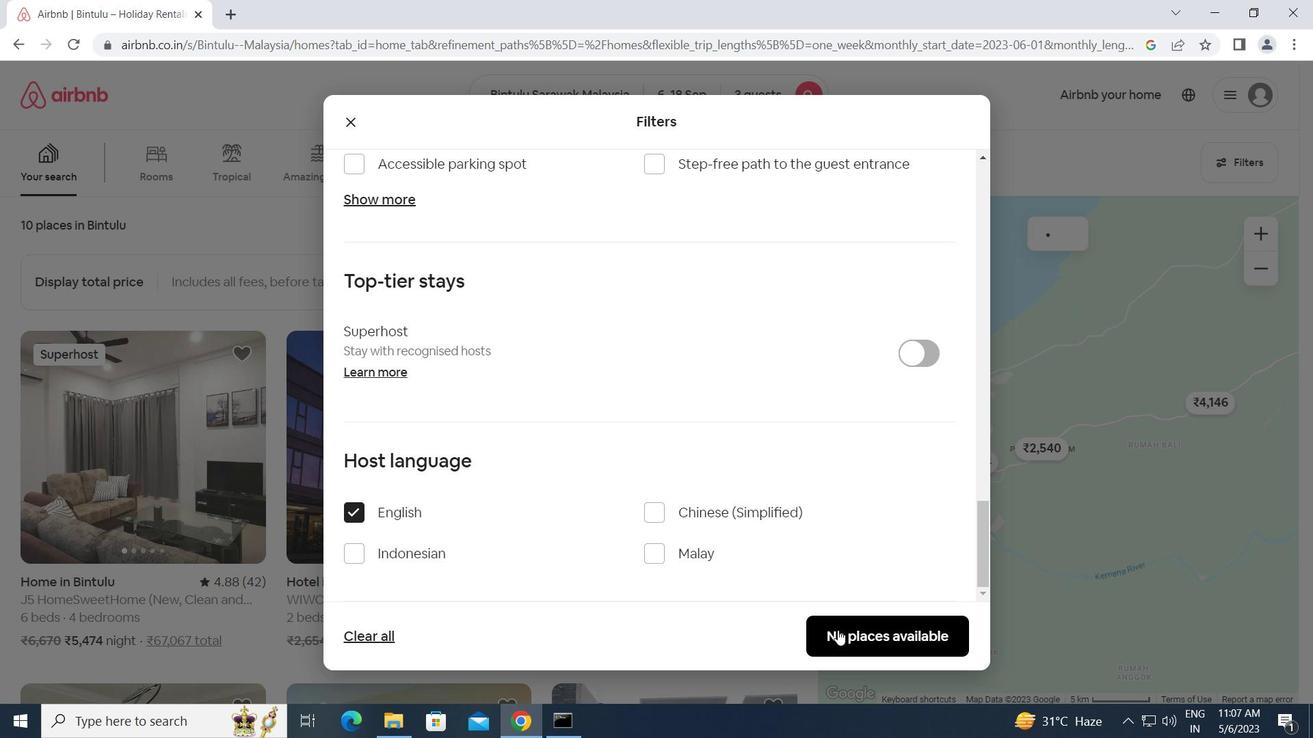 
Action: Mouse pressed left at (837, 631)
Screenshot: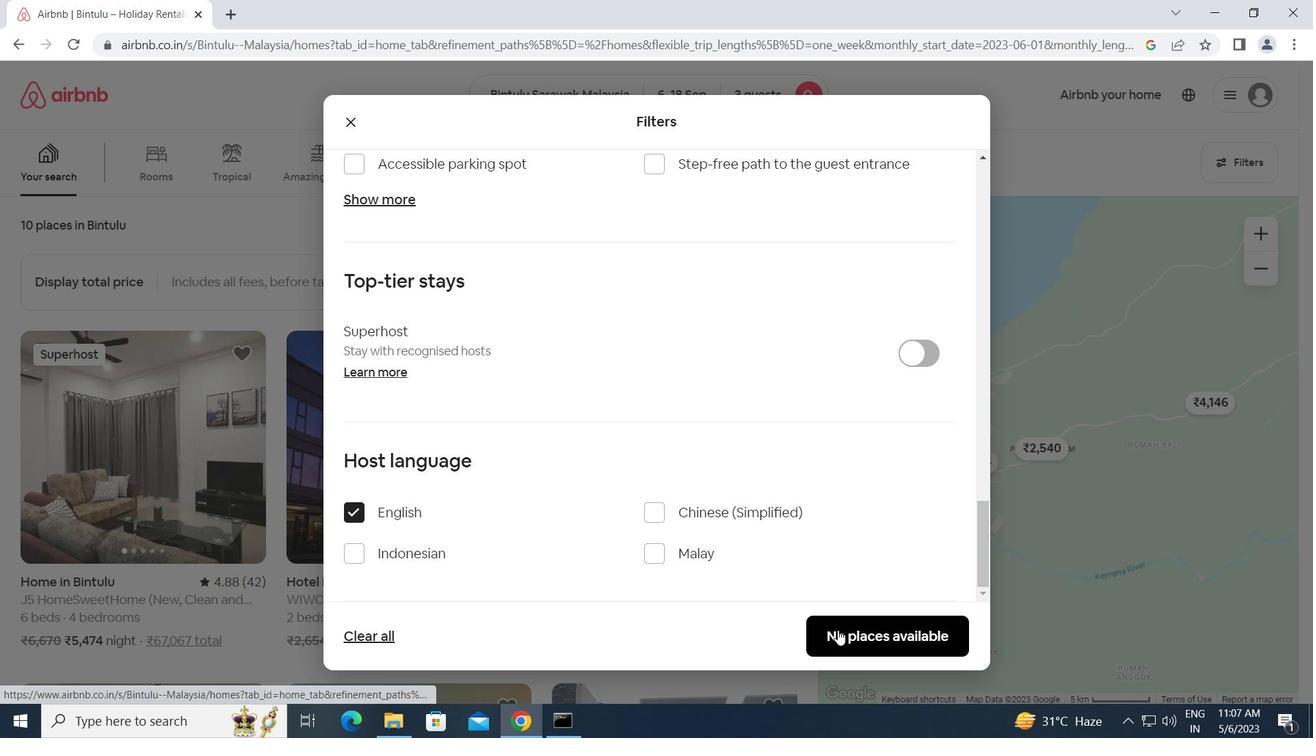 
Action: Mouse moved to (836, 630)
Screenshot: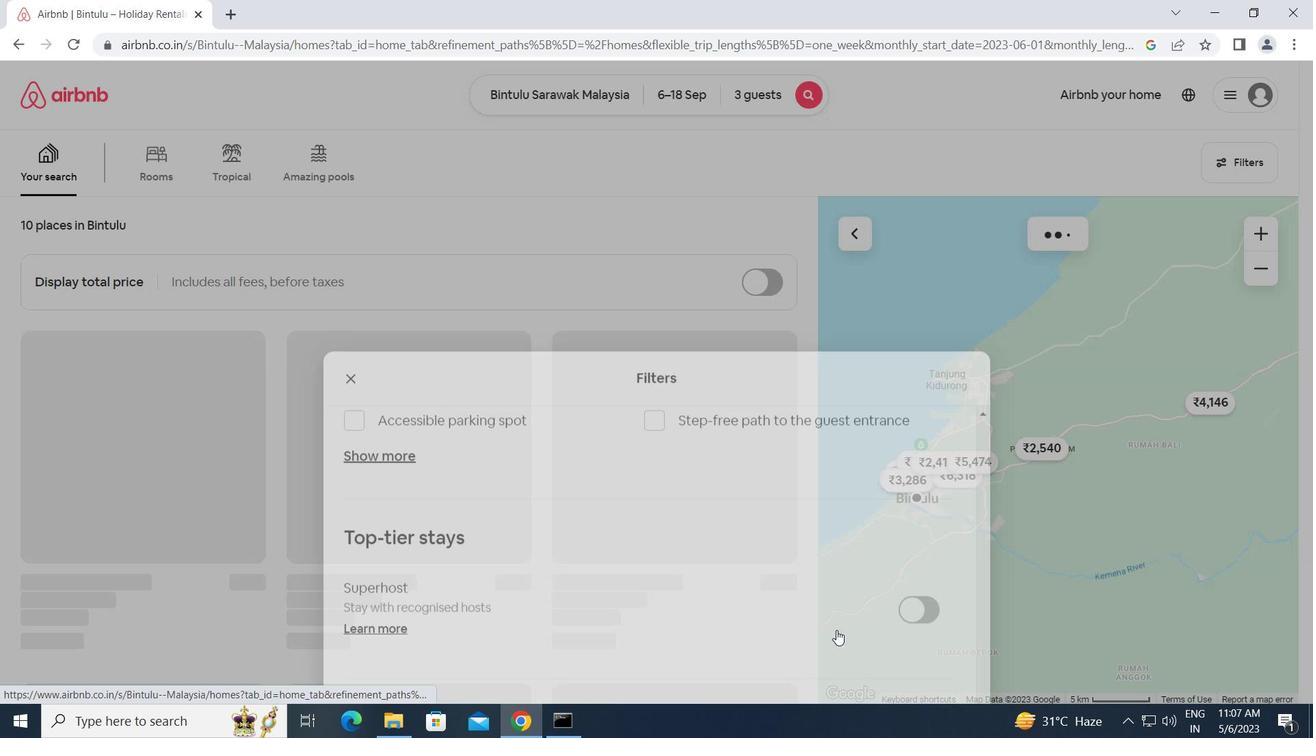 
